 Task: Explore Chrome Accessibility Features.
Action: Mouse moved to (172, 30)
Screenshot: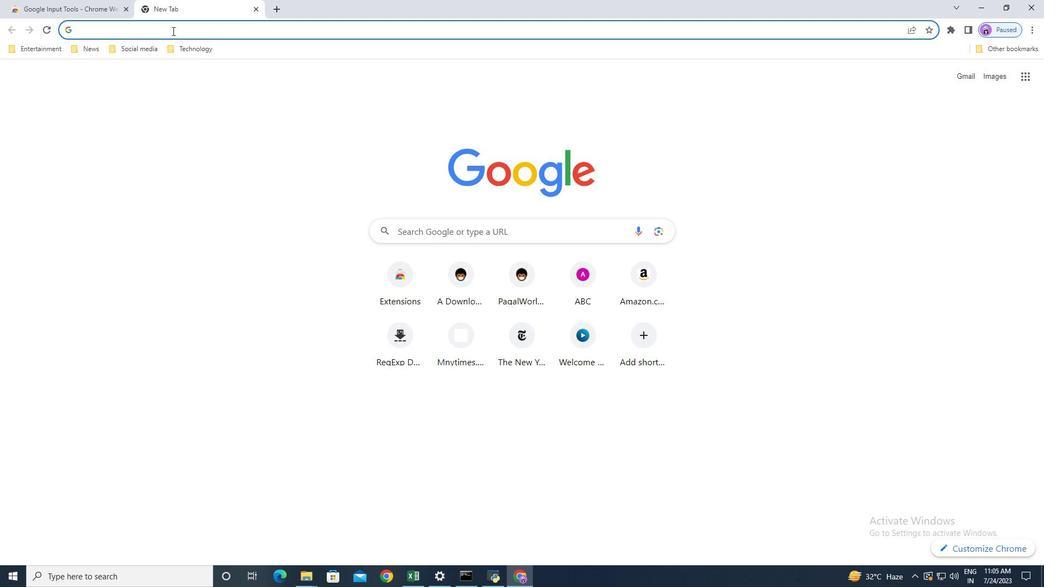 
Action: Mouse pressed left at (172, 30)
Screenshot: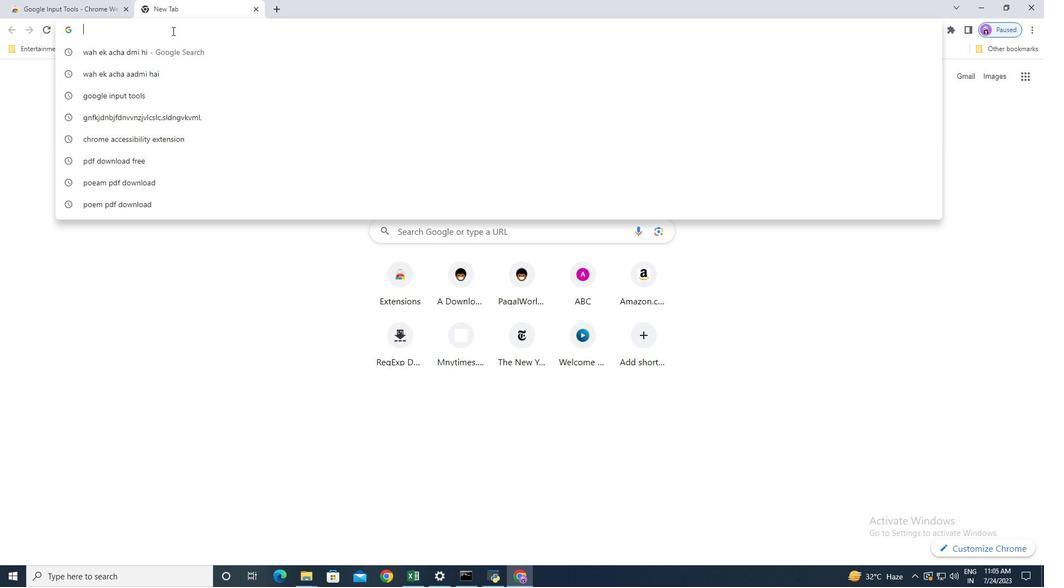 
Action: Key pressed chrome<Key.space>acces<Key.backspace><Key.backspace>ssibility<Key.enter>
Screenshot: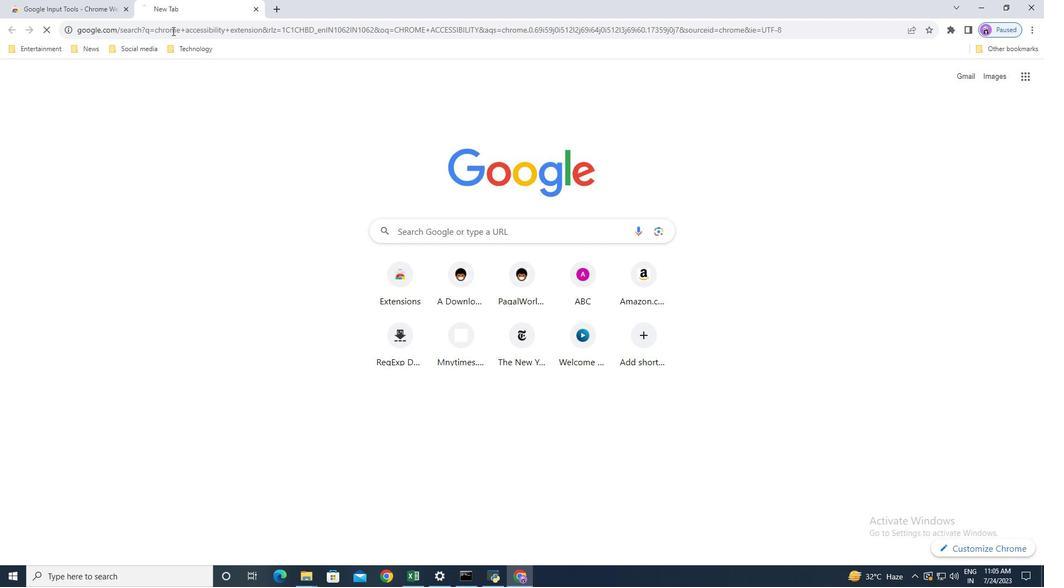 
Action: Mouse moved to (169, 190)
Screenshot: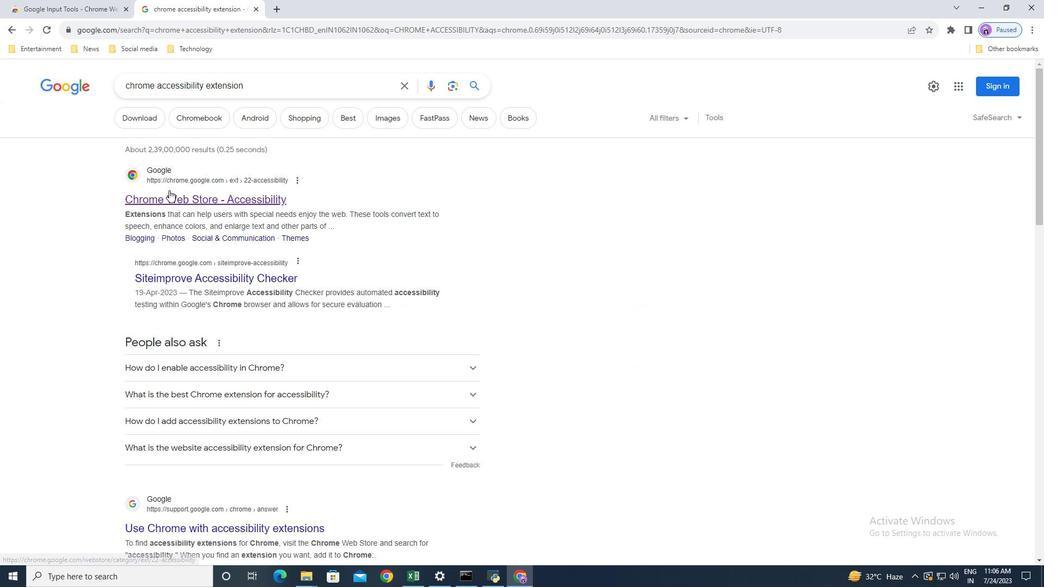 
Action: Mouse pressed left at (169, 190)
Screenshot: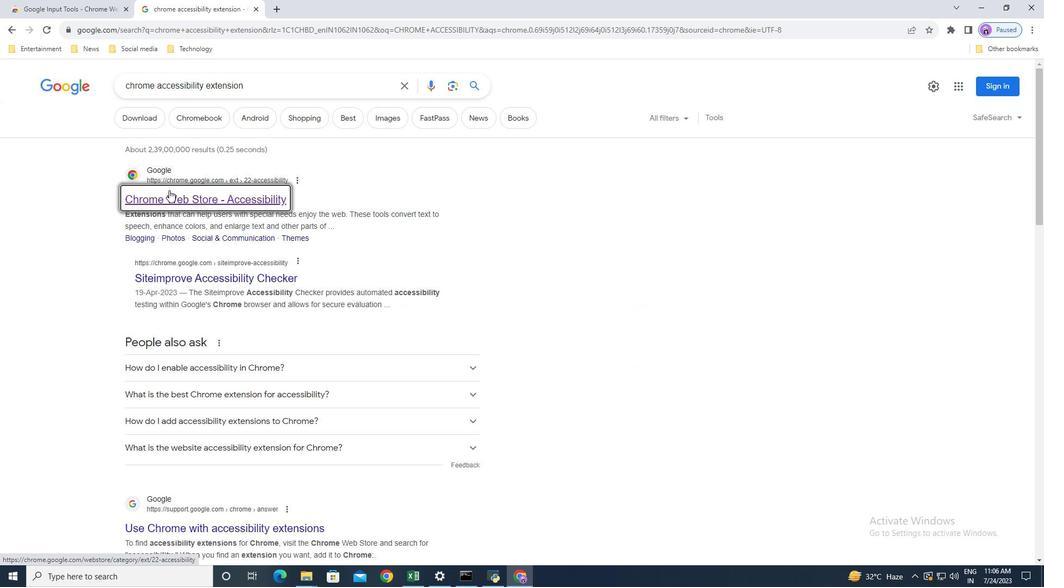 
Action: Mouse moved to (267, 118)
Screenshot: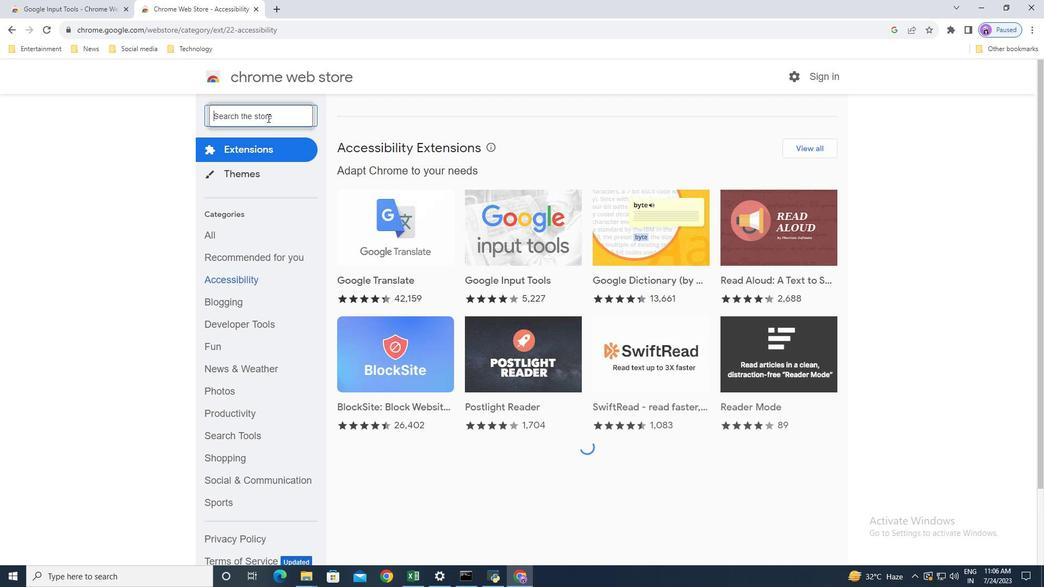 
Action: Mouse pressed left at (267, 118)
Screenshot: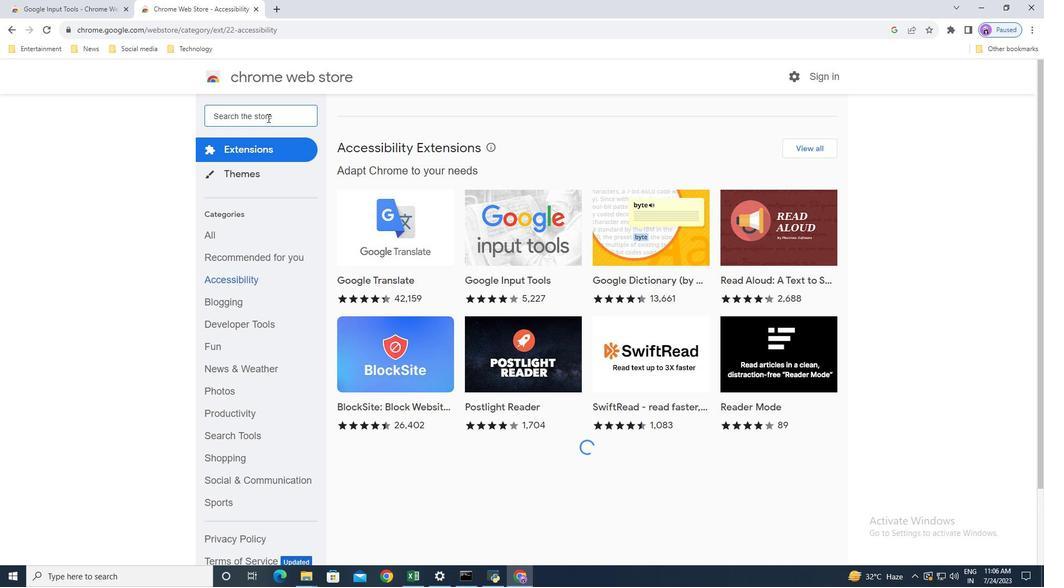 
Action: Mouse moved to (381, 243)
Screenshot: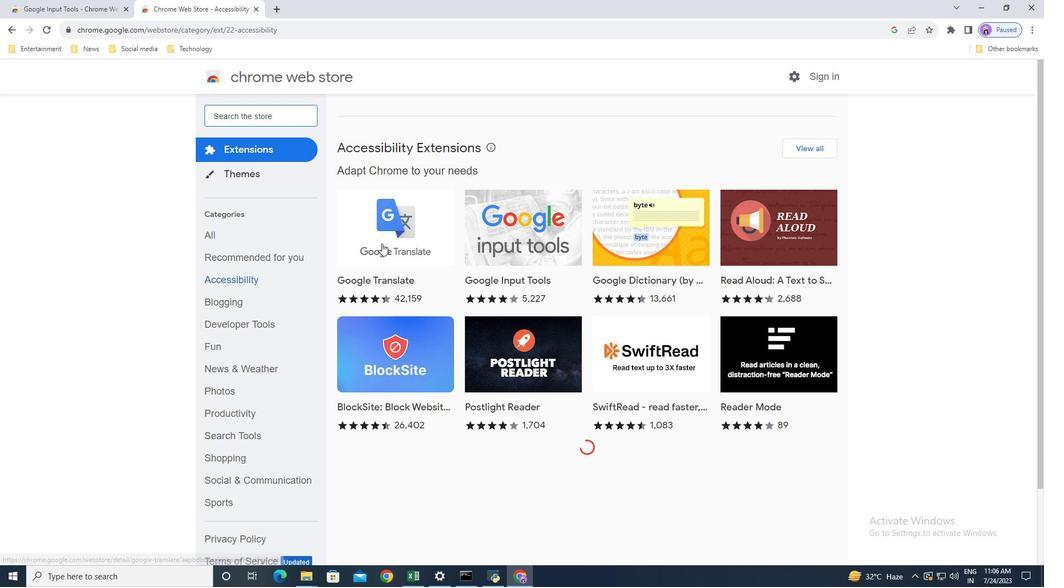 
Action: Mouse pressed left at (381, 243)
Screenshot: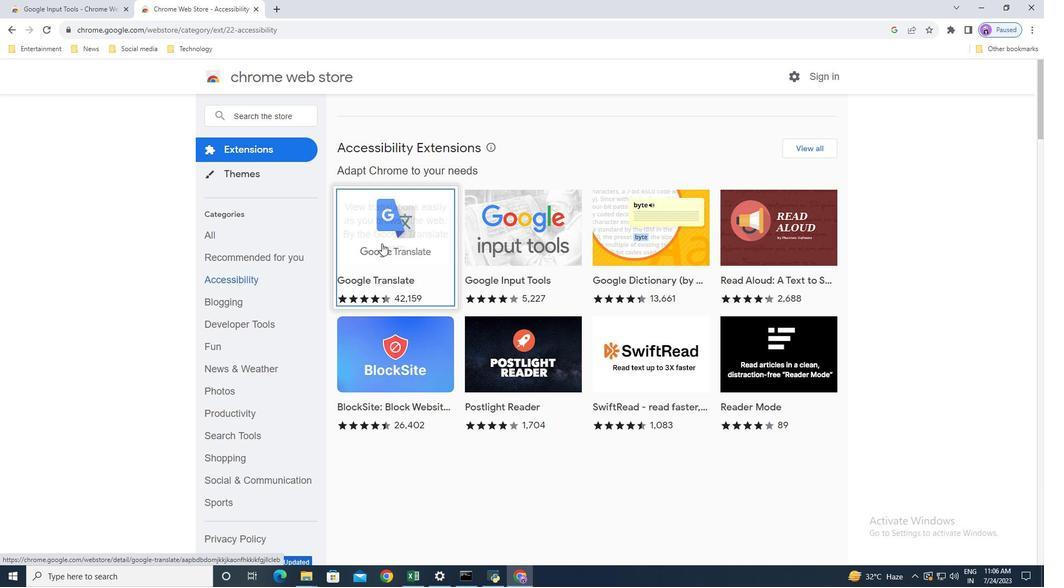 
Action: Mouse moved to (737, 152)
Screenshot: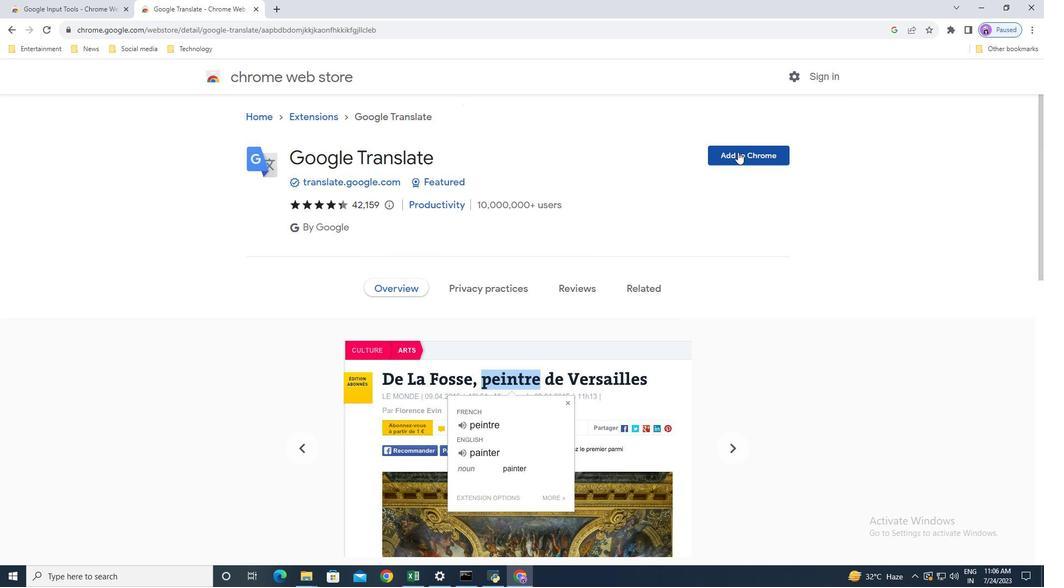 
Action: Mouse pressed left at (737, 152)
Screenshot: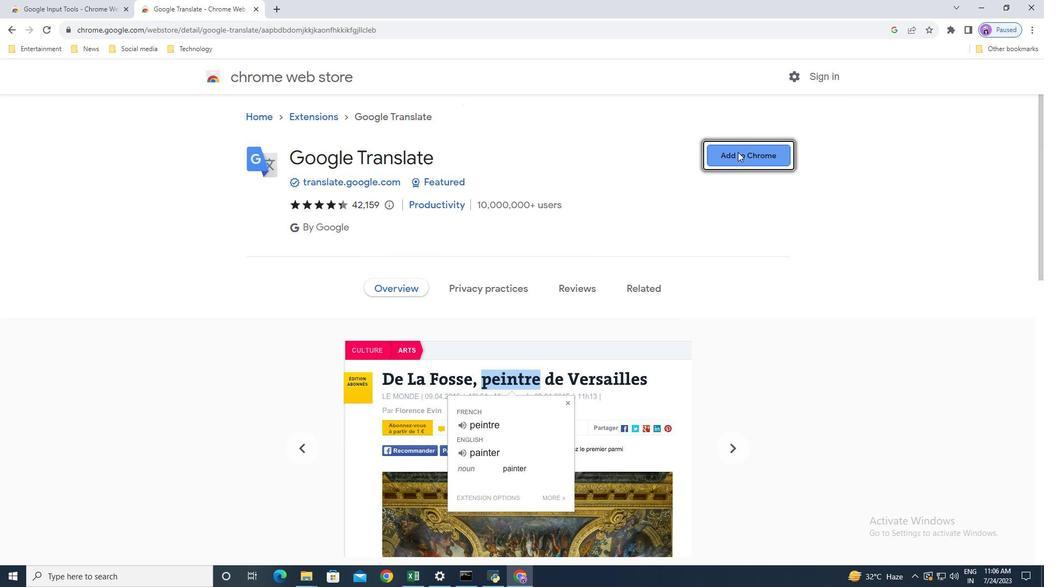 
Action: Mouse moved to (533, 120)
Screenshot: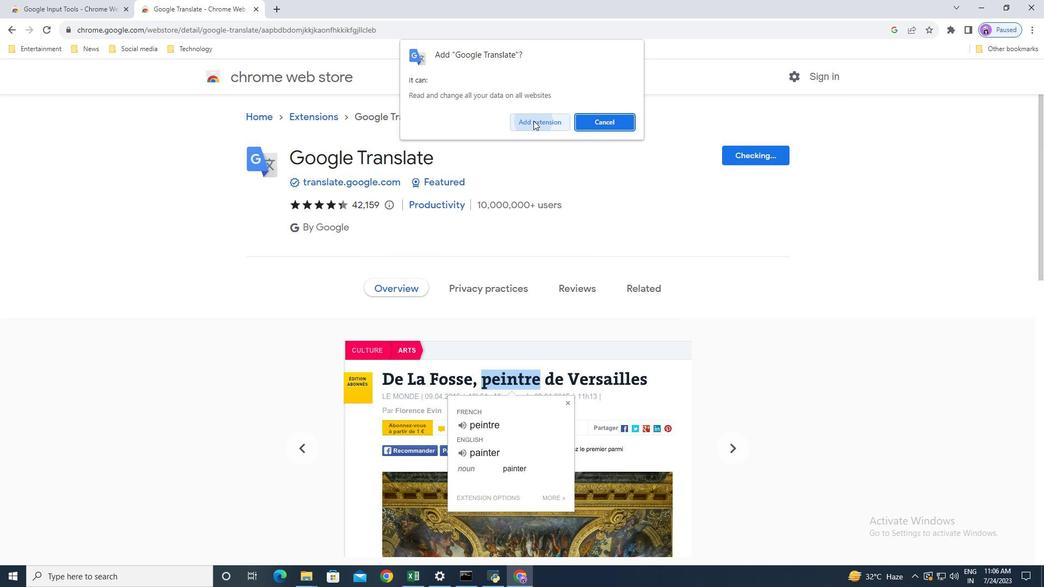 
Action: Mouse pressed left at (533, 120)
Screenshot: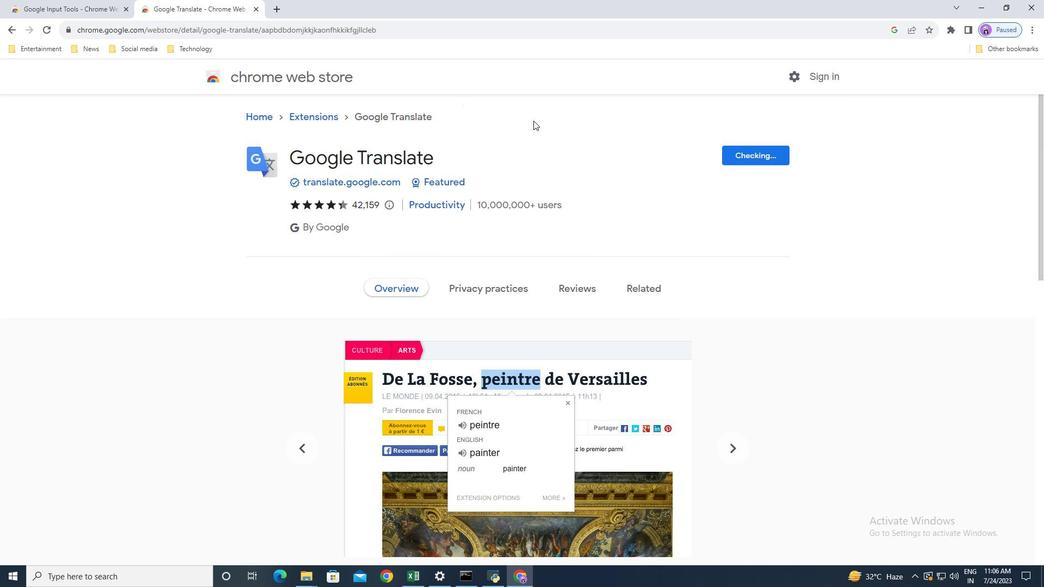
Action: Mouse moved to (931, 47)
Screenshot: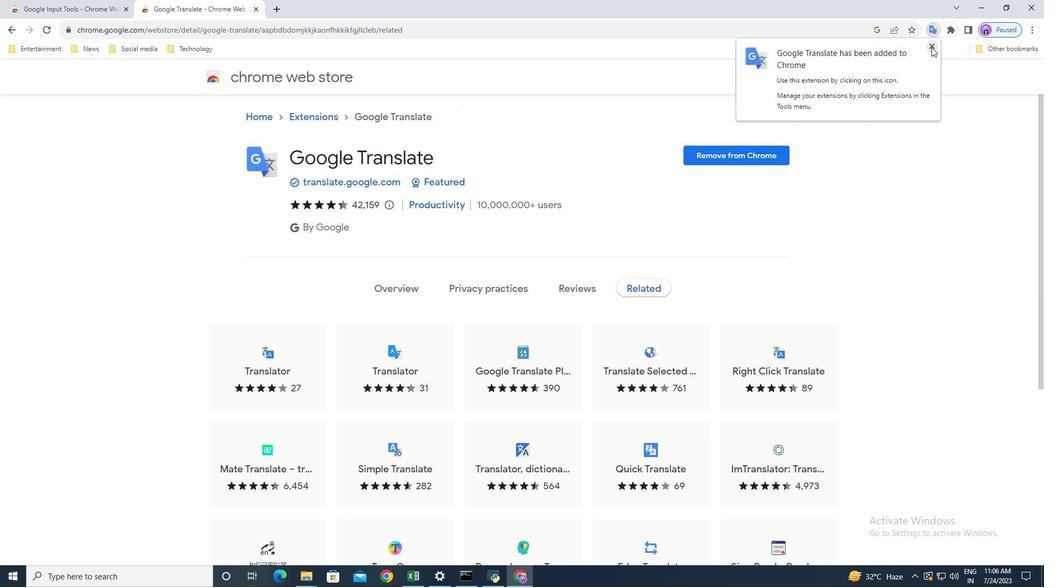 
Action: Mouse pressed left at (931, 47)
Screenshot: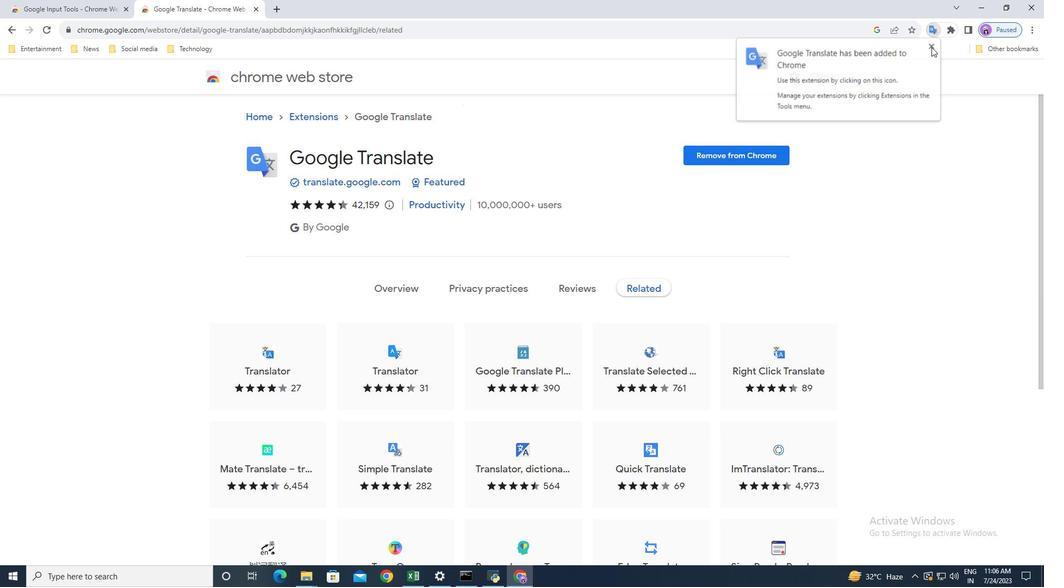
Action: Mouse moved to (2, 28)
Screenshot: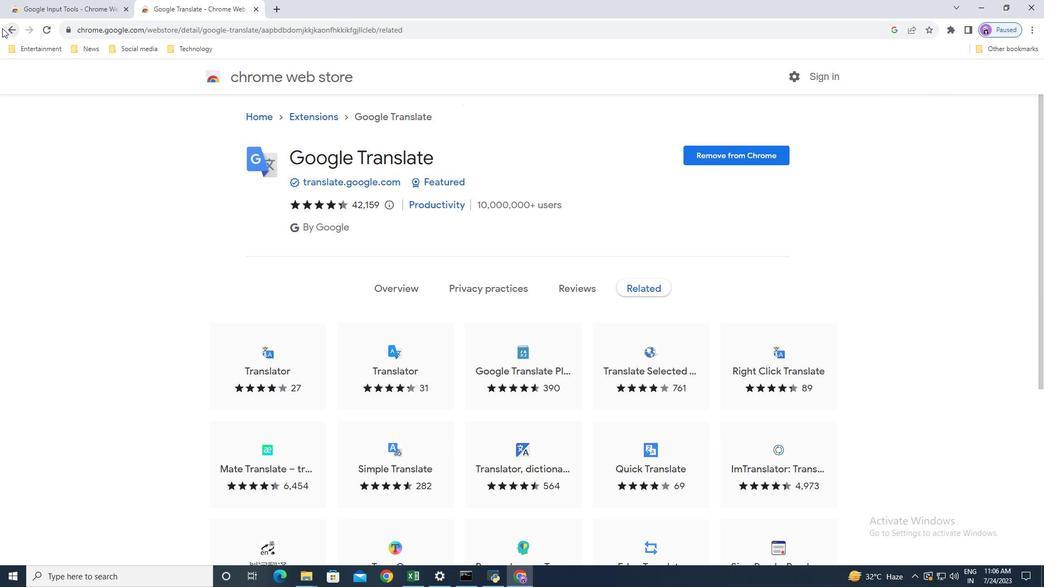 
Action: Mouse pressed left at (2, 28)
Screenshot: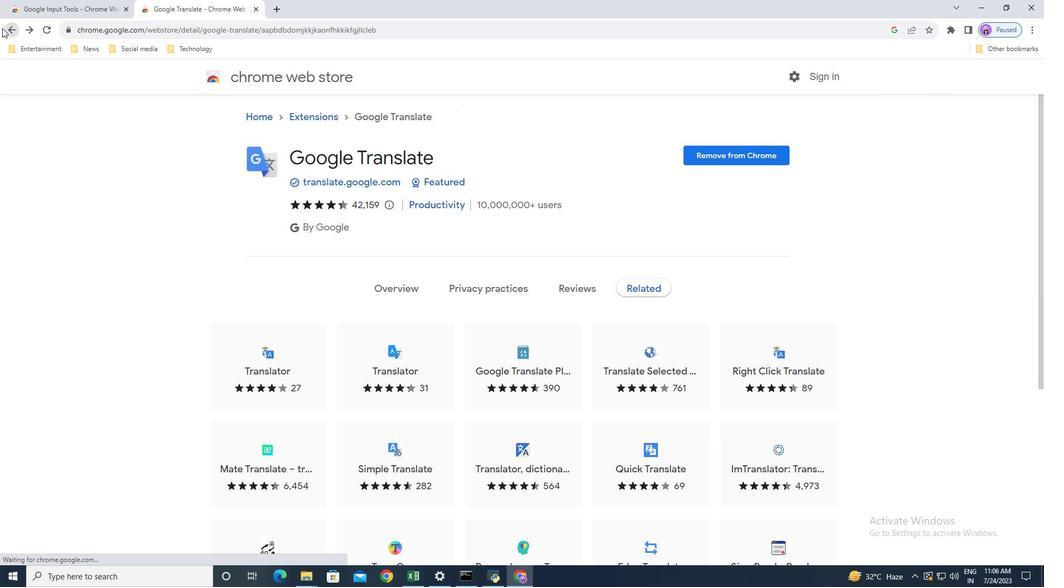 
Action: Mouse moved to (2, 29)
Screenshot: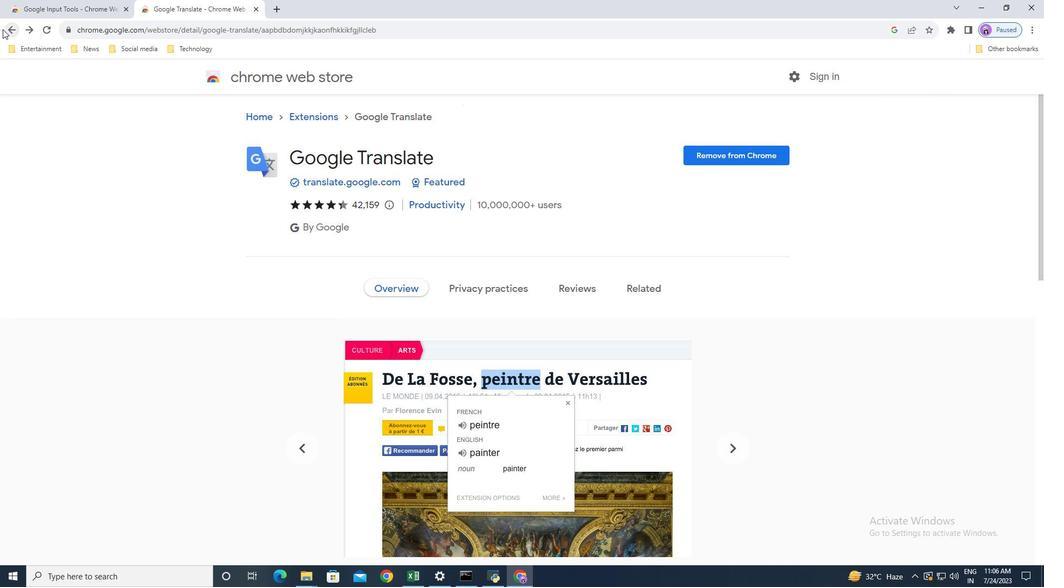 
Action: Mouse pressed left at (2, 29)
Screenshot: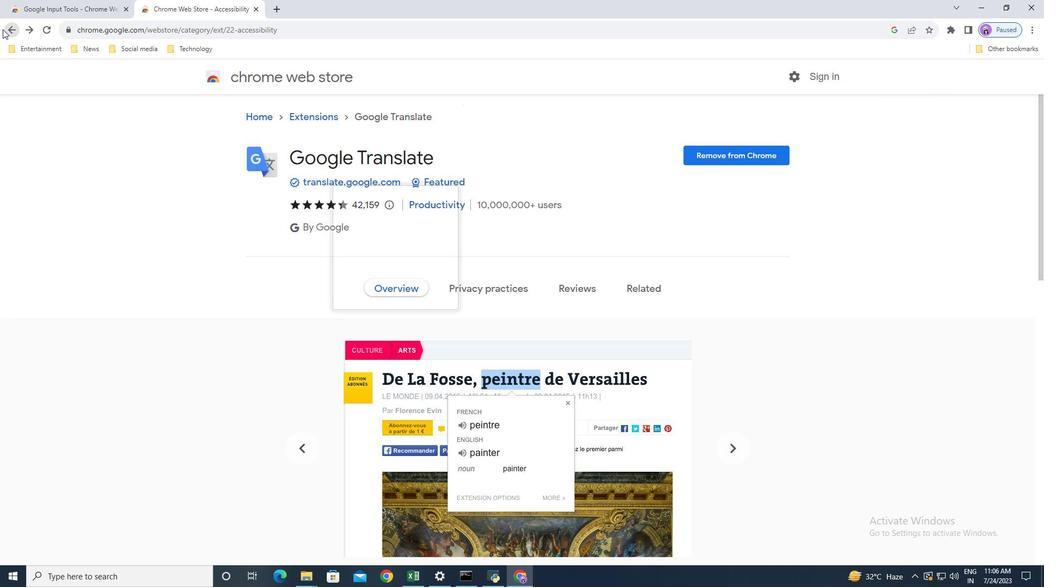
Action: Mouse moved to (668, 232)
Screenshot: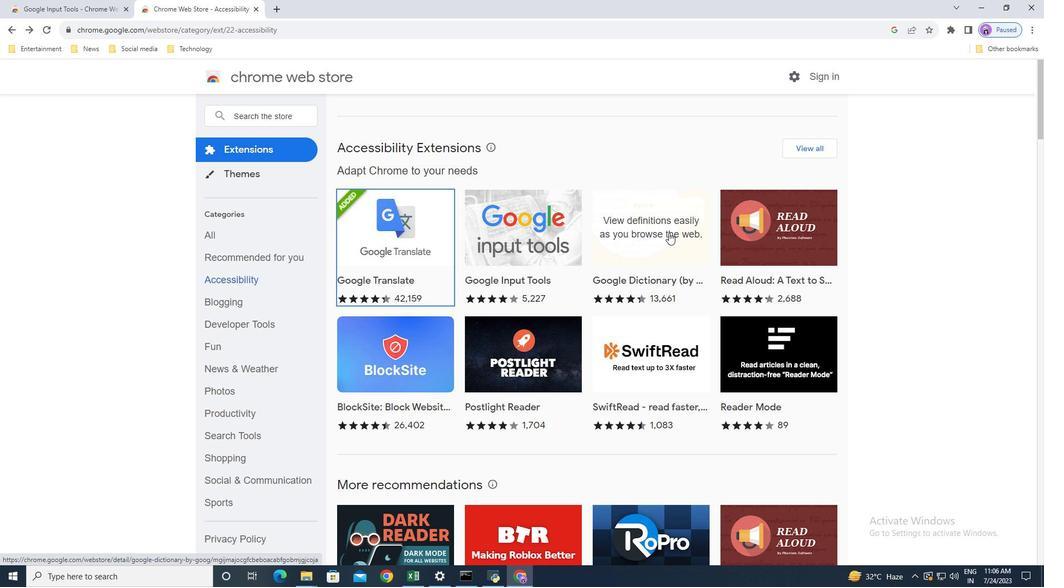 
Action: Mouse scrolled (668, 232) with delta (0, 0)
Screenshot: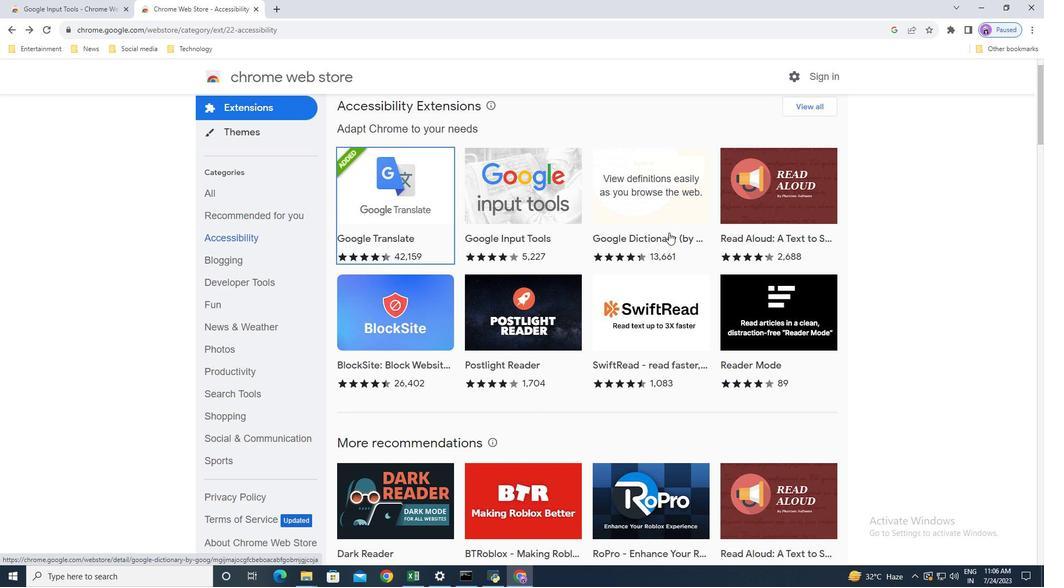 
Action: Mouse scrolled (668, 233) with delta (0, 0)
Screenshot: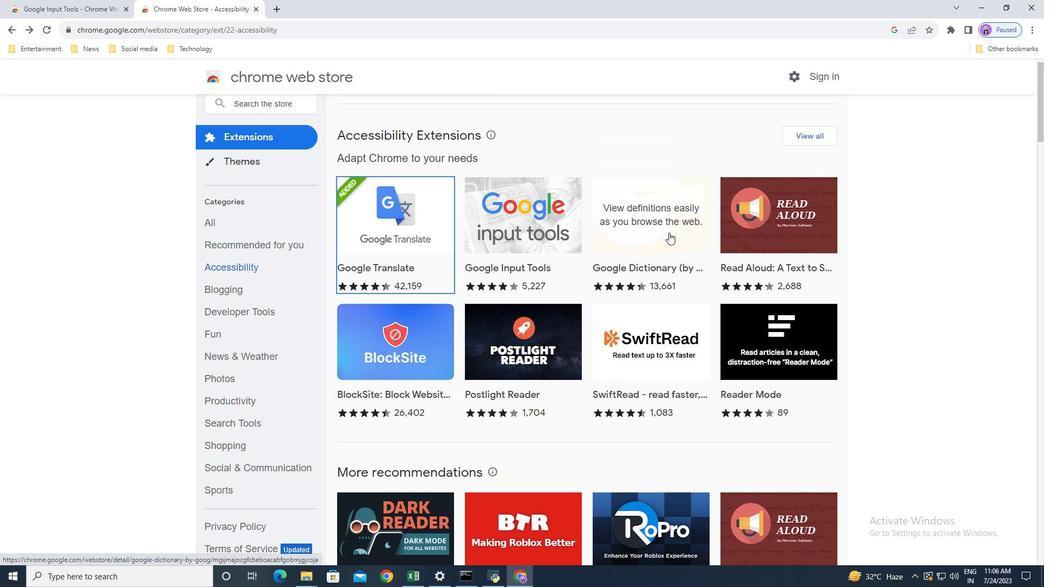 
Action: Mouse moved to (671, 233)
Screenshot: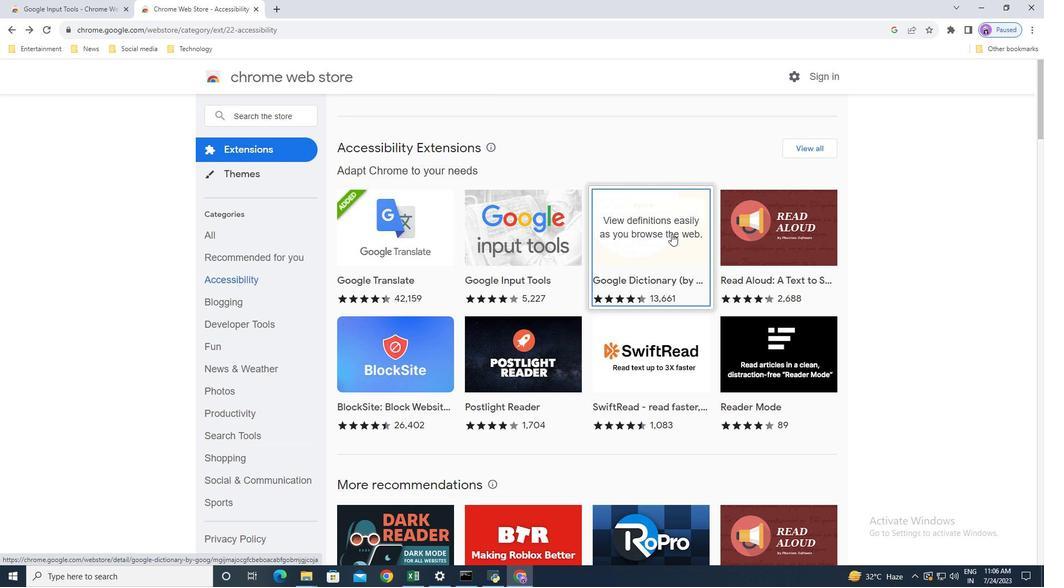 
Action: Mouse pressed left at (671, 233)
Screenshot: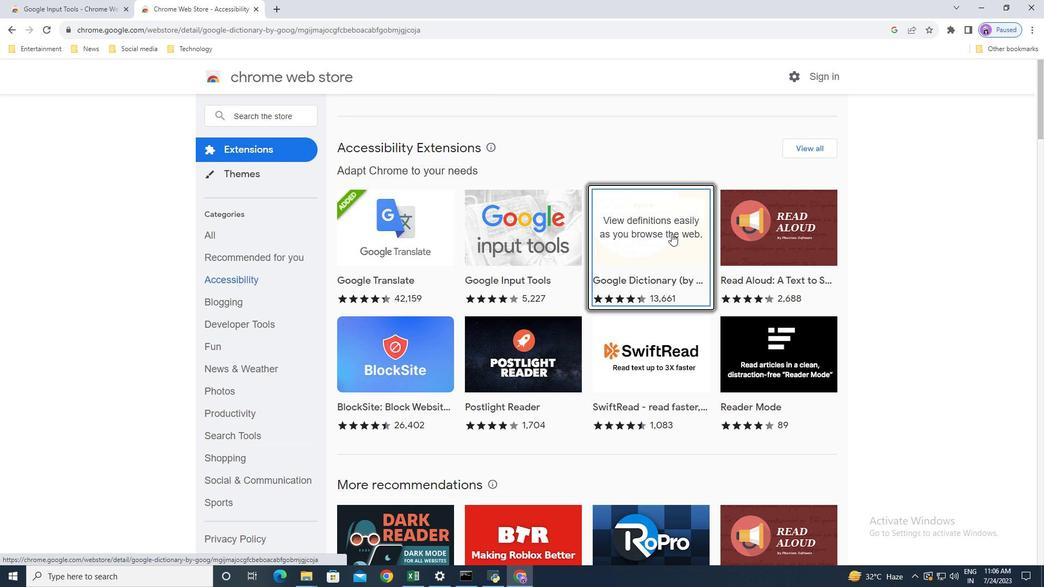 
Action: Mouse moved to (733, 153)
Screenshot: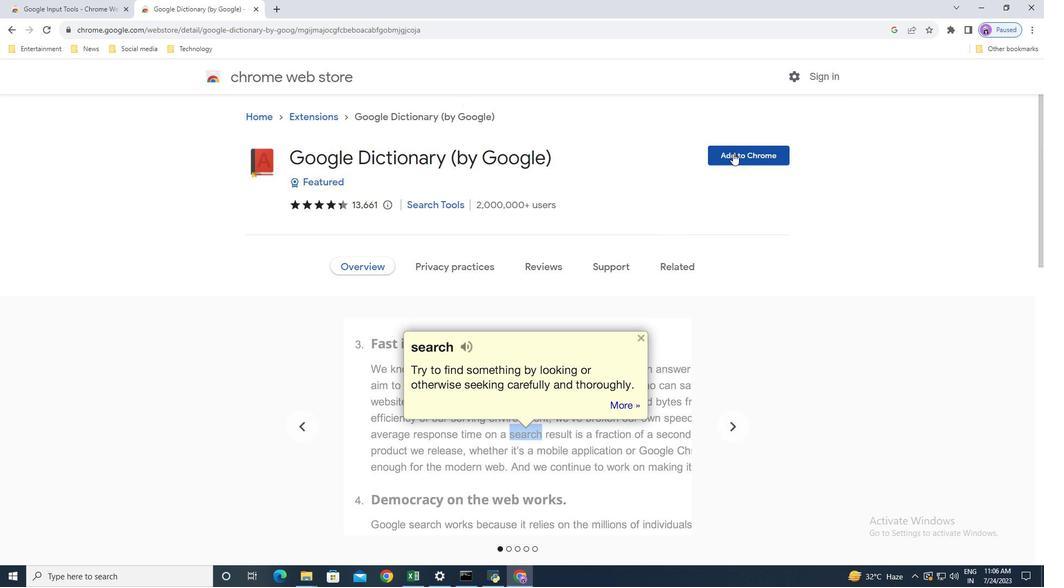 
Action: Mouse pressed left at (733, 153)
Screenshot: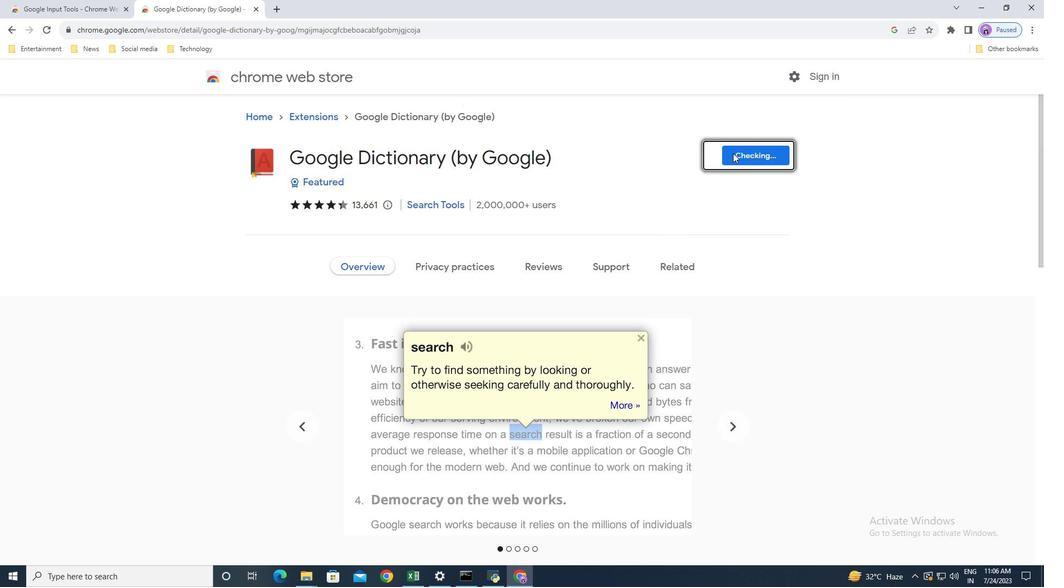 
Action: Mouse moved to (531, 119)
Screenshot: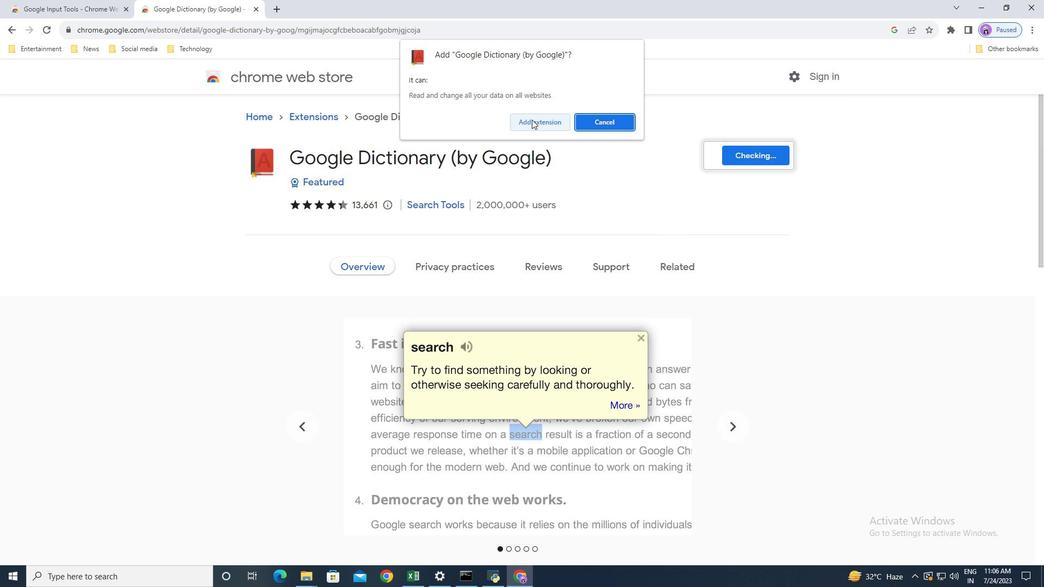
Action: Mouse pressed left at (531, 119)
Screenshot: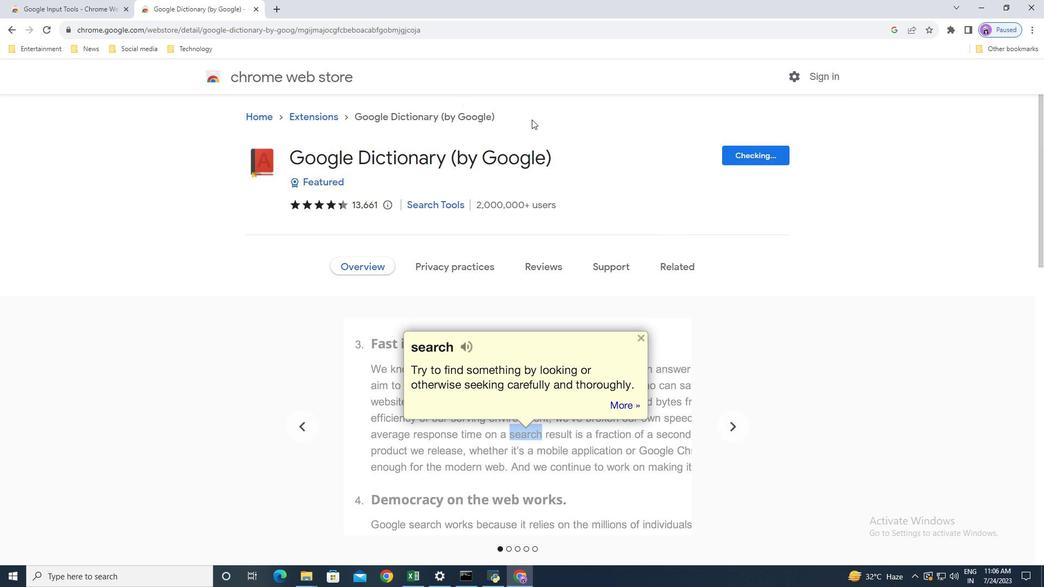 
Action: Mouse moved to (936, 44)
Screenshot: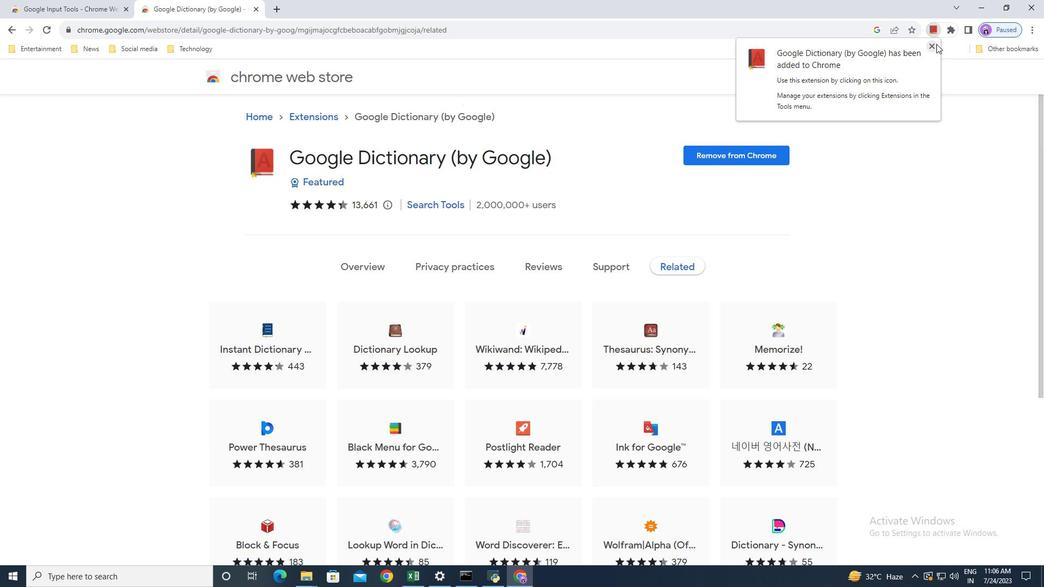 
Action: Mouse pressed left at (936, 44)
Screenshot: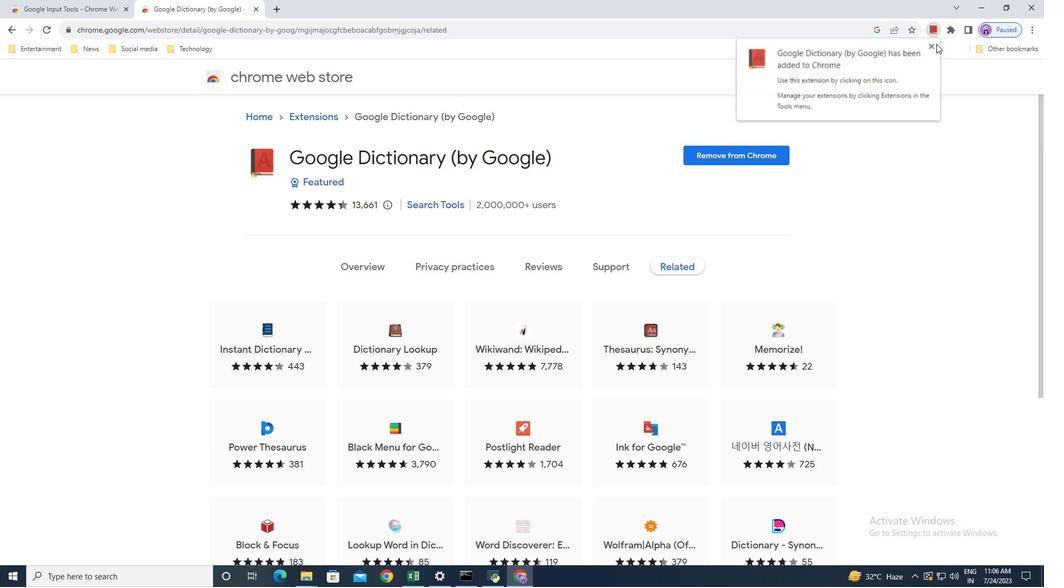 
Action: Mouse moved to (14, 32)
Screenshot: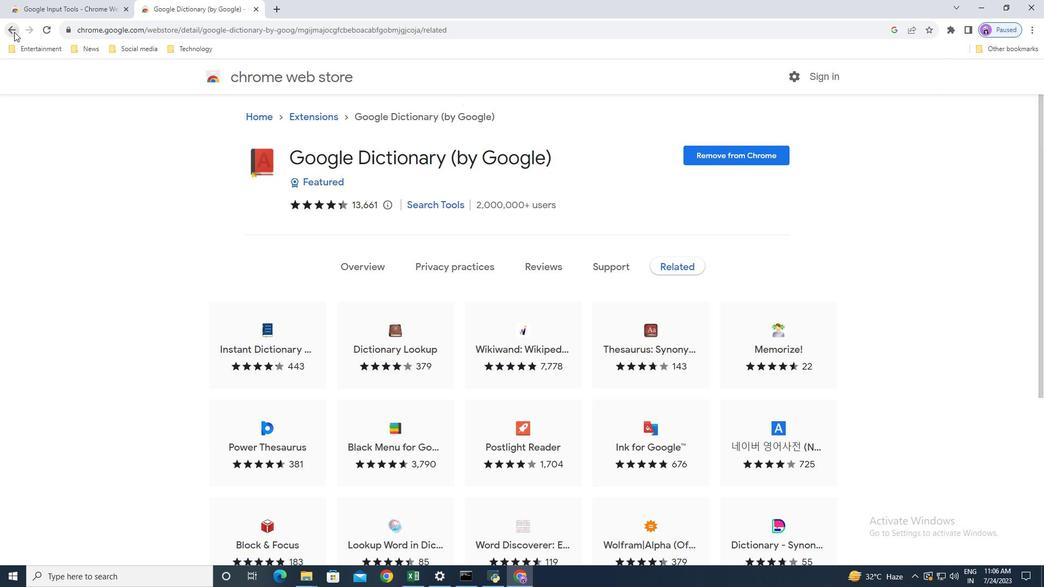 
Action: Mouse pressed left at (14, 32)
Screenshot: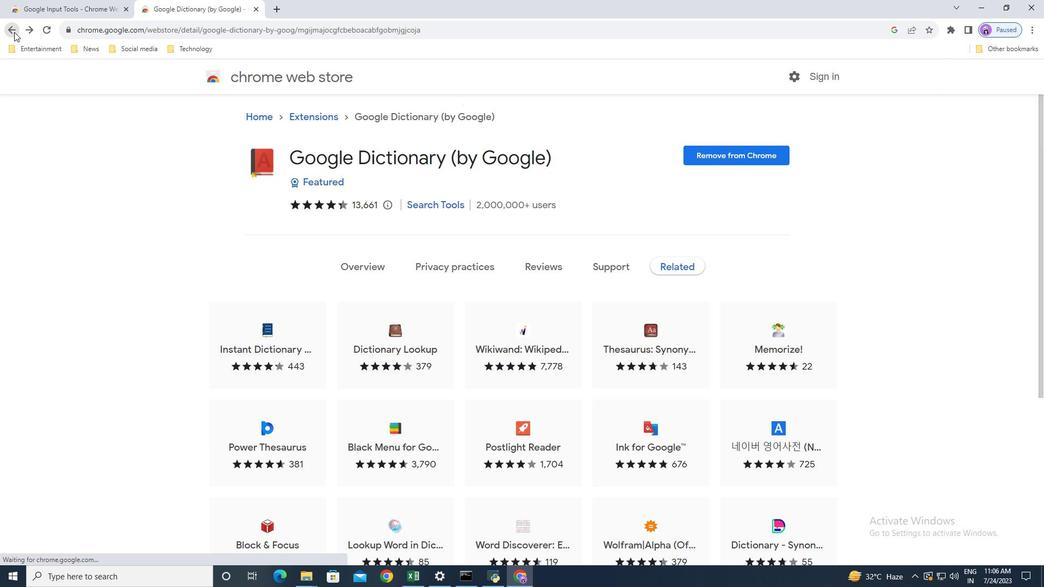 
Action: Mouse moved to (14, 32)
Screenshot: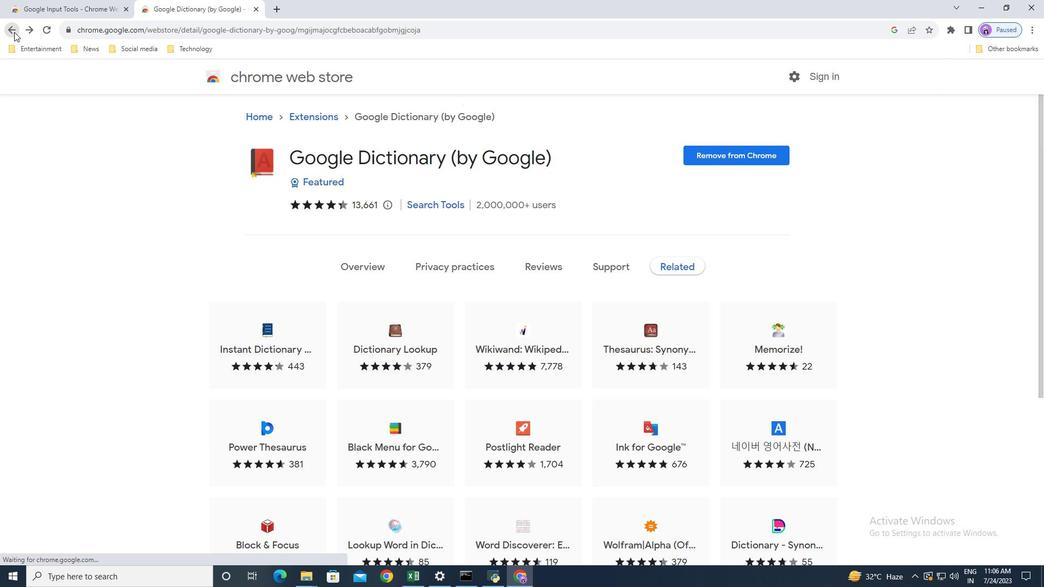 
Action: Mouse pressed left at (14, 32)
Screenshot: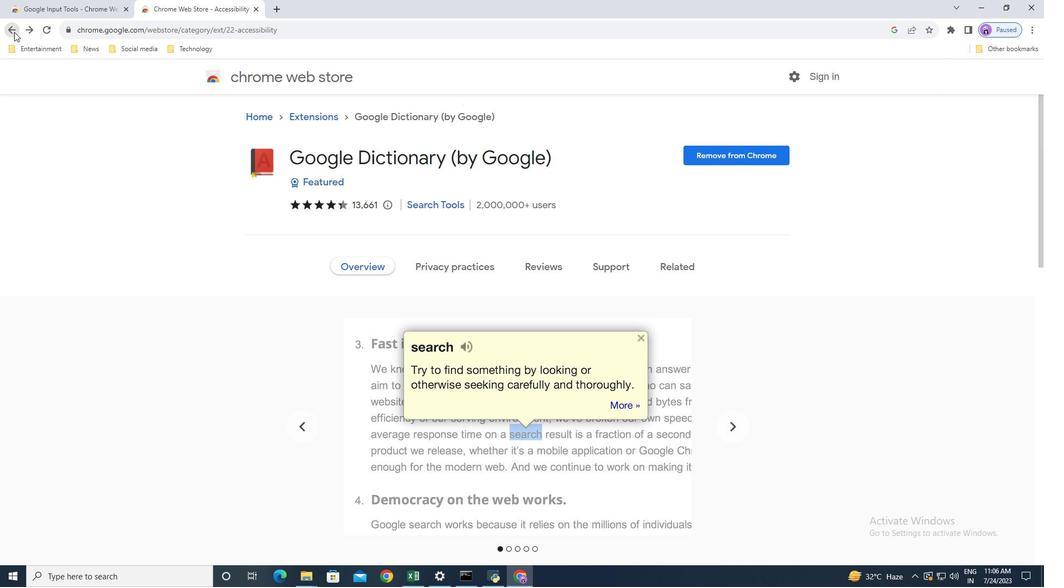 
Action: Mouse moved to (631, 365)
Screenshot: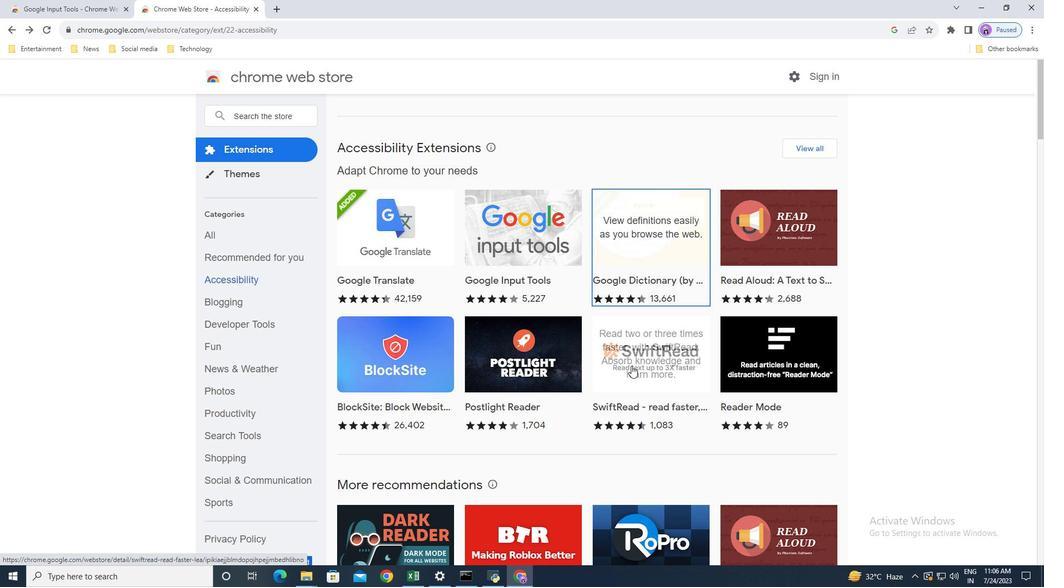 
Action: Mouse scrolled (631, 365) with delta (0, 0)
Screenshot: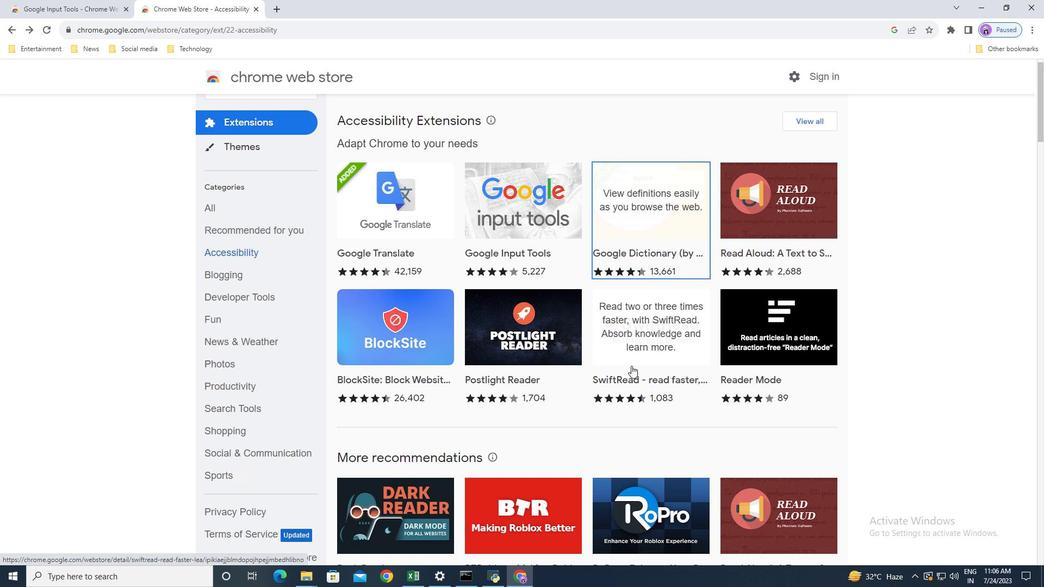 
Action: Mouse moved to (802, 295)
Screenshot: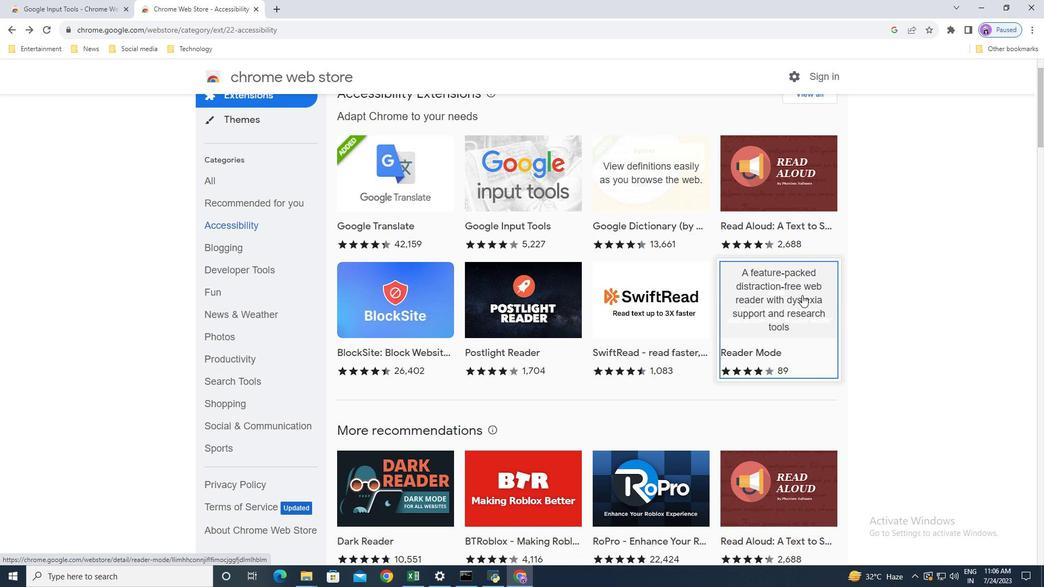 
Action: Mouse pressed left at (802, 295)
Screenshot: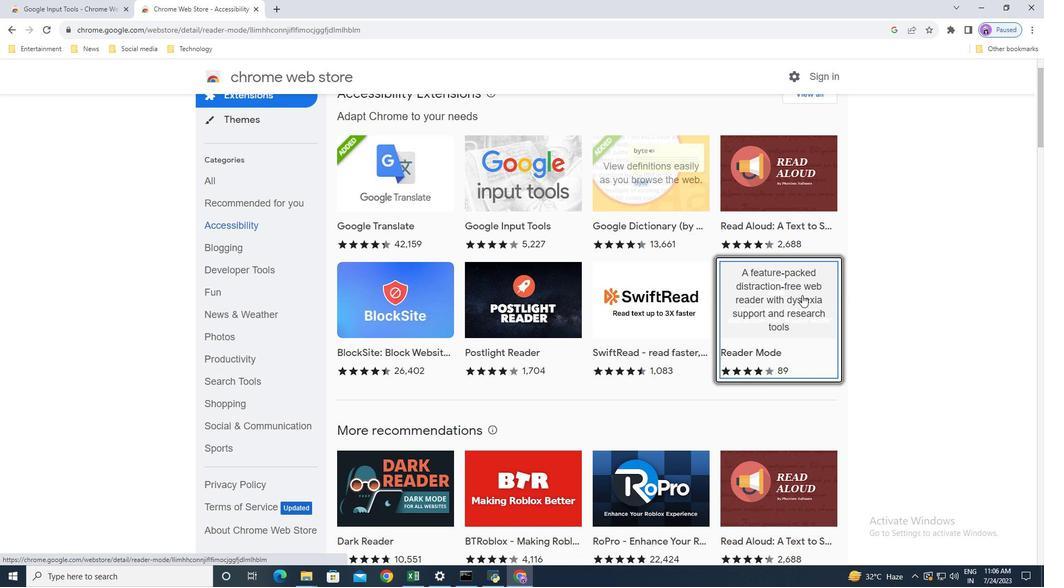 
Action: Mouse moved to (734, 153)
Screenshot: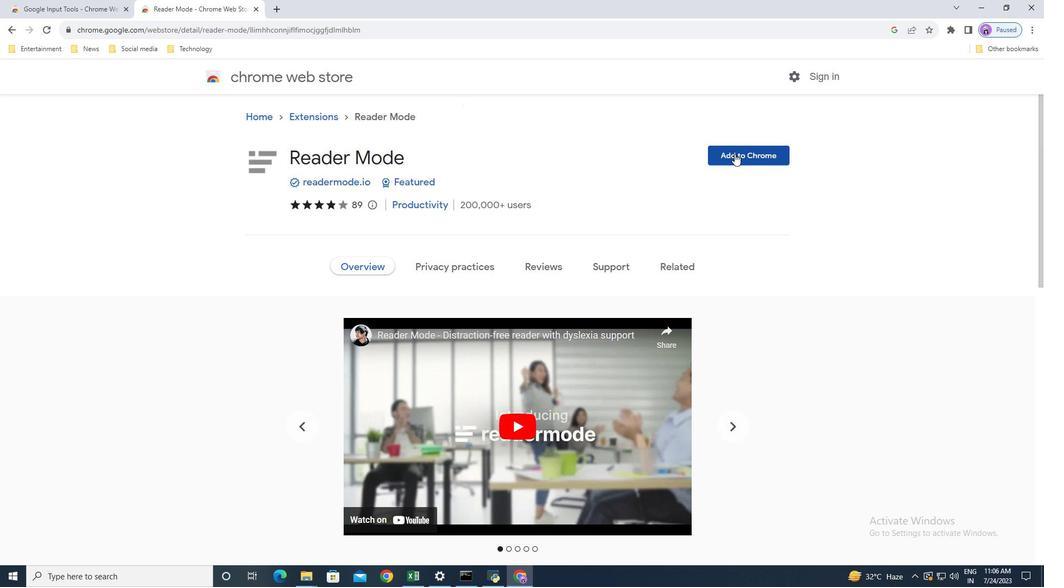
Action: Mouse pressed left at (734, 153)
Screenshot: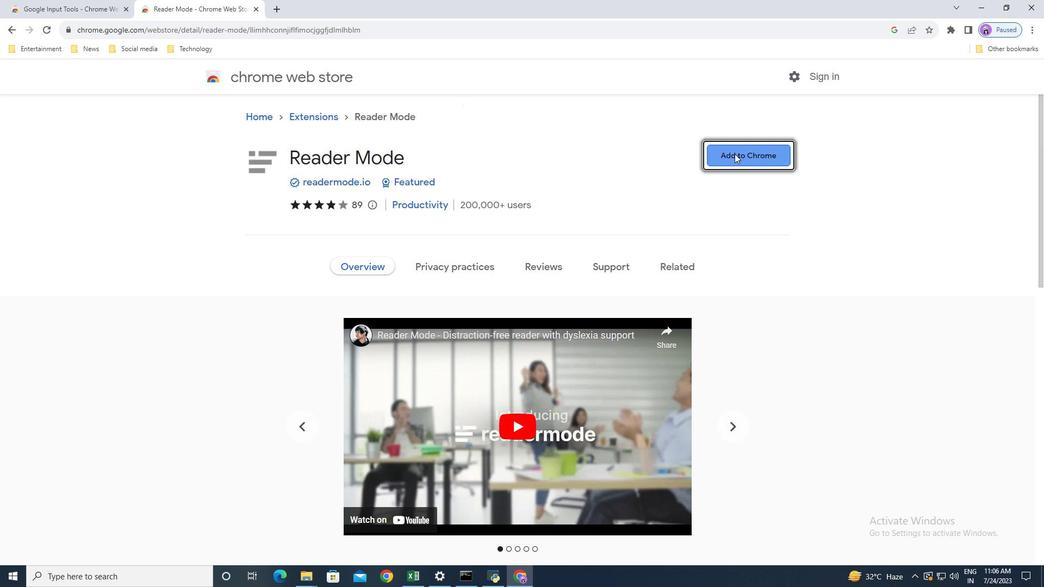 
Action: Mouse moved to (526, 122)
Screenshot: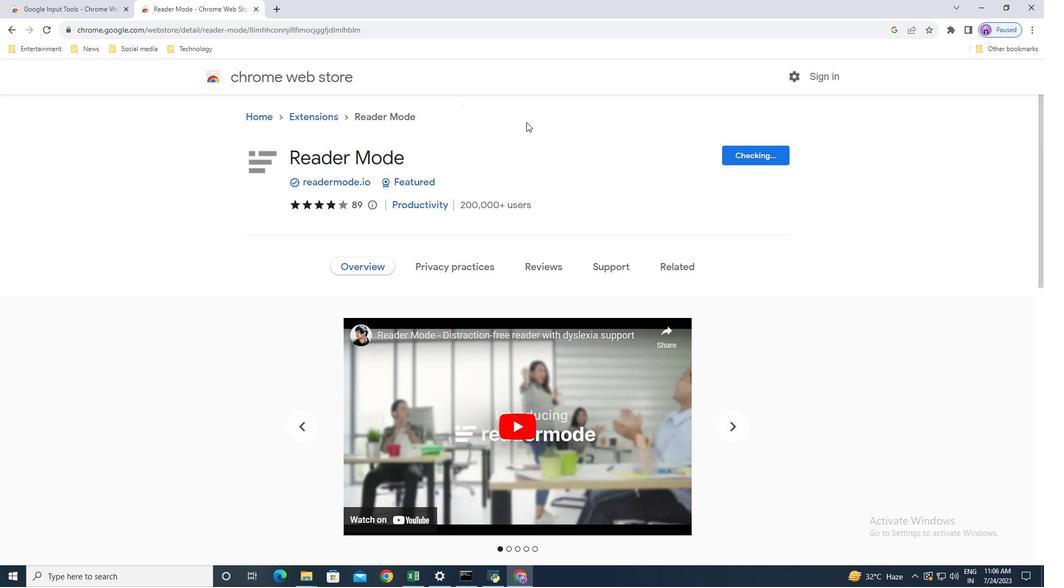 
Action: Mouse pressed left at (526, 122)
Screenshot: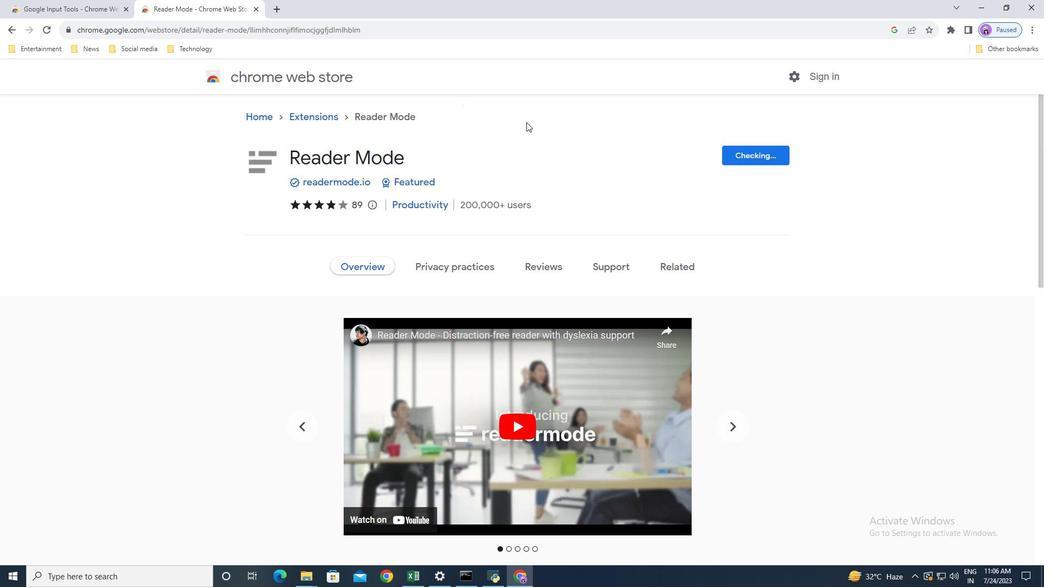 
Action: Mouse moved to (763, 200)
Screenshot: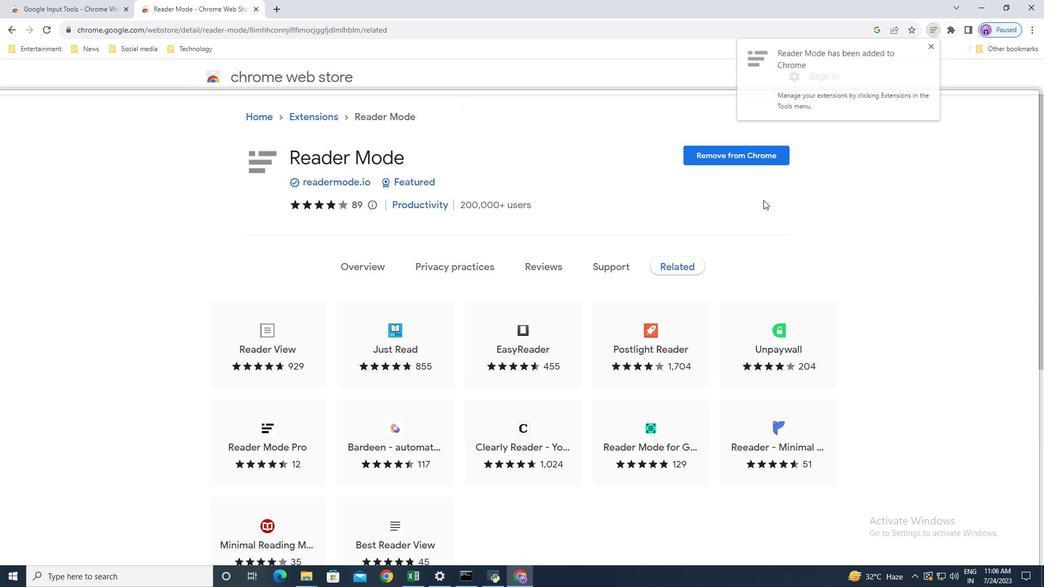 
Action: Mouse pressed left at (763, 200)
Screenshot: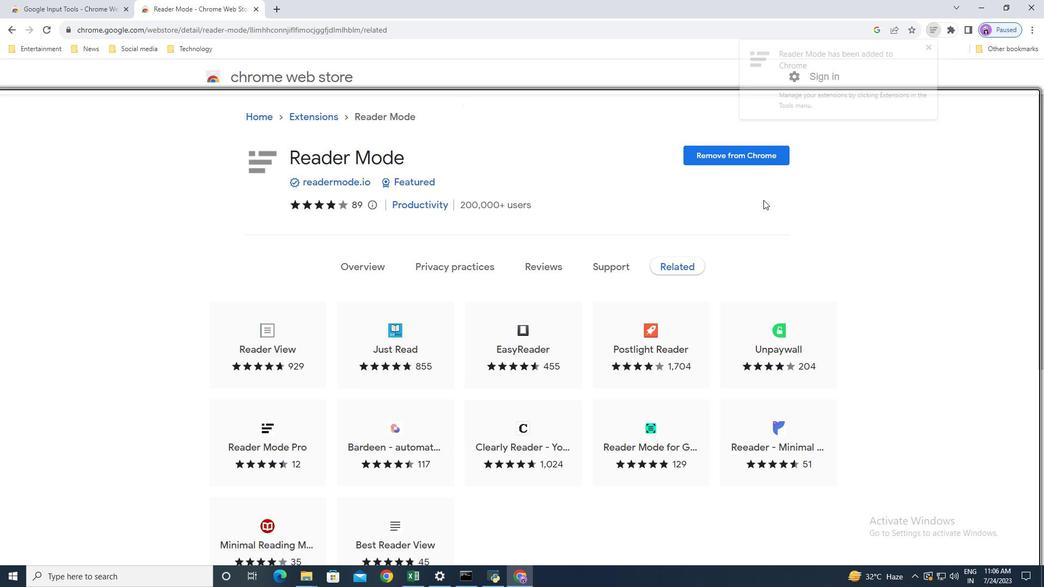 
Action: Mouse moved to (362, 213)
Screenshot: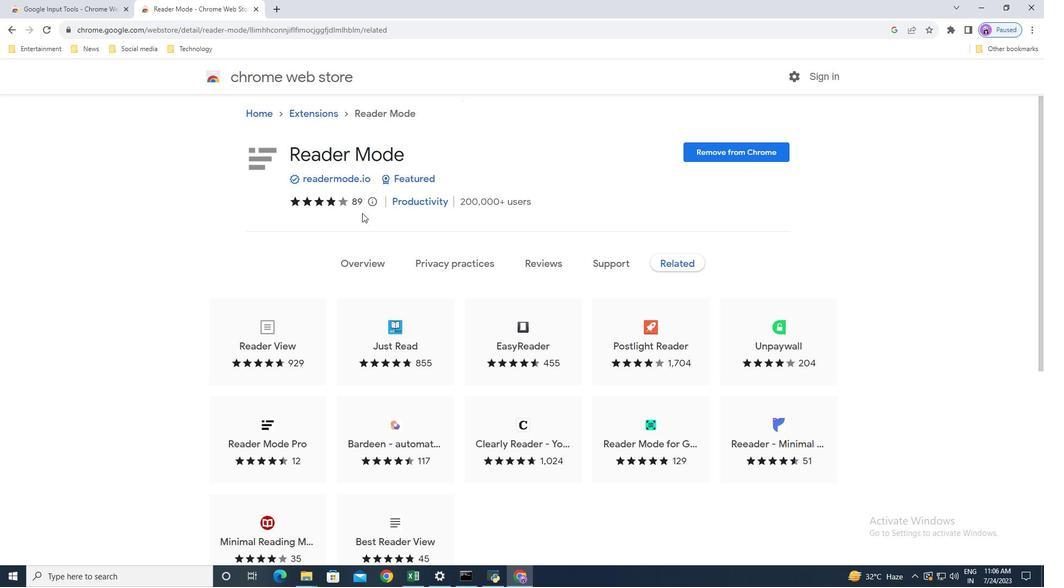
Action: Mouse scrolled (362, 212) with delta (0, 0)
Screenshot: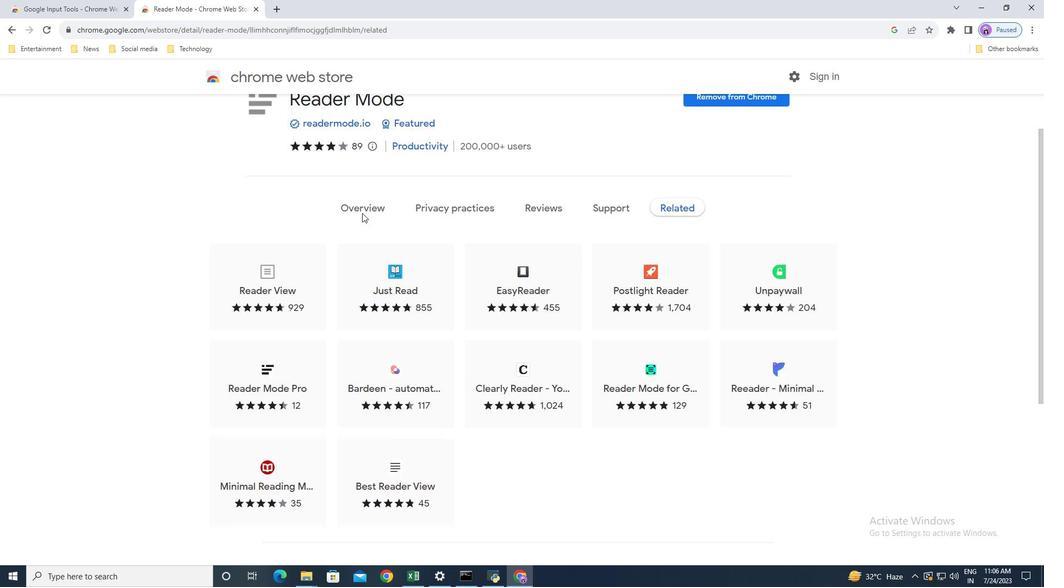 
Action: Mouse scrolled (362, 212) with delta (0, 0)
Screenshot: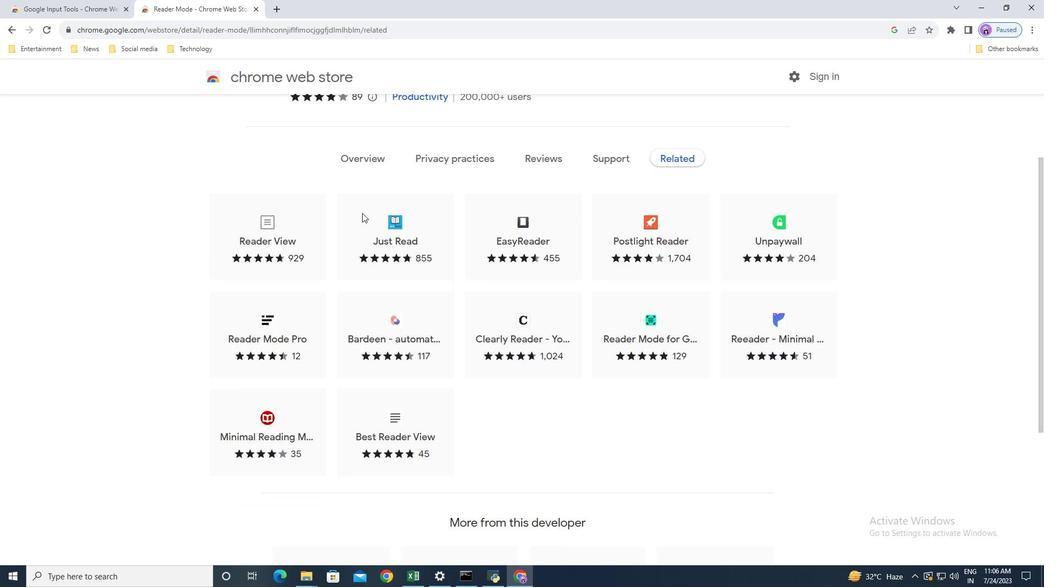 
Action: Mouse scrolled (362, 212) with delta (0, 0)
Screenshot: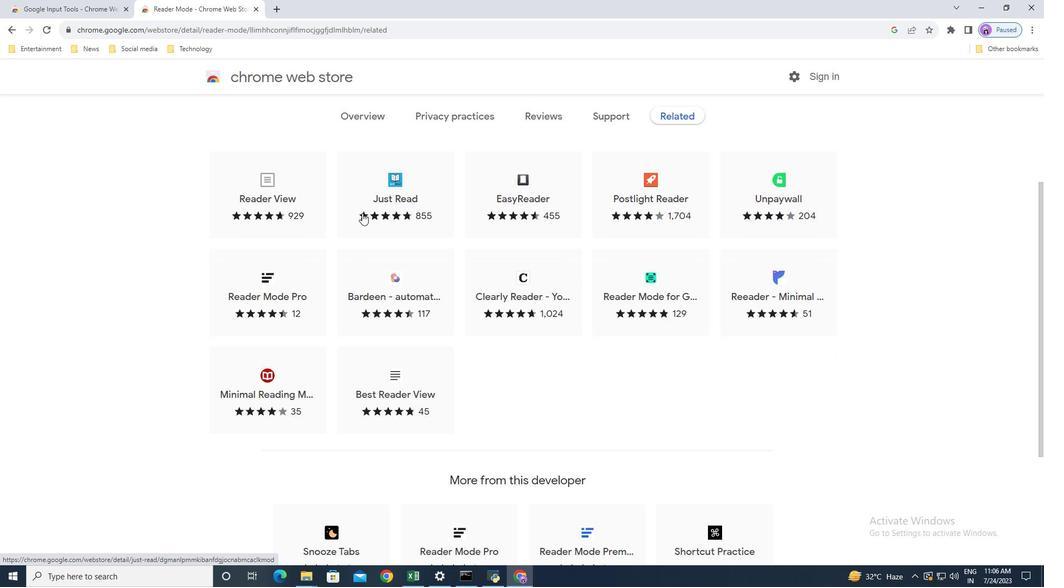 
Action: Mouse scrolled (362, 212) with delta (0, 0)
Screenshot: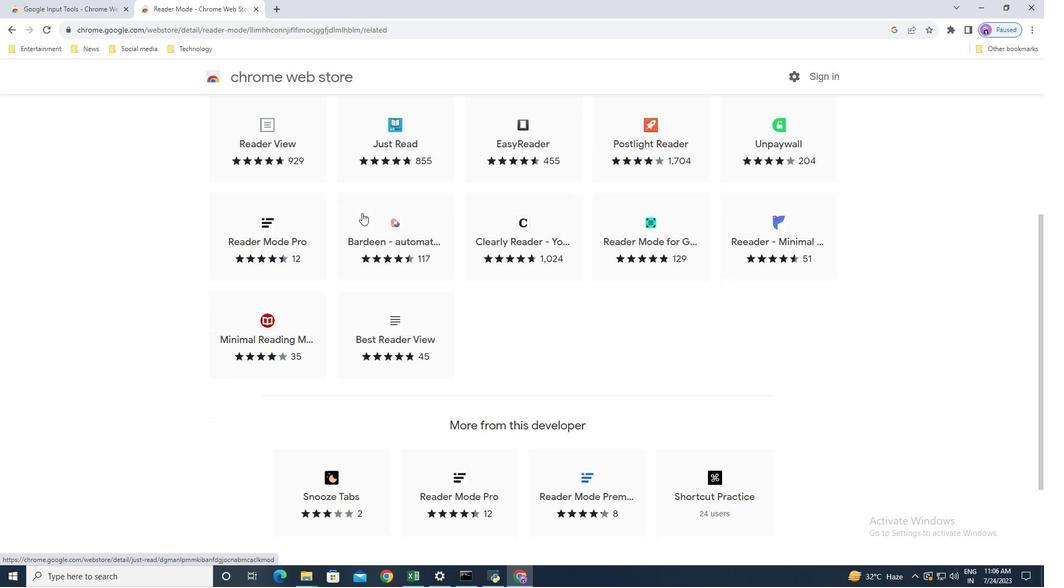 
Action: Mouse scrolled (362, 212) with delta (0, 0)
Screenshot: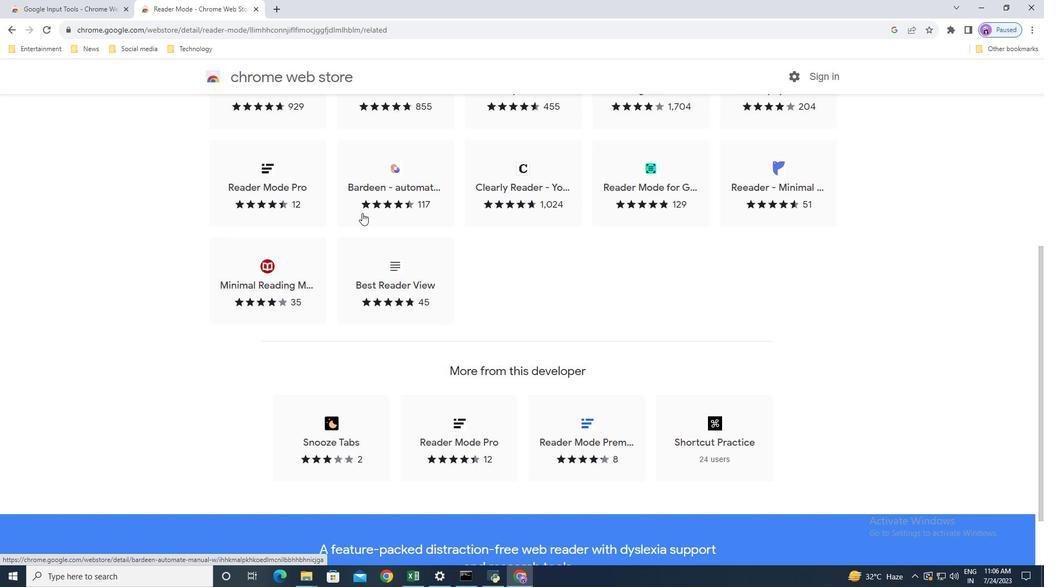 
Action: Mouse scrolled (362, 212) with delta (0, 0)
Screenshot: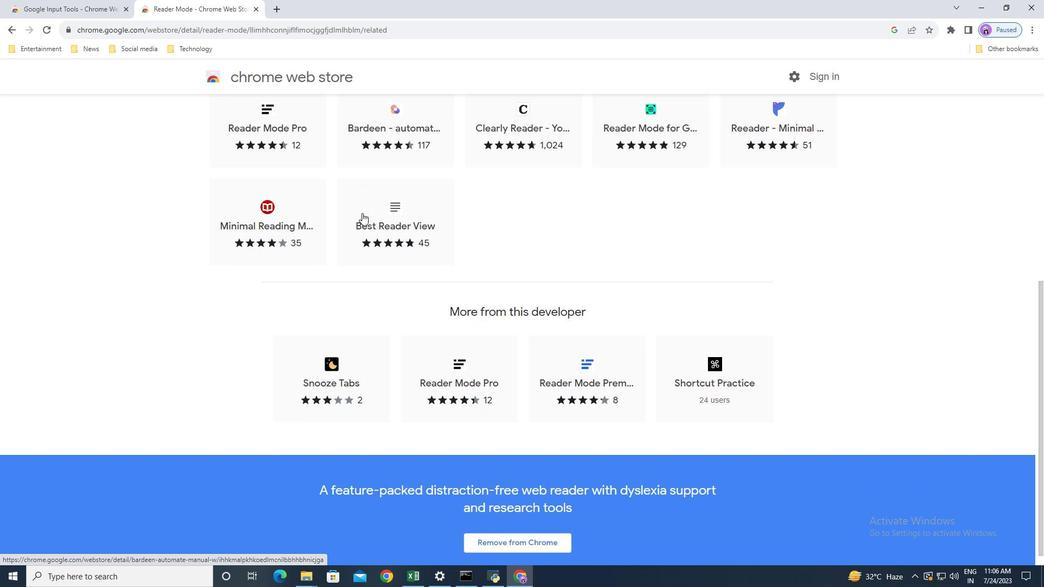 
Action: Mouse scrolled (362, 213) with delta (0, 0)
Screenshot: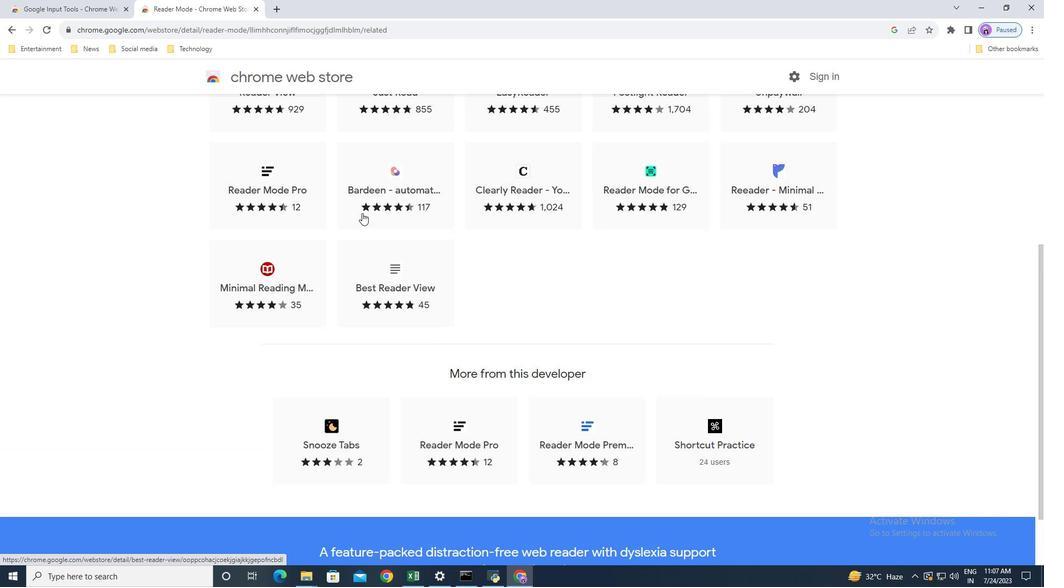 
Action: Mouse scrolled (362, 213) with delta (0, 0)
Screenshot: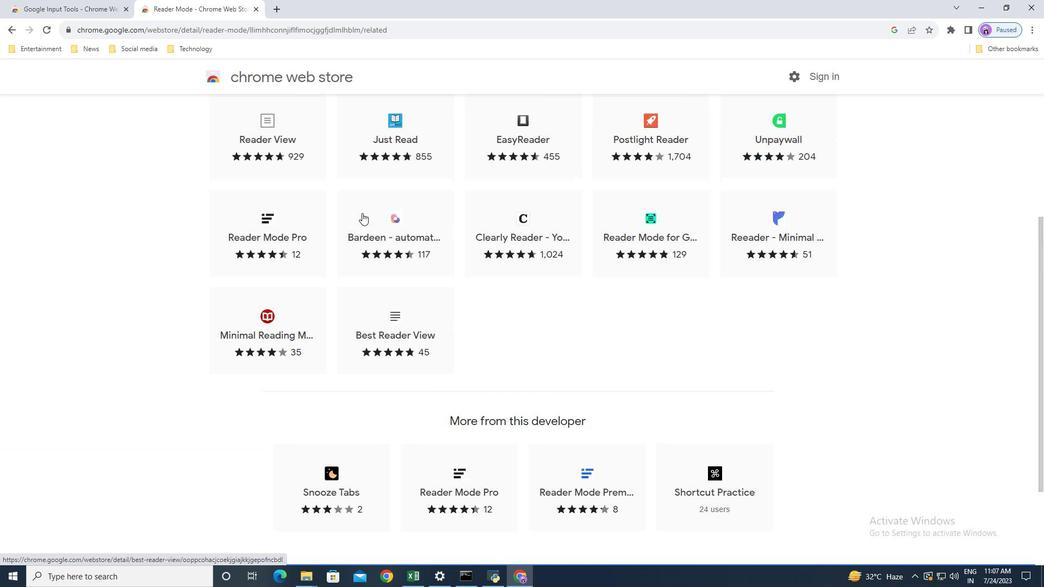 
Action: Mouse scrolled (362, 213) with delta (0, 0)
Screenshot: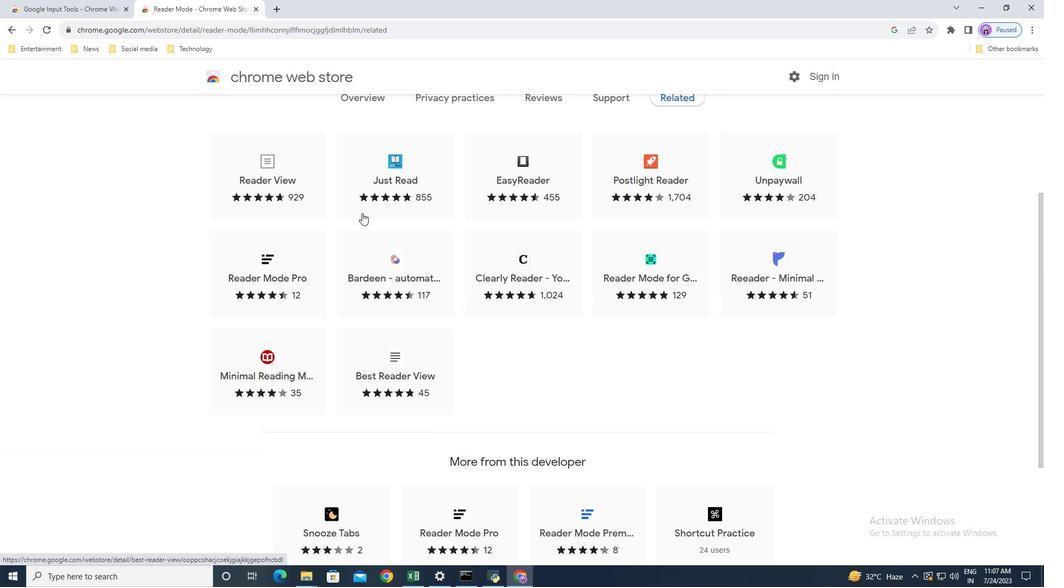 
Action: Mouse scrolled (362, 213) with delta (0, 0)
Screenshot: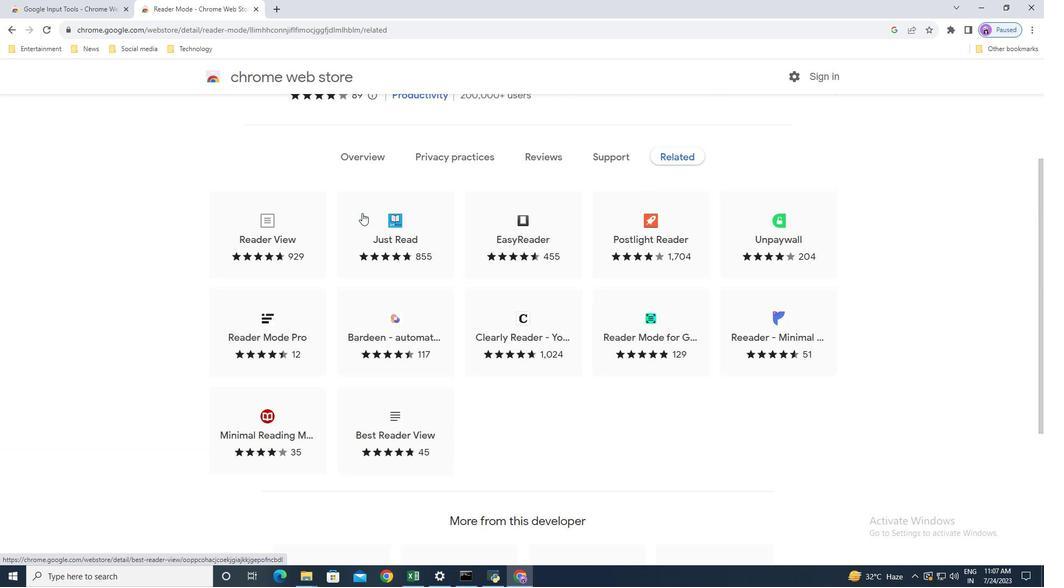 
Action: Mouse scrolled (362, 213) with delta (0, 0)
Screenshot: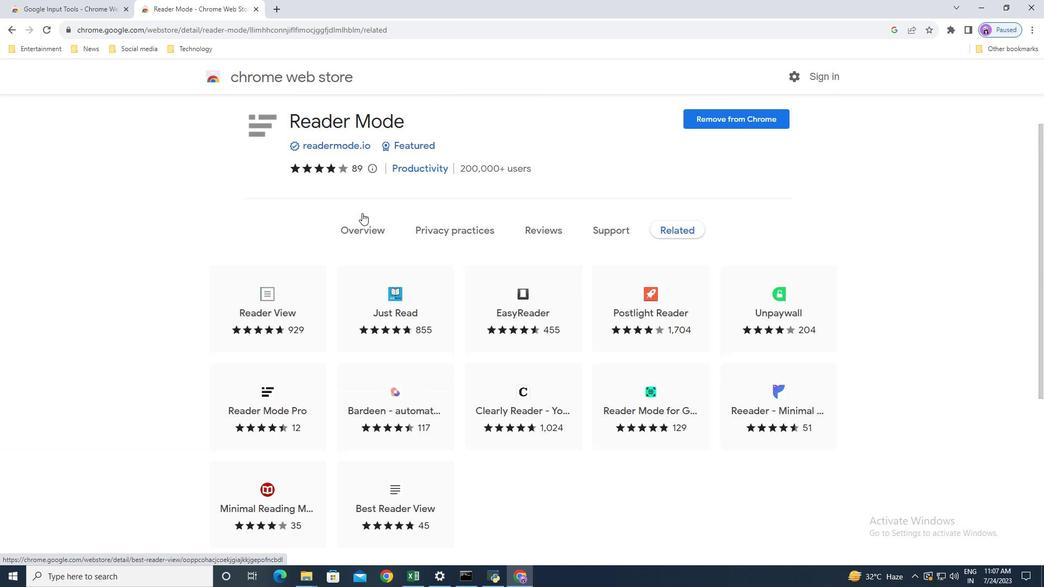 
Action: Mouse scrolled (362, 213) with delta (0, 0)
Screenshot: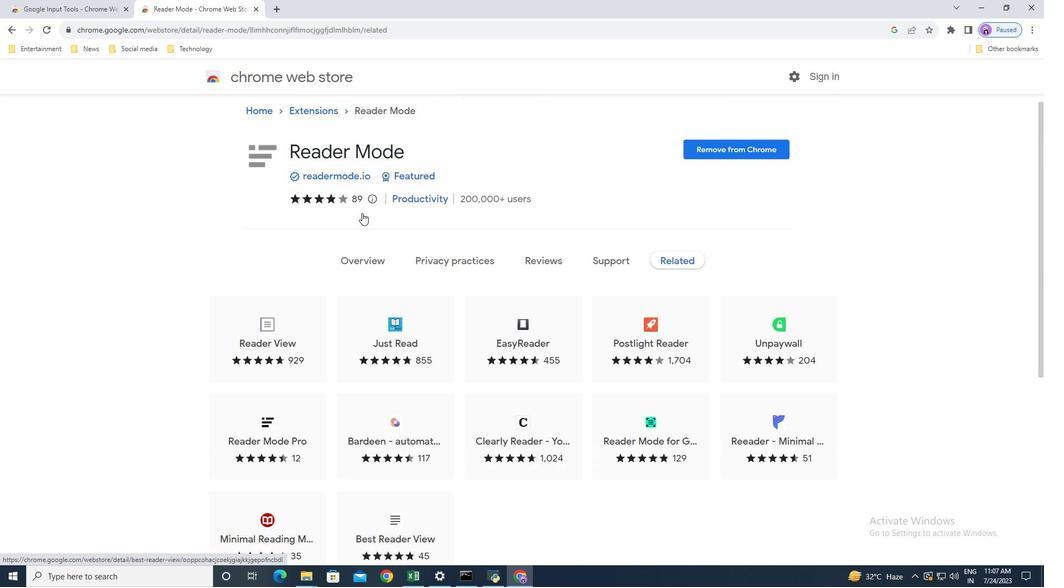 
Action: Mouse scrolled (362, 213) with delta (0, 0)
Screenshot: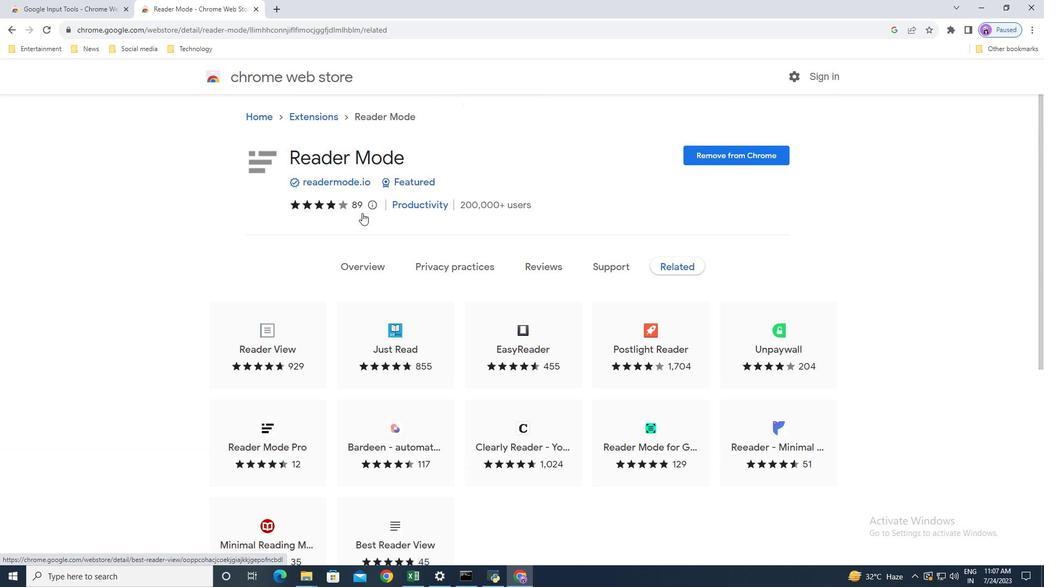 
Action: Mouse scrolled (362, 213) with delta (0, 0)
Screenshot: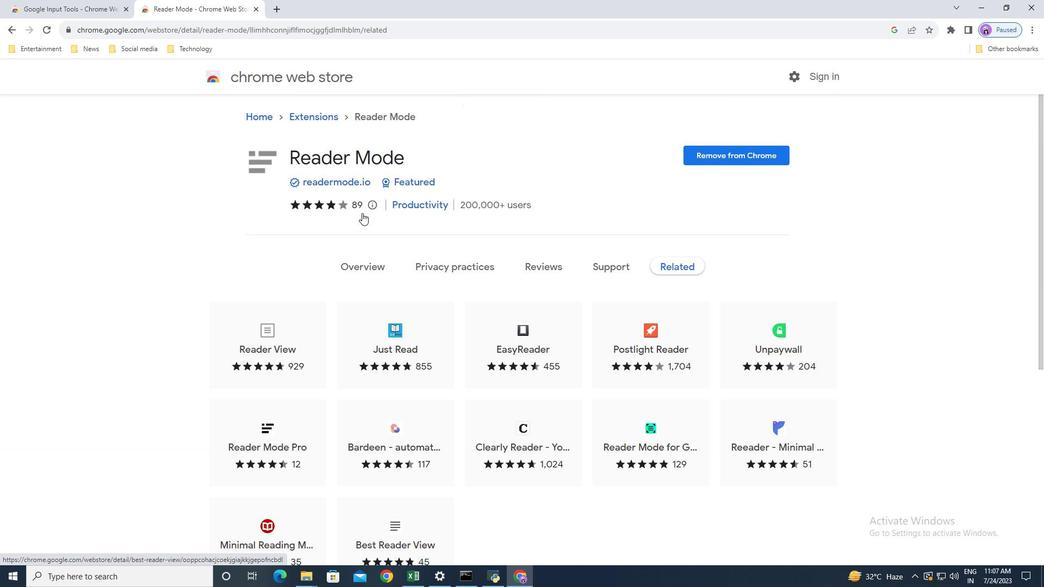 
Action: Mouse scrolled (362, 213) with delta (0, 0)
Screenshot: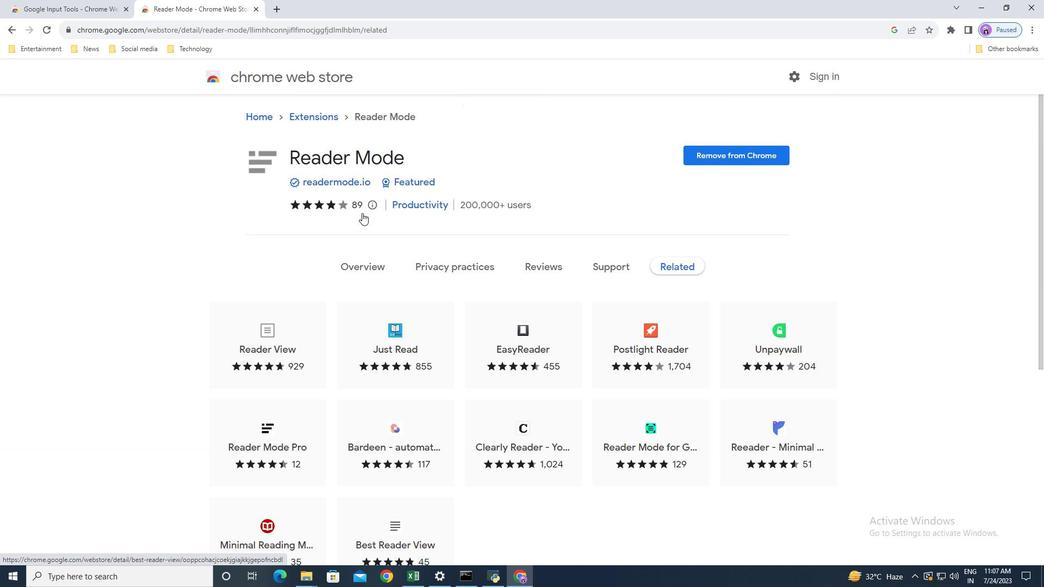 
Action: Mouse scrolled (362, 213) with delta (0, 0)
Screenshot: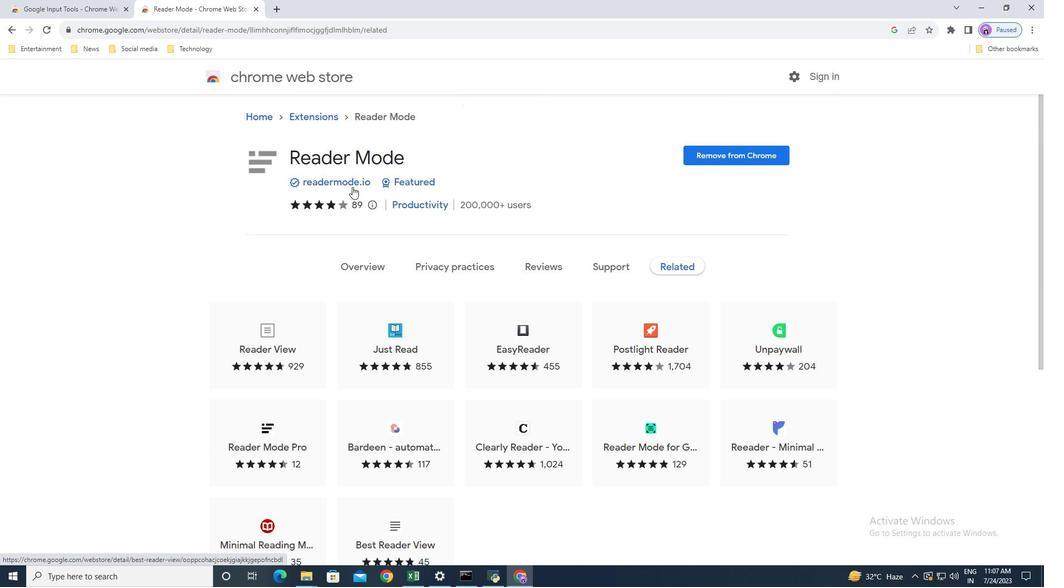 
Action: Mouse moved to (266, 164)
Screenshot: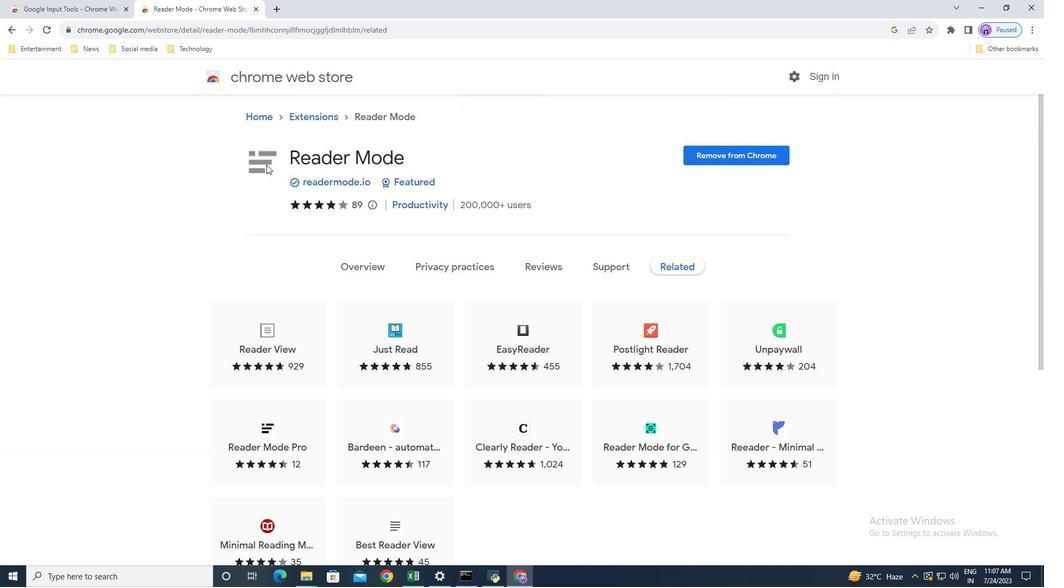 
Action: Mouse pressed left at (266, 164)
Screenshot: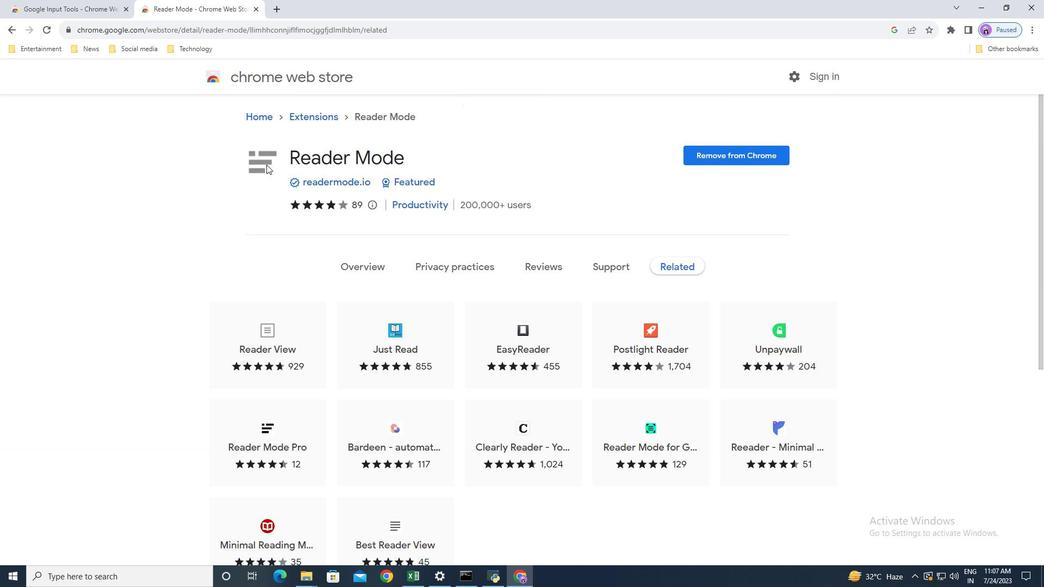 
Action: Mouse moved to (301, 115)
Screenshot: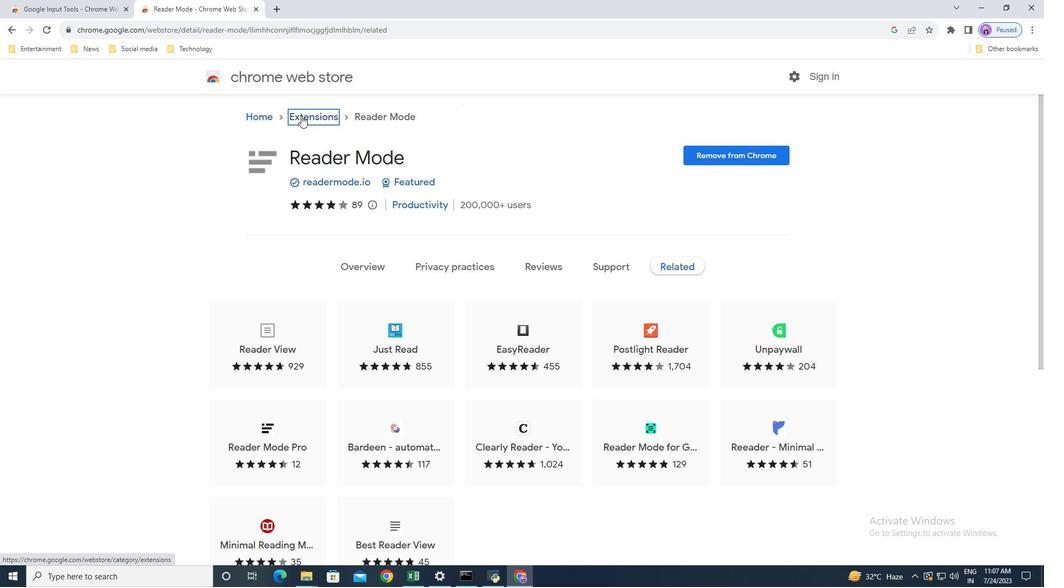 
Action: Mouse pressed left at (301, 115)
Screenshot: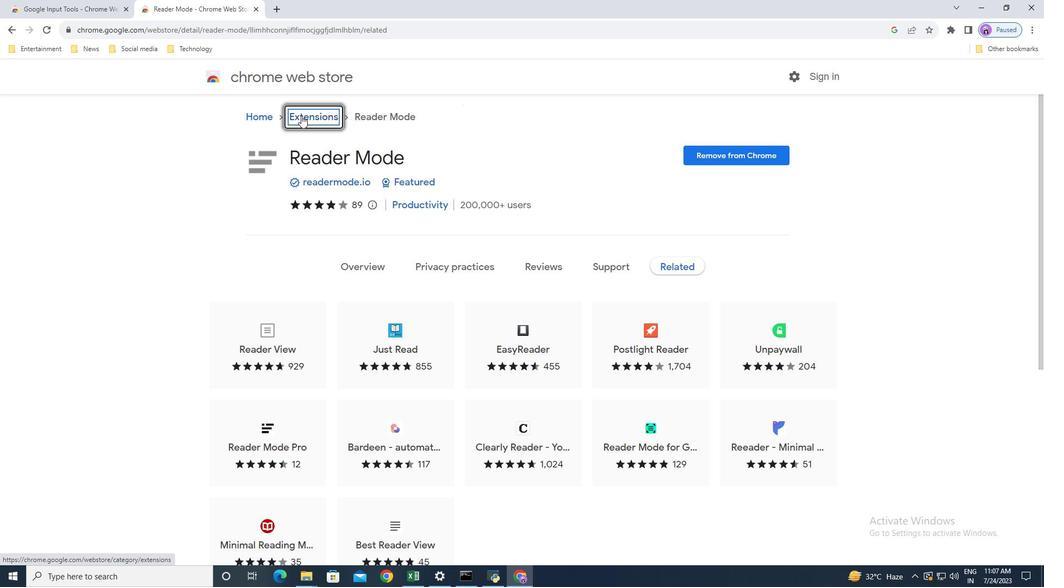
Action: Mouse moved to (487, 263)
Screenshot: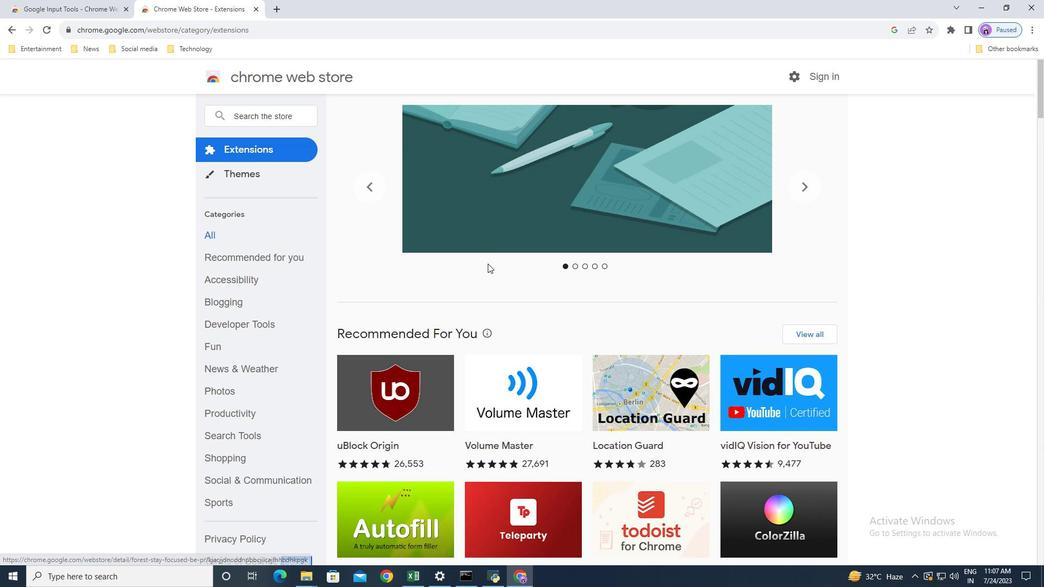 
Action: Mouse scrolled (487, 263) with delta (0, 0)
Screenshot: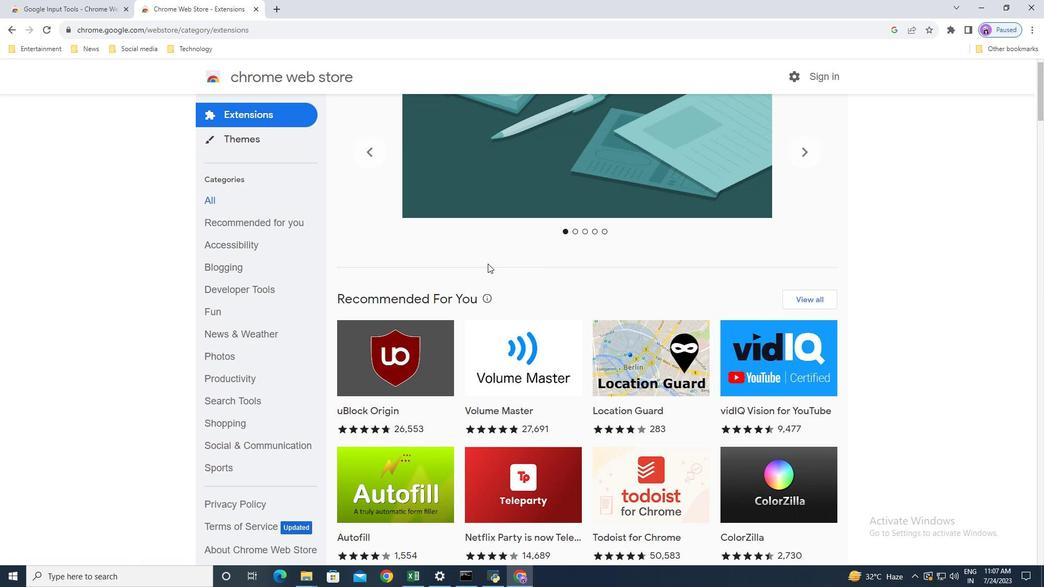
Action: Mouse scrolled (487, 263) with delta (0, 0)
Screenshot: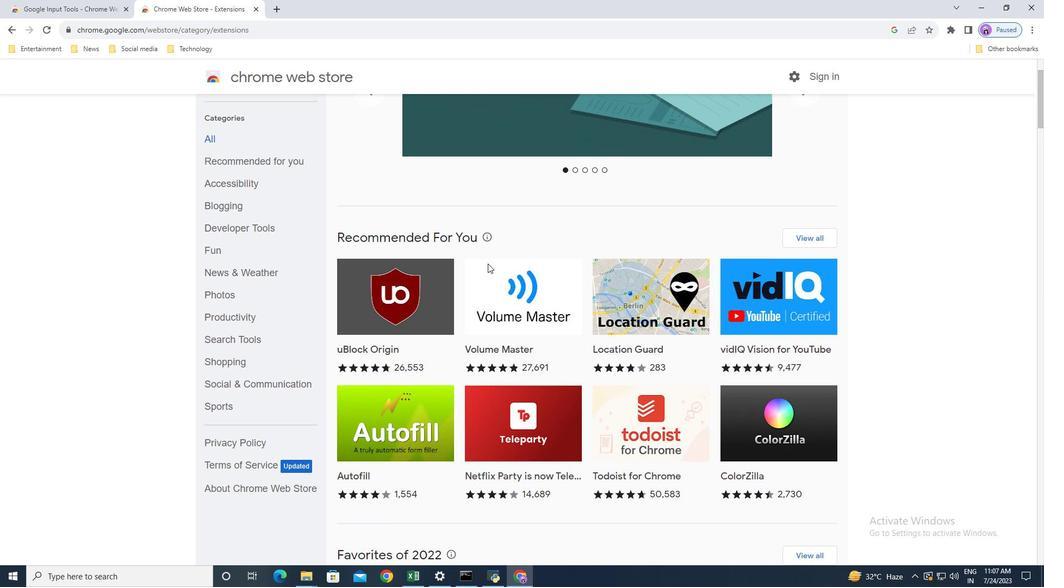 
Action: Mouse scrolled (487, 263) with delta (0, 0)
Screenshot: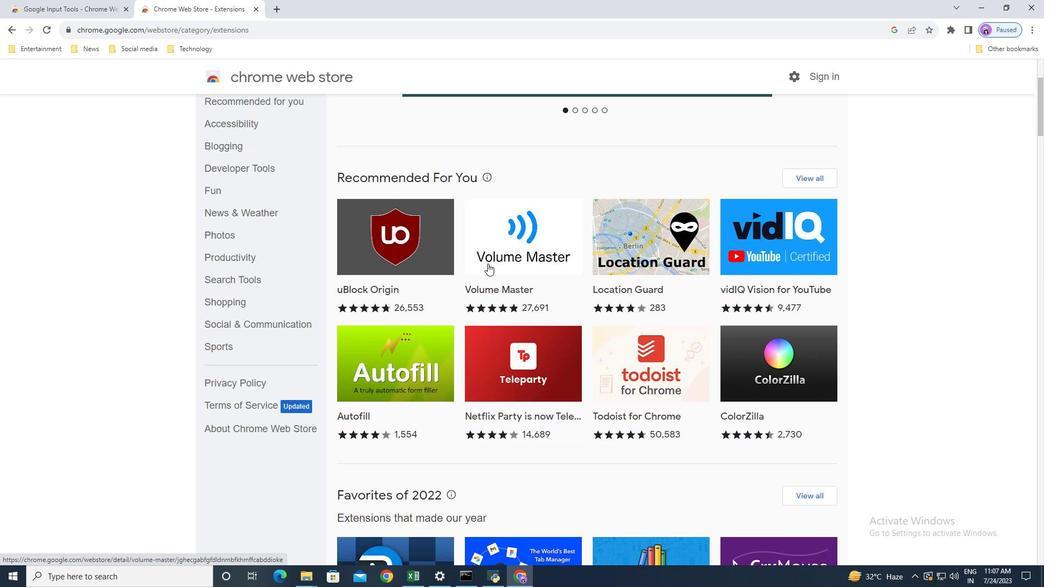 
Action: Mouse scrolled (487, 263) with delta (0, 0)
Screenshot: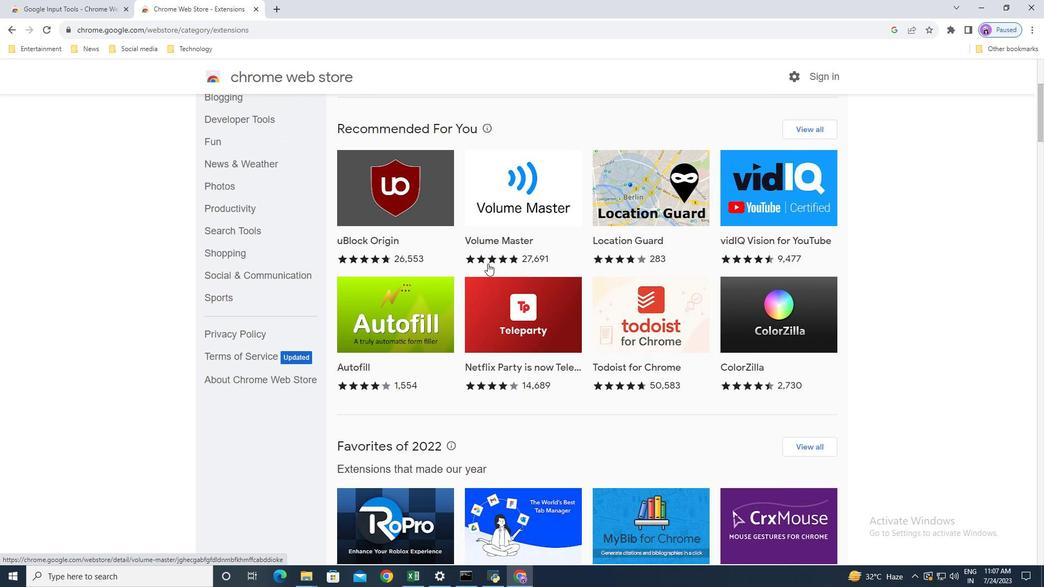 
Action: Mouse scrolled (487, 263) with delta (0, 0)
Screenshot: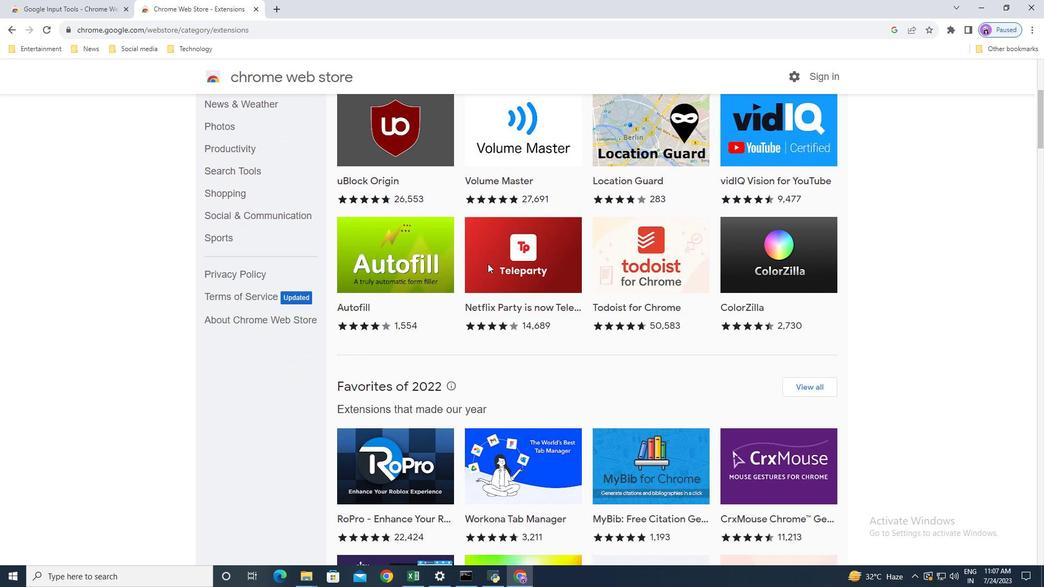 
Action: Mouse scrolled (487, 263) with delta (0, 0)
Screenshot: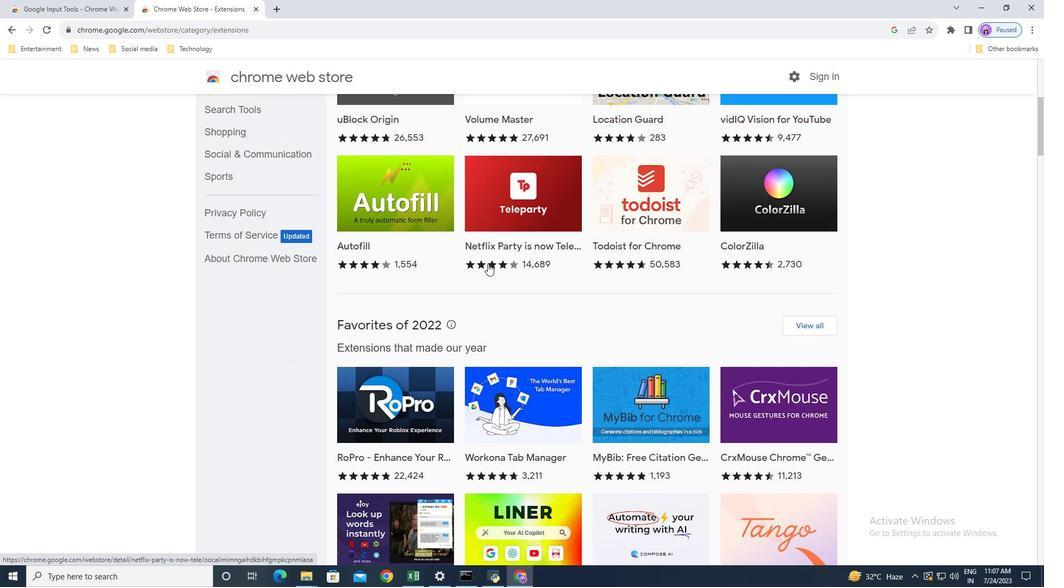 
Action: Mouse scrolled (487, 263) with delta (0, 0)
Screenshot: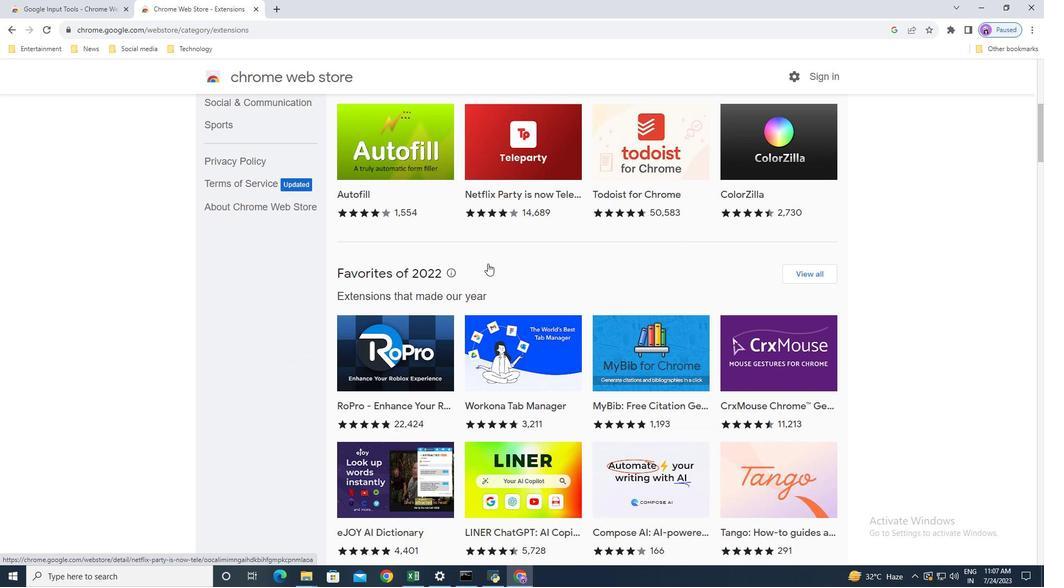 
Action: Mouse scrolled (487, 263) with delta (0, 0)
Screenshot: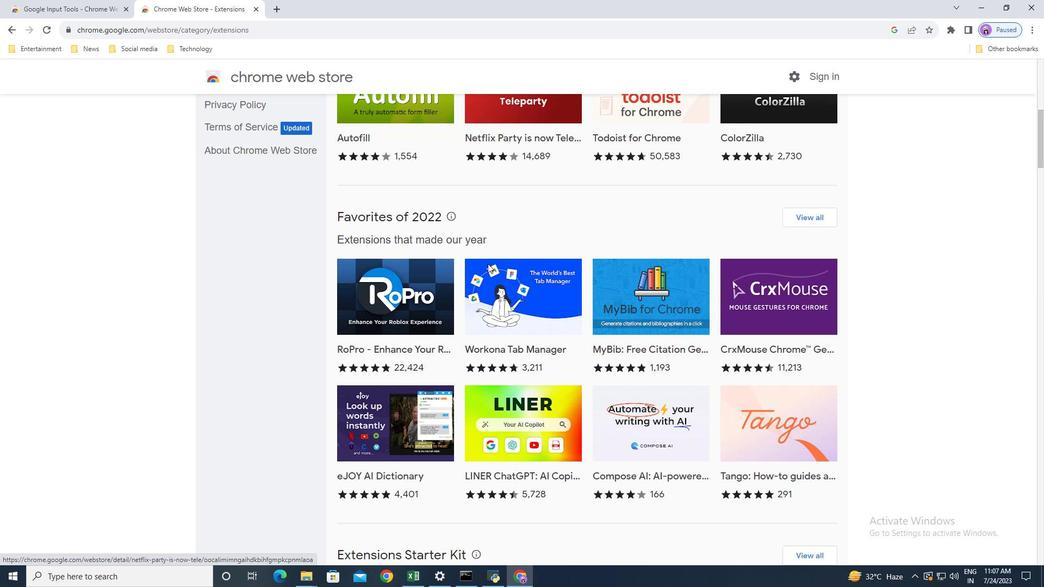 
Action: Mouse scrolled (487, 263) with delta (0, 0)
Screenshot: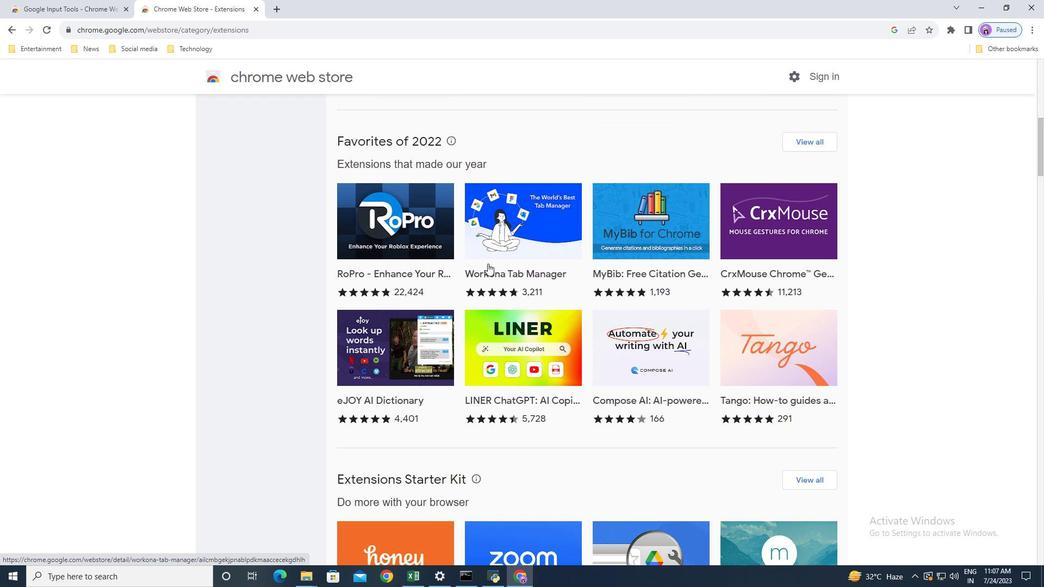 
Action: Mouse scrolled (487, 263) with delta (0, 0)
Screenshot: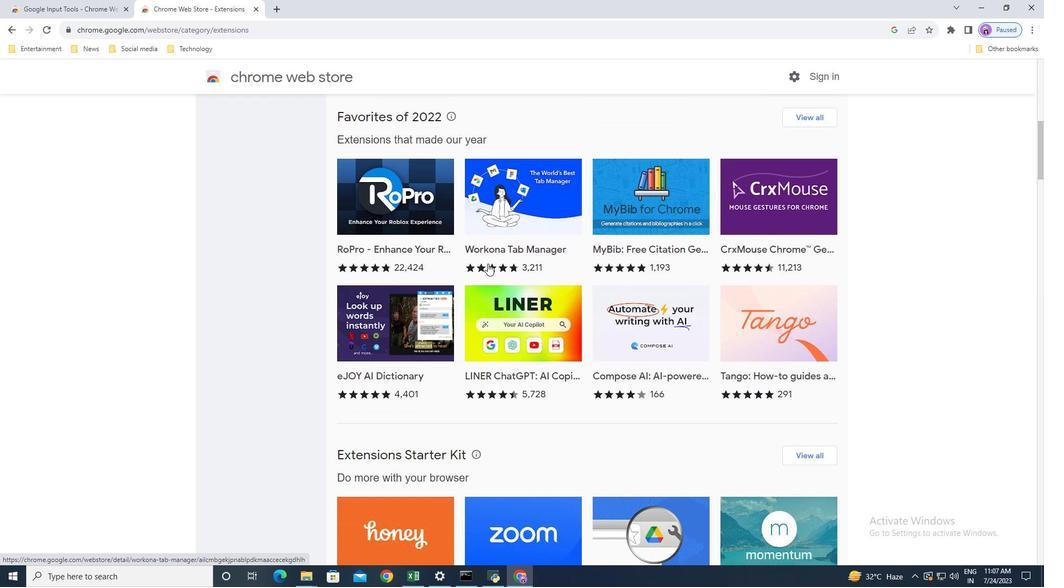 
Action: Mouse scrolled (487, 263) with delta (0, 0)
Screenshot: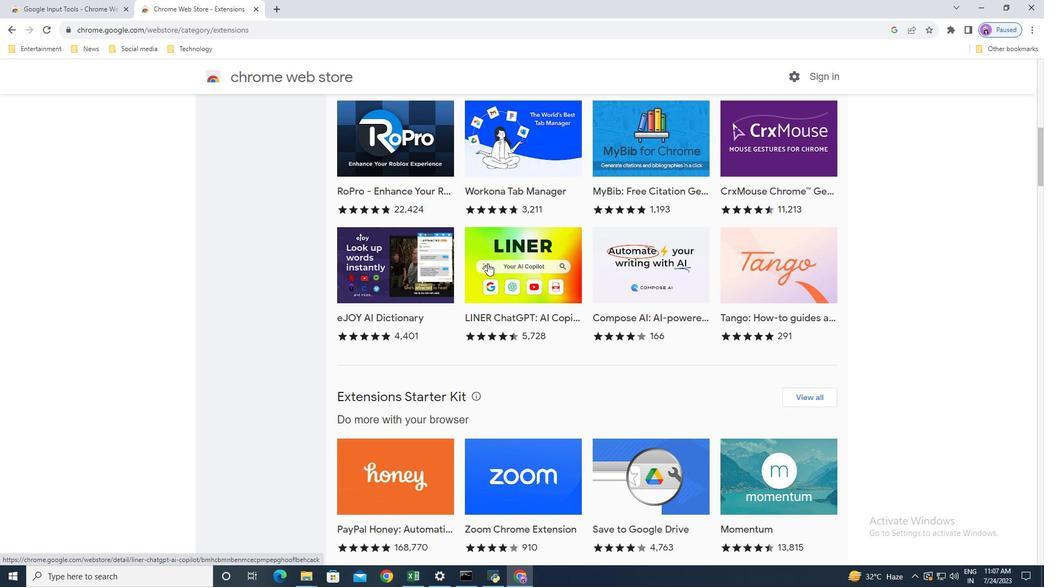 
Action: Mouse scrolled (487, 263) with delta (0, 0)
Screenshot: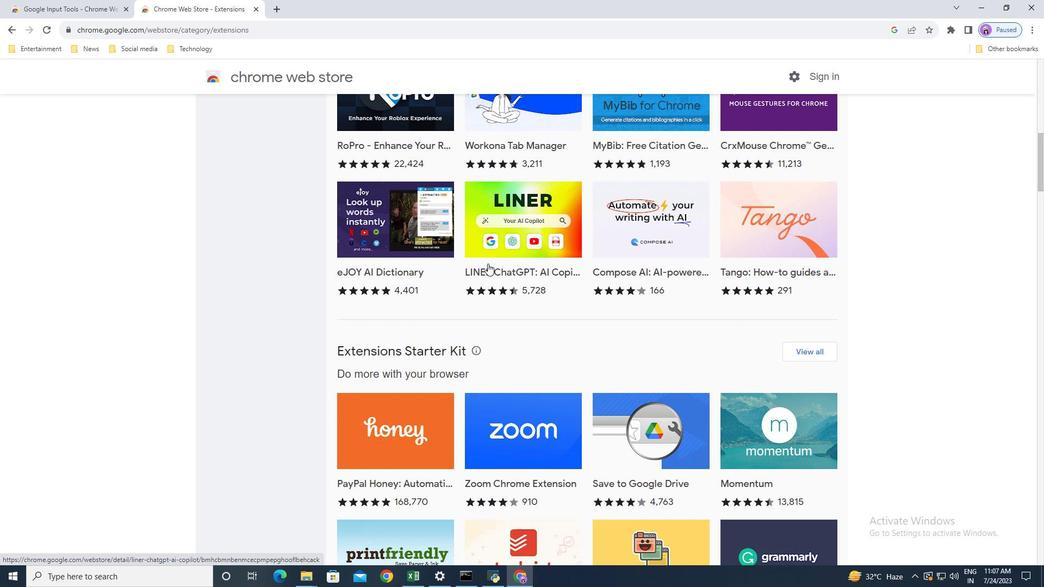 
Action: Mouse moved to (487, 263)
Screenshot: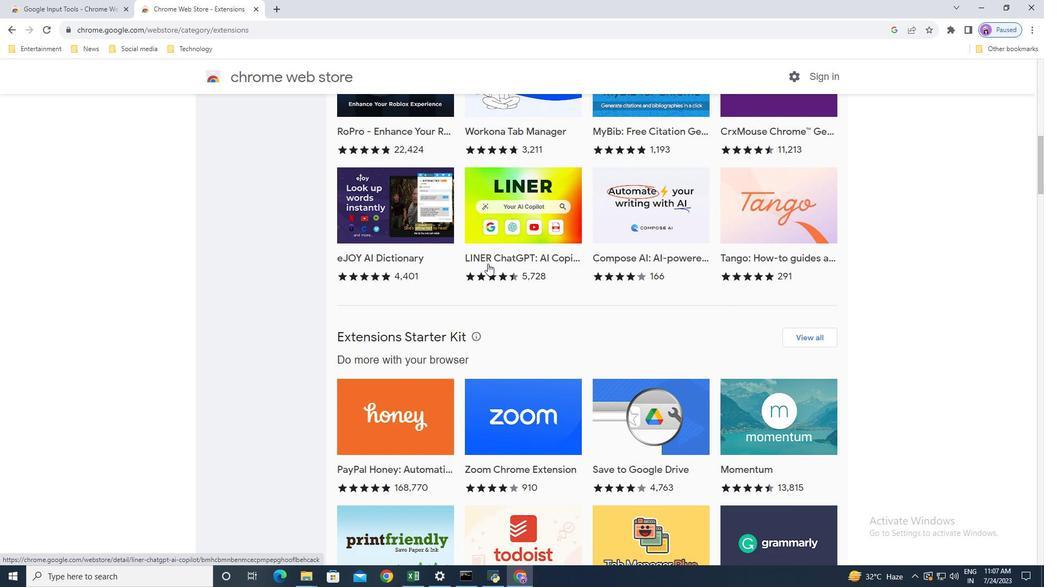 
Action: Mouse scrolled (487, 263) with delta (0, 0)
Screenshot: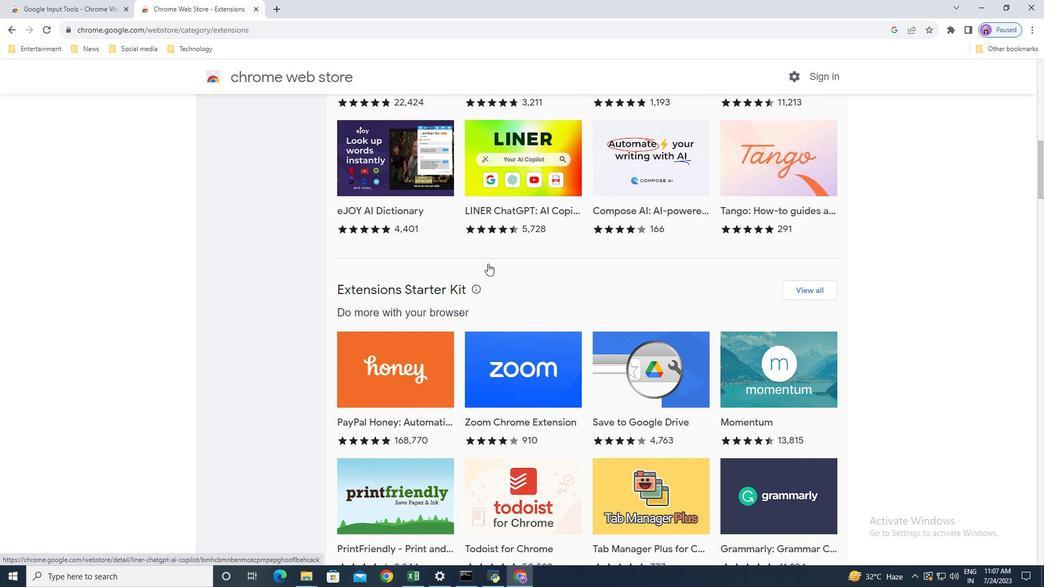 
Action: Mouse scrolled (487, 263) with delta (0, 0)
Screenshot: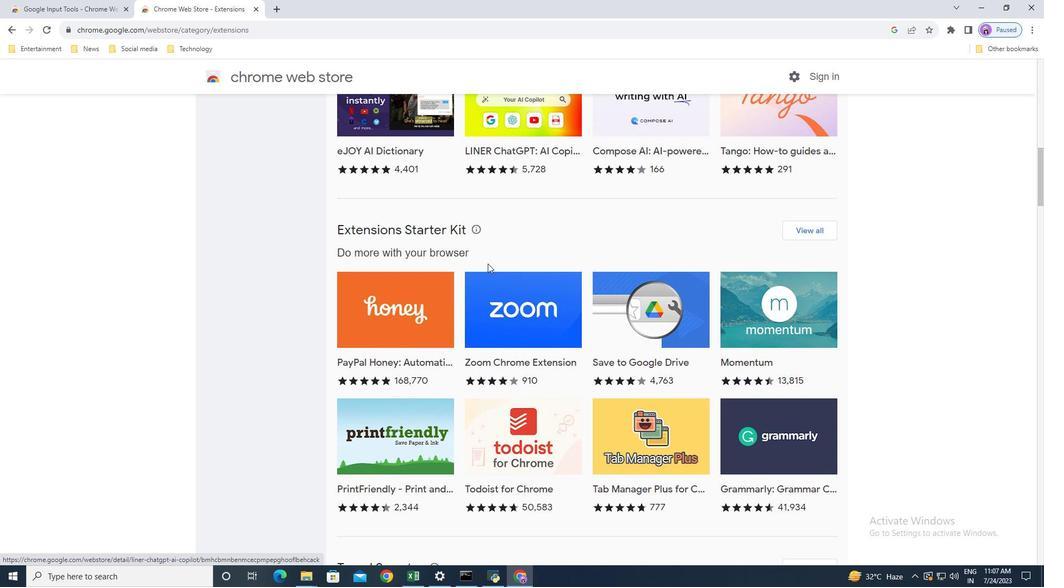 
Action: Mouse scrolled (487, 263) with delta (0, 0)
Screenshot: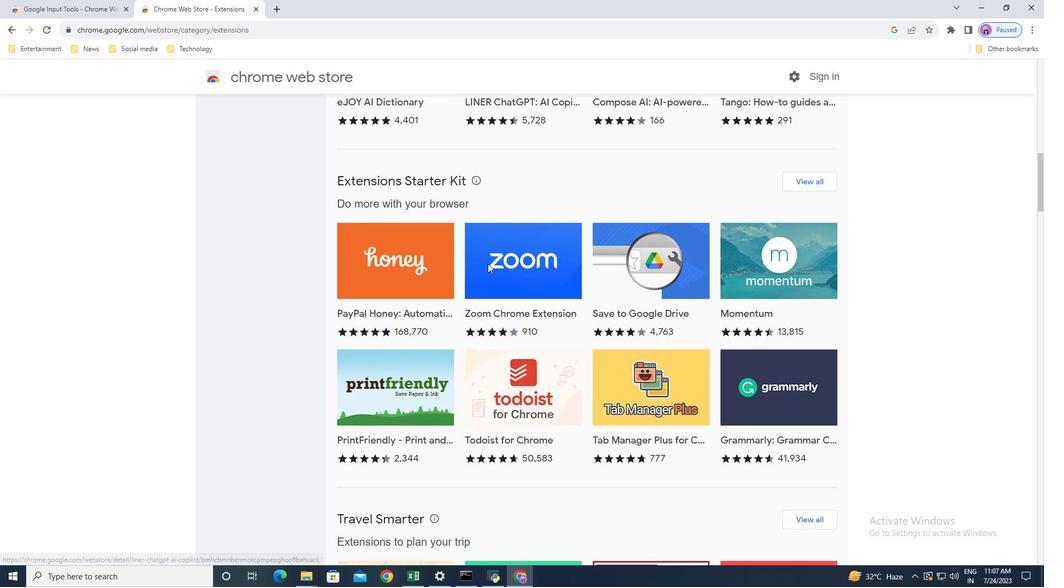 
Action: Mouse scrolled (487, 263) with delta (0, 0)
Screenshot: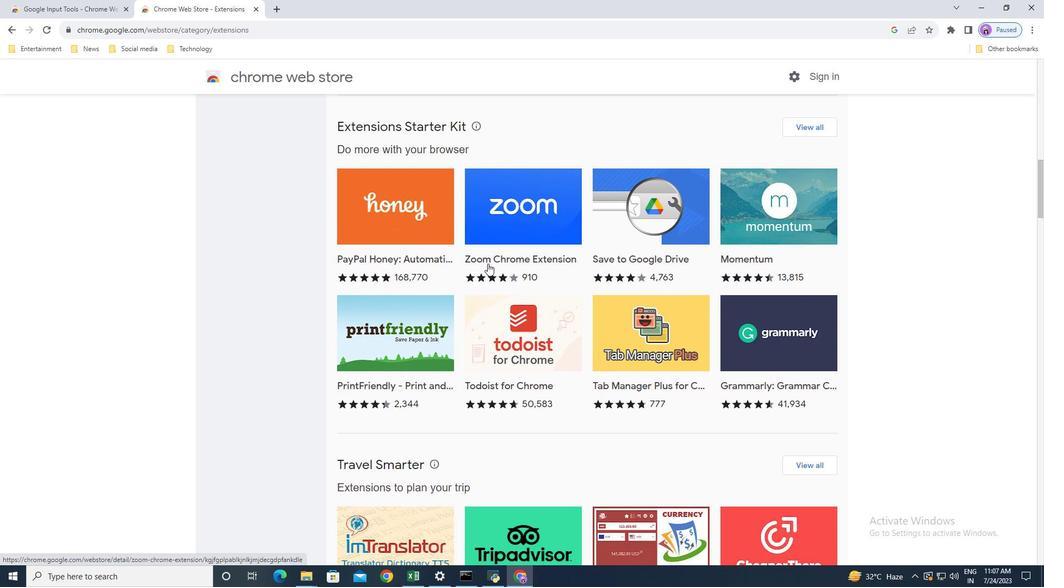 
Action: Mouse scrolled (487, 263) with delta (0, 0)
Screenshot: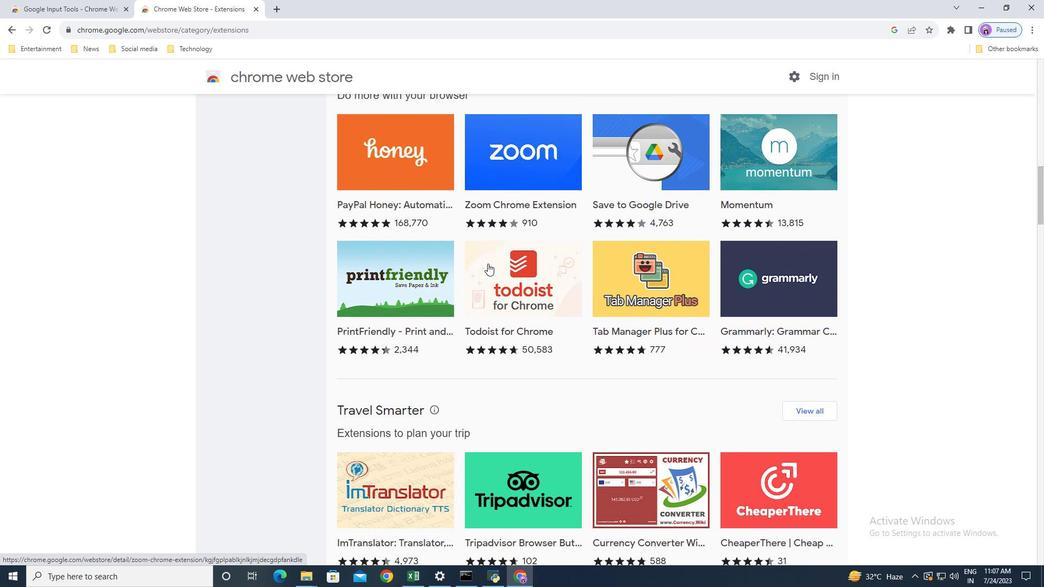 
Action: Mouse scrolled (487, 263) with delta (0, 0)
Screenshot: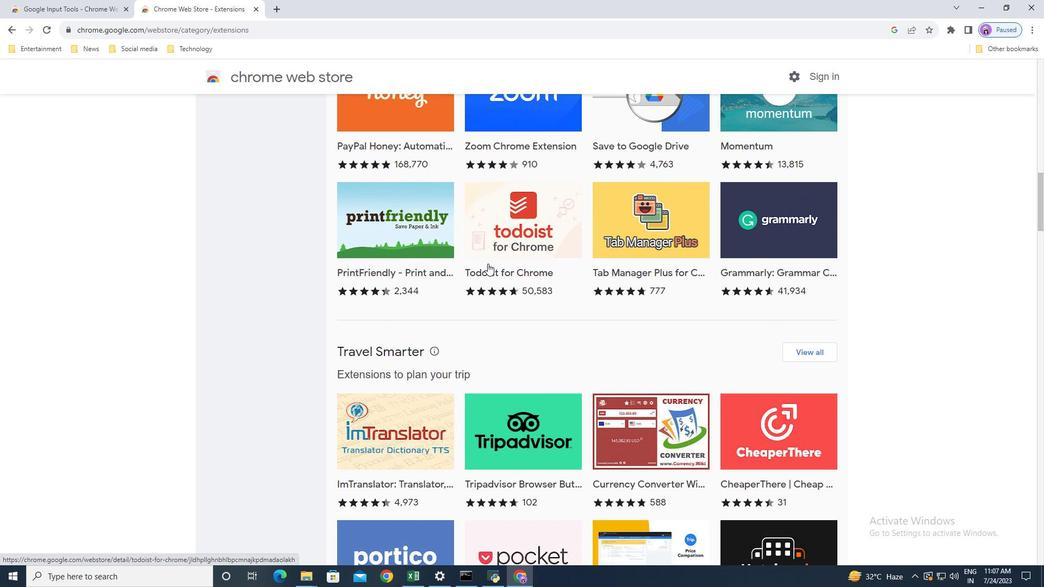 
Action: Mouse moved to (531, 226)
Screenshot: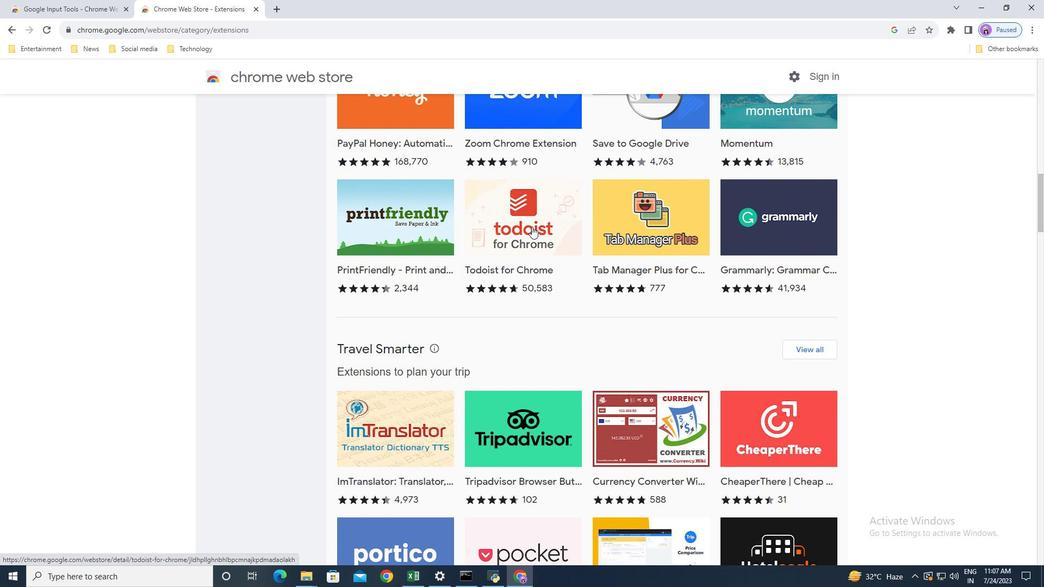 
Action: Mouse pressed left at (531, 226)
Screenshot: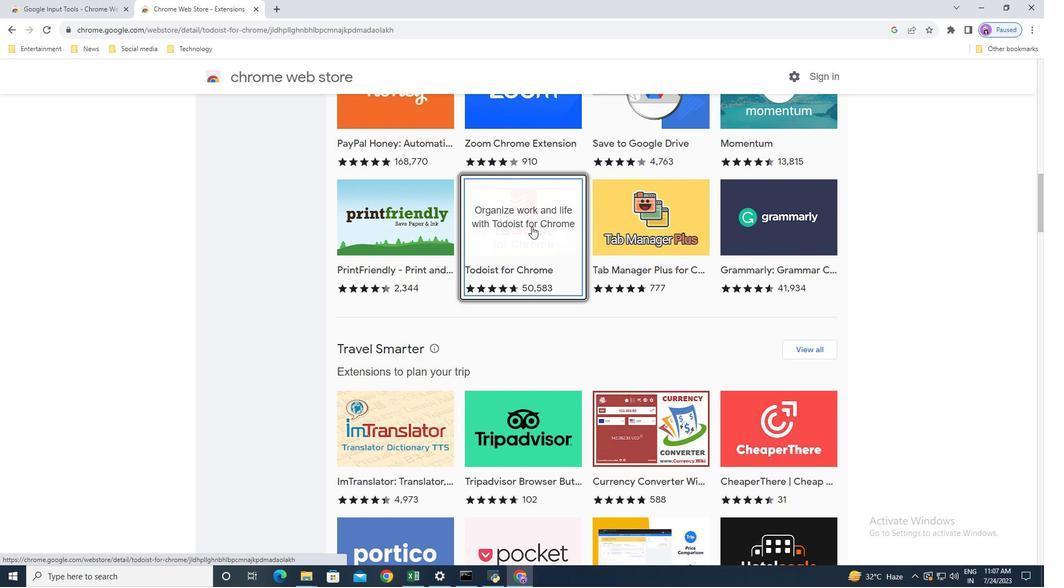 
Action: Mouse moved to (748, 158)
Screenshot: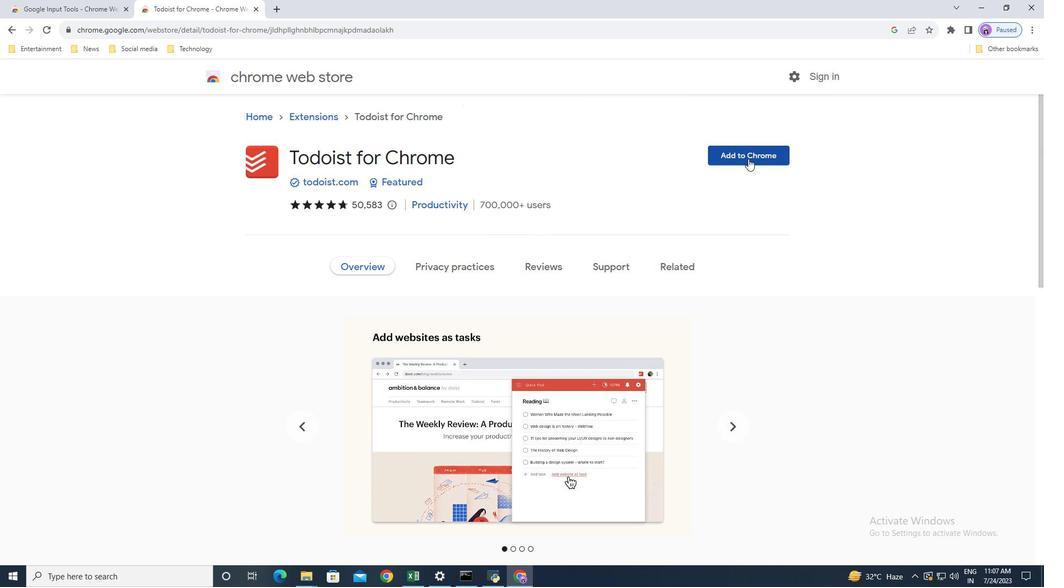 
Action: Mouse pressed left at (748, 158)
Screenshot: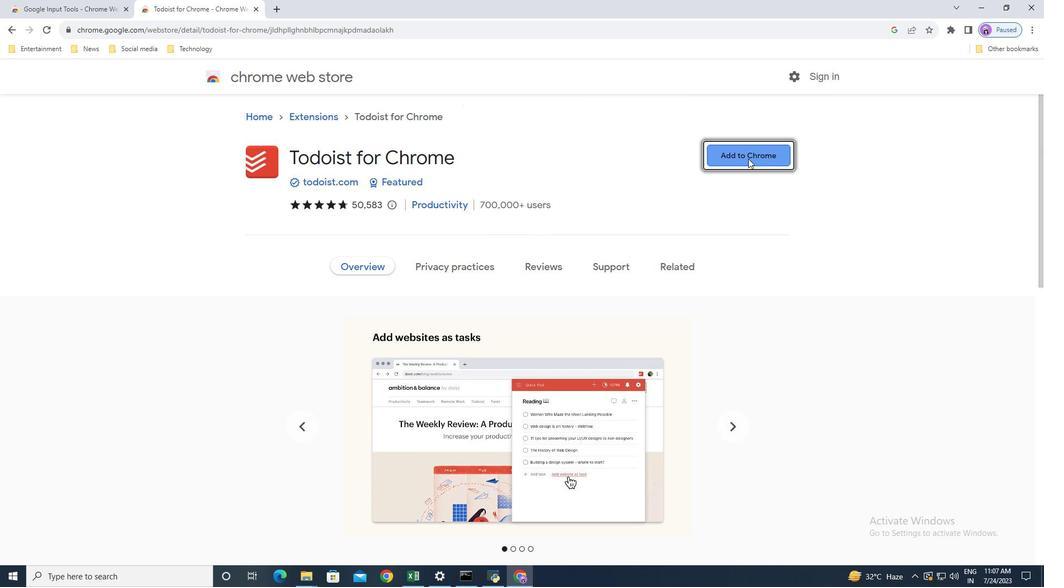 
Action: Mouse moved to (530, 131)
Screenshot: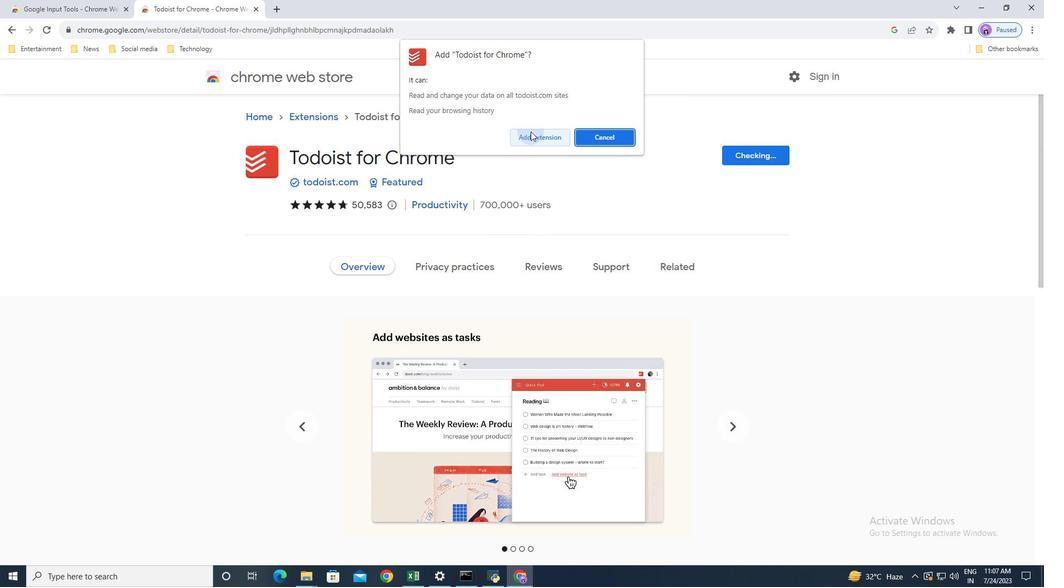 
Action: Mouse pressed left at (530, 131)
Screenshot: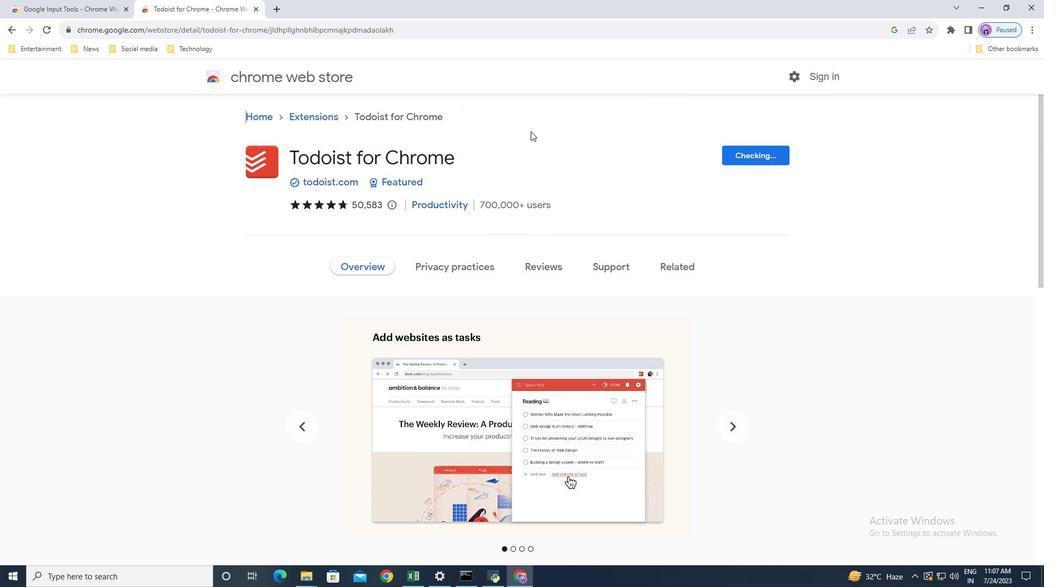 
Action: Mouse moved to (934, 47)
Screenshot: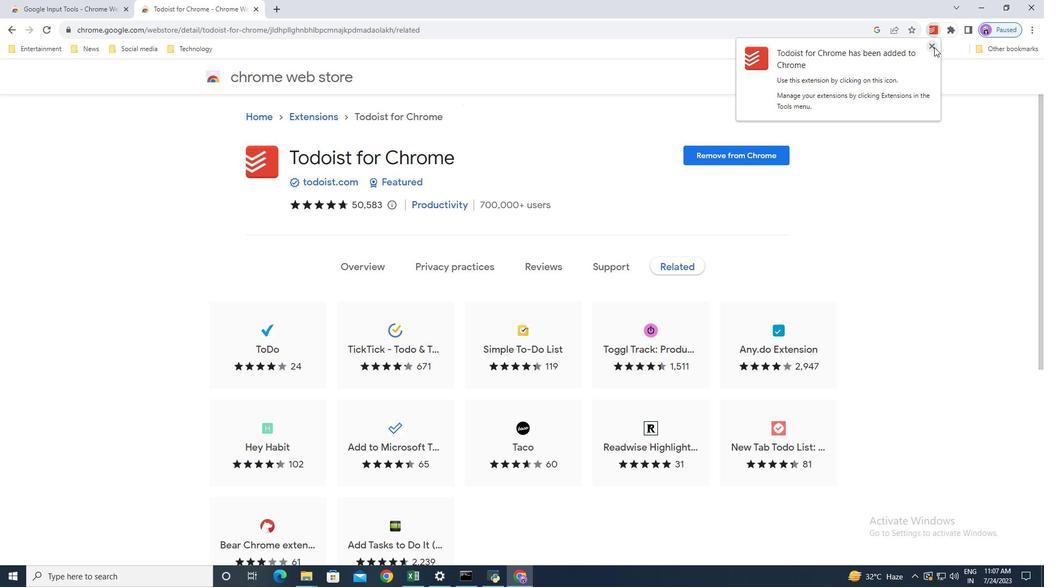 
Action: Mouse pressed left at (934, 47)
Screenshot: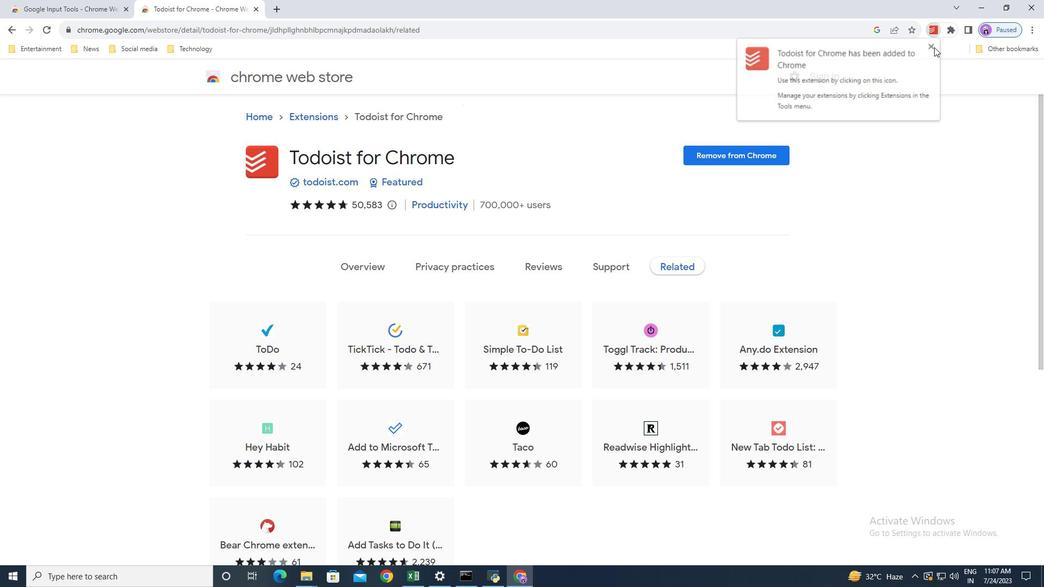 
Action: Mouse moved to (917, 202)
Screenshot: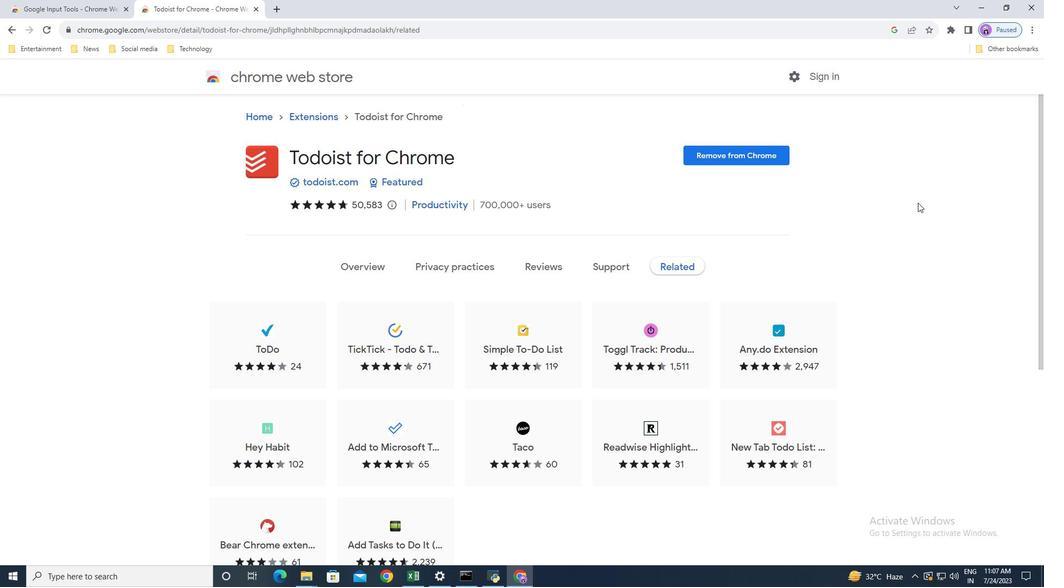 
Action: Mouse scrolled (917, 203) with delta (0, 0)
Screenshot: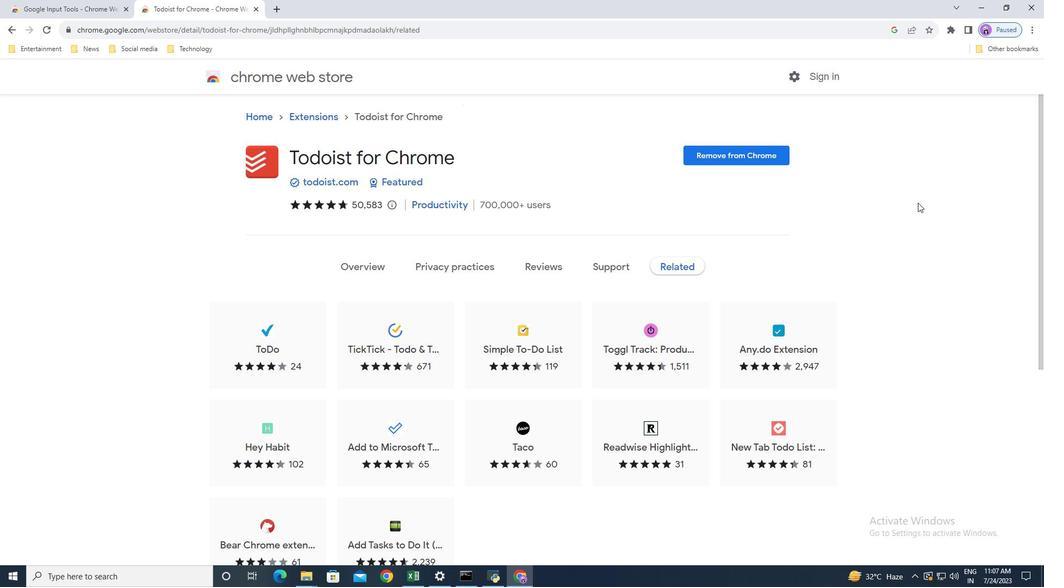 
Action: Mouse scrolled (917, 203) with delta (0, 0)
Screenshot: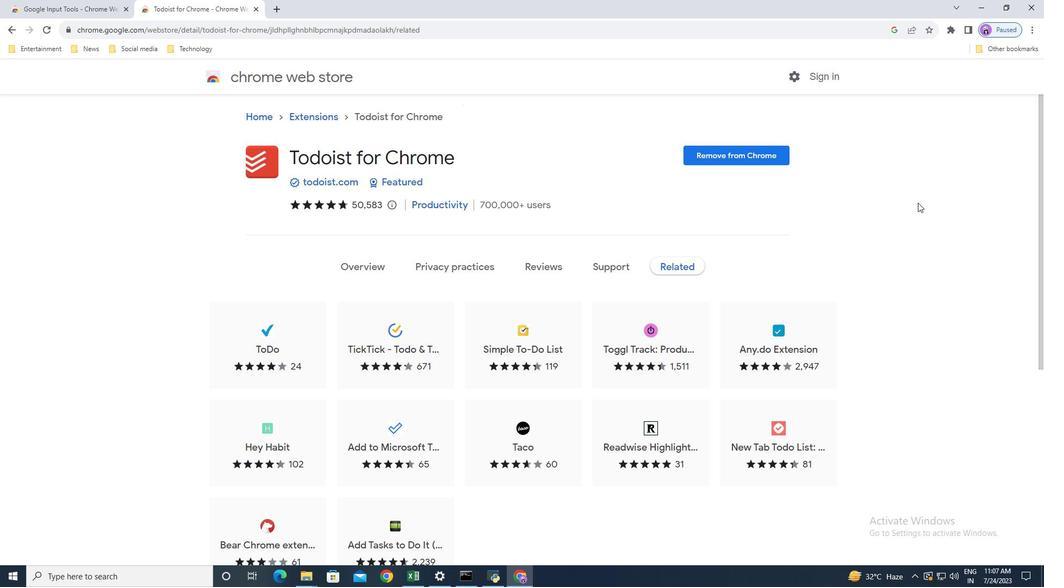 
Action: Mouse scrolled (917, 203) with delta (0, 0)
Screenshot: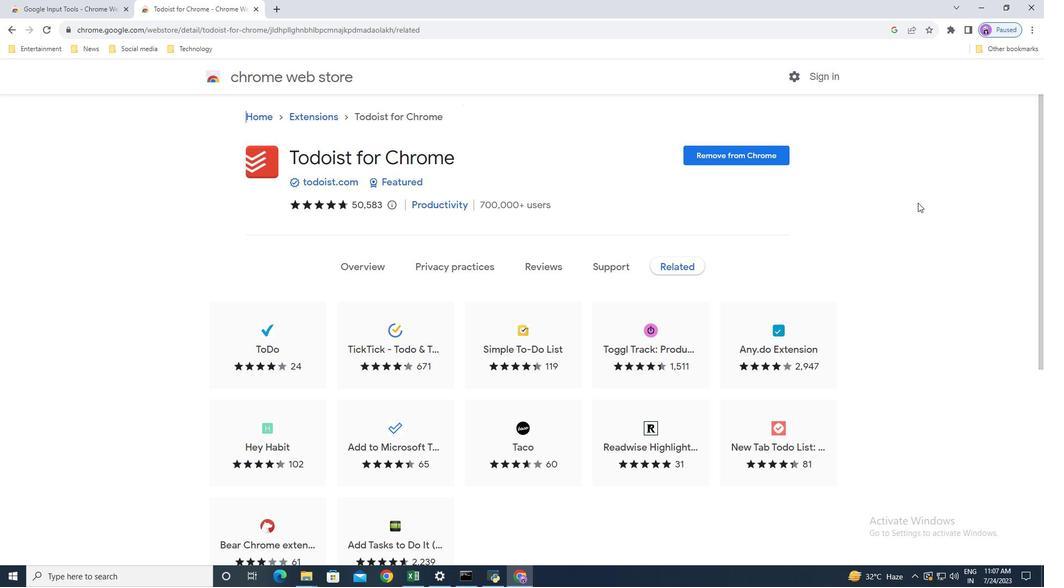 
Action: Mouse scrolled (917, 203) with delta (0, 0)
Screenshot: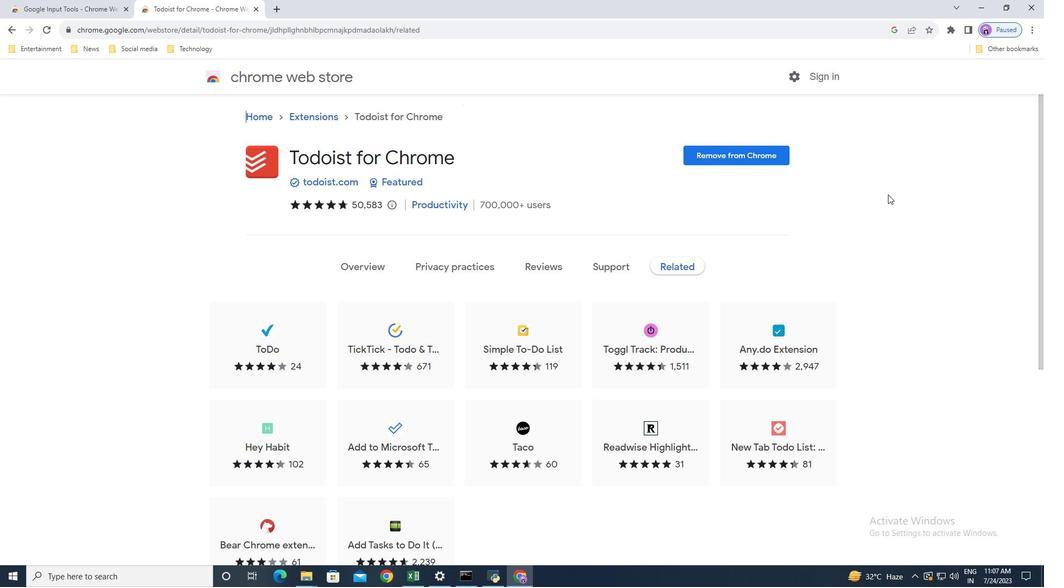 
Action: Mouse moved to (258, 111)
Screenshot: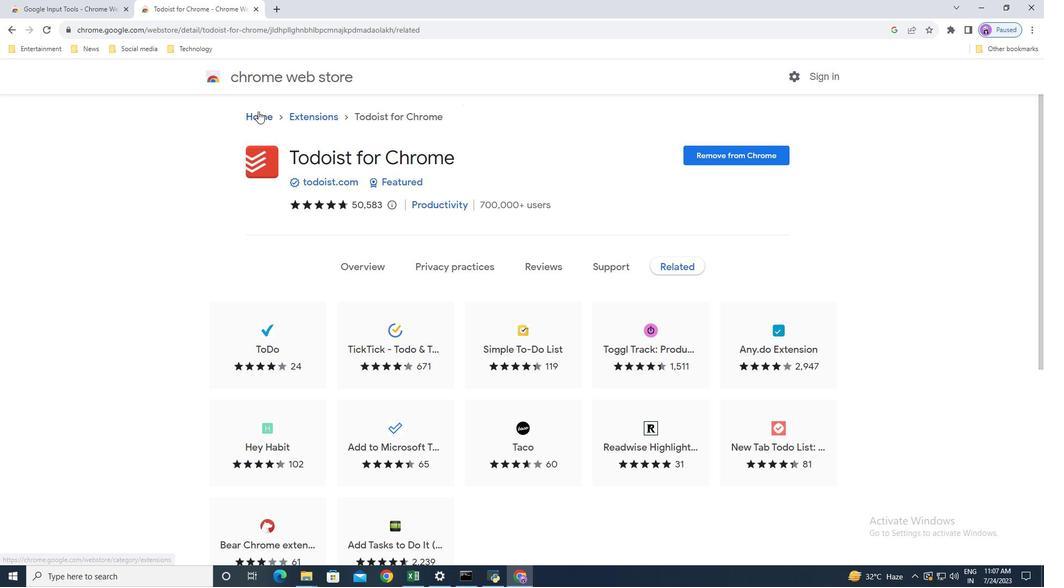 
Action: Mouse pressed left at (258, 111)
Screenshot: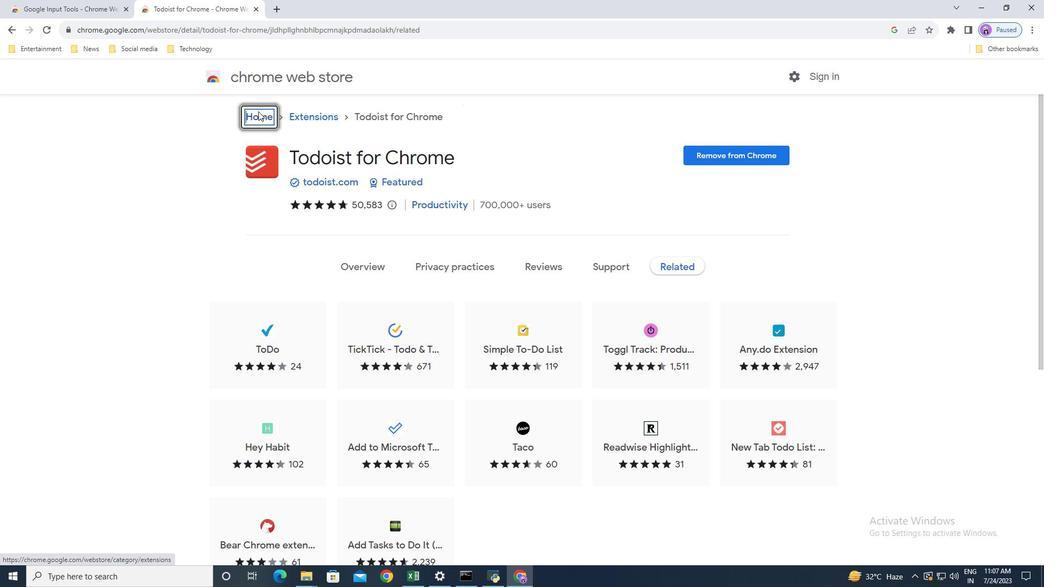 
Action: Mouse moved to (279, 11)
Screenshot: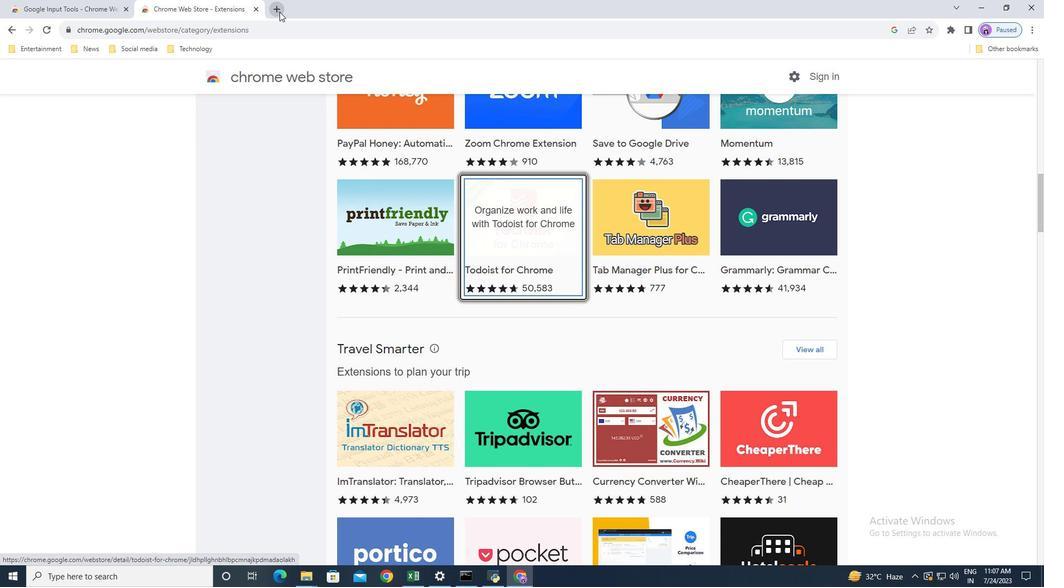
Action: Mouse pressed left at (279, 11)
Screenshot: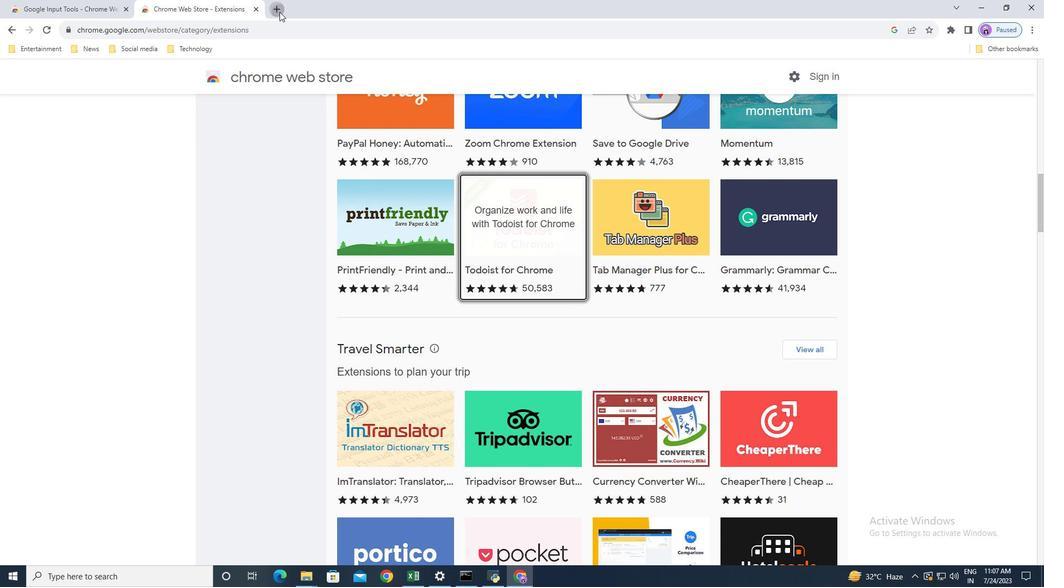 
Action: Mouse moved to (261, 29)
Screenshot: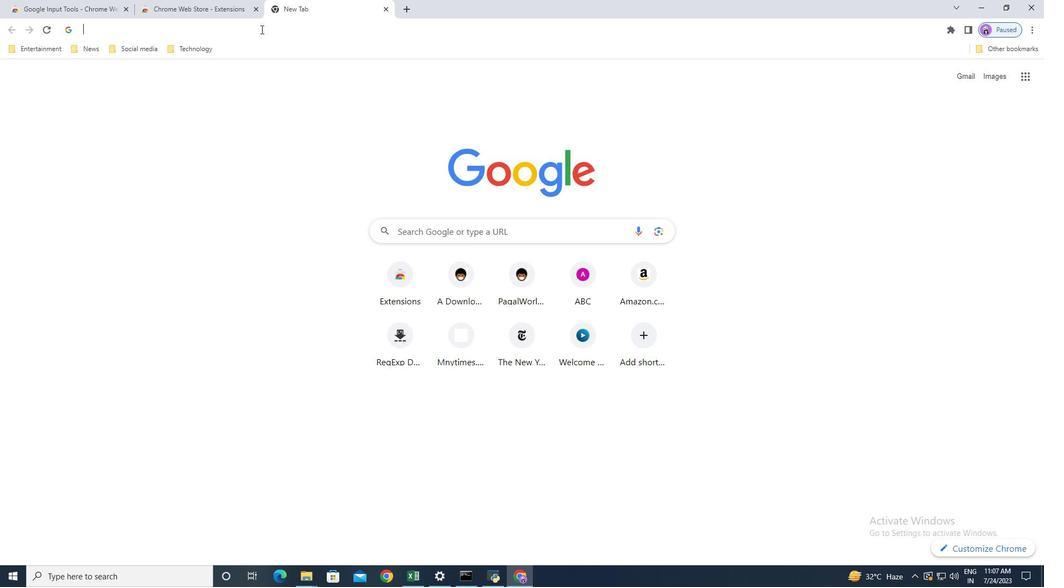 
Action: Mouse pressed left at (261, 29)
Screenshot: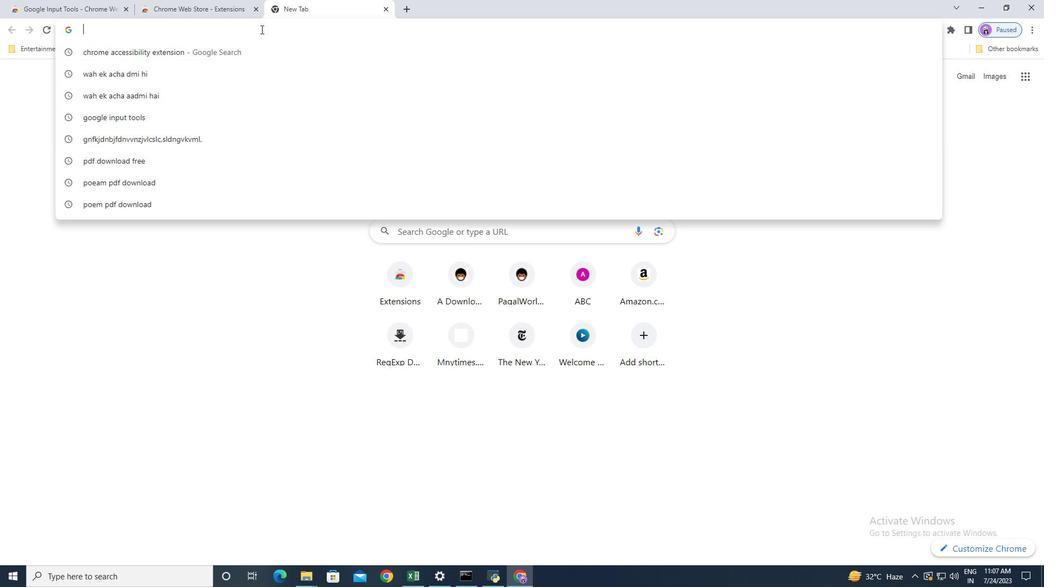 
Action: Mouse moved to (261, 30)
Screenshot: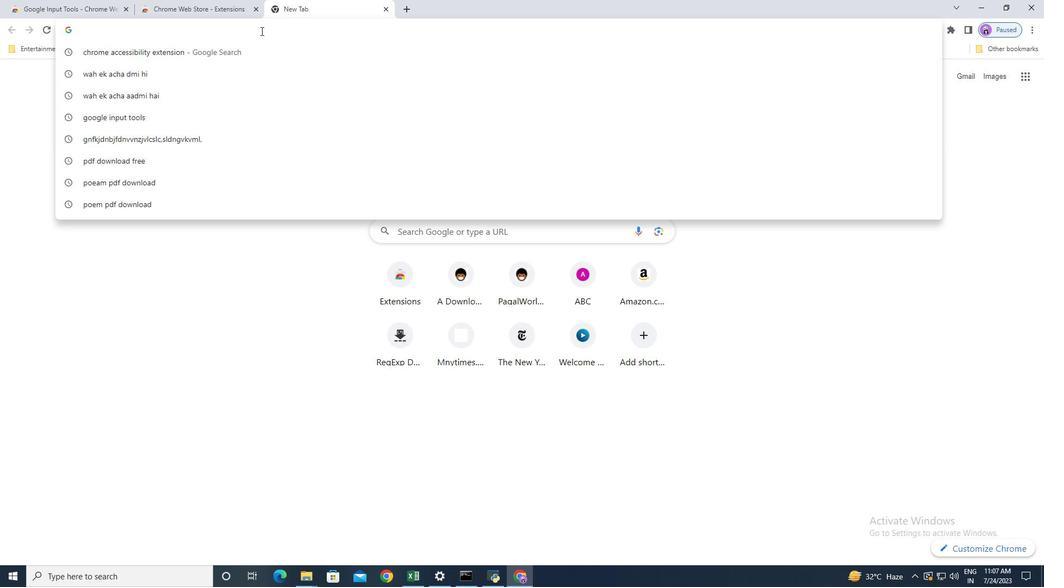 
Action: Key pressed g<Key.backspace><Key.backspace>google.com<Key.enter>ctrl+A
Screenshot: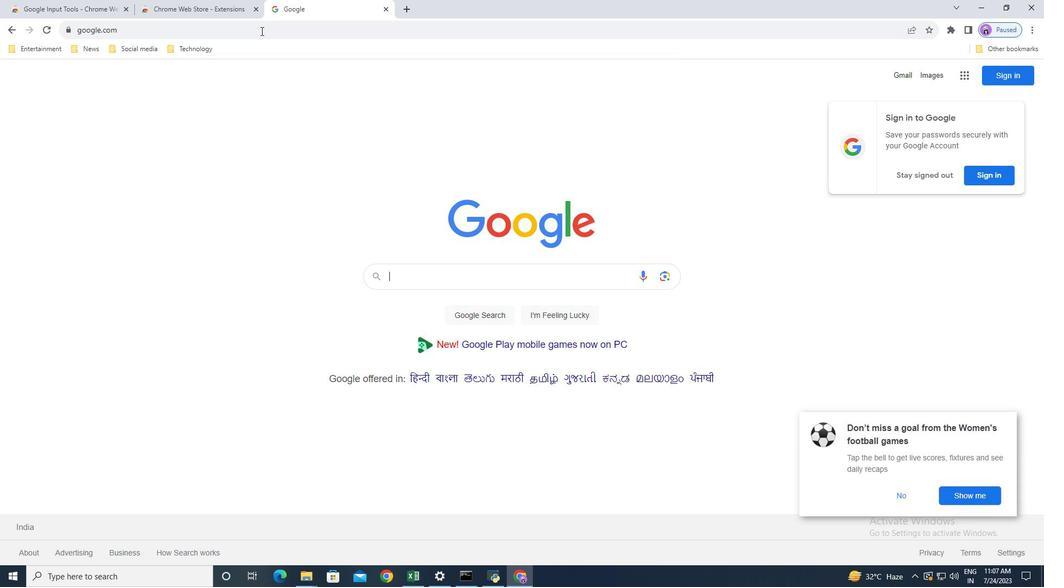 
Action: Mouse moved to (907, 494)
Screenshot: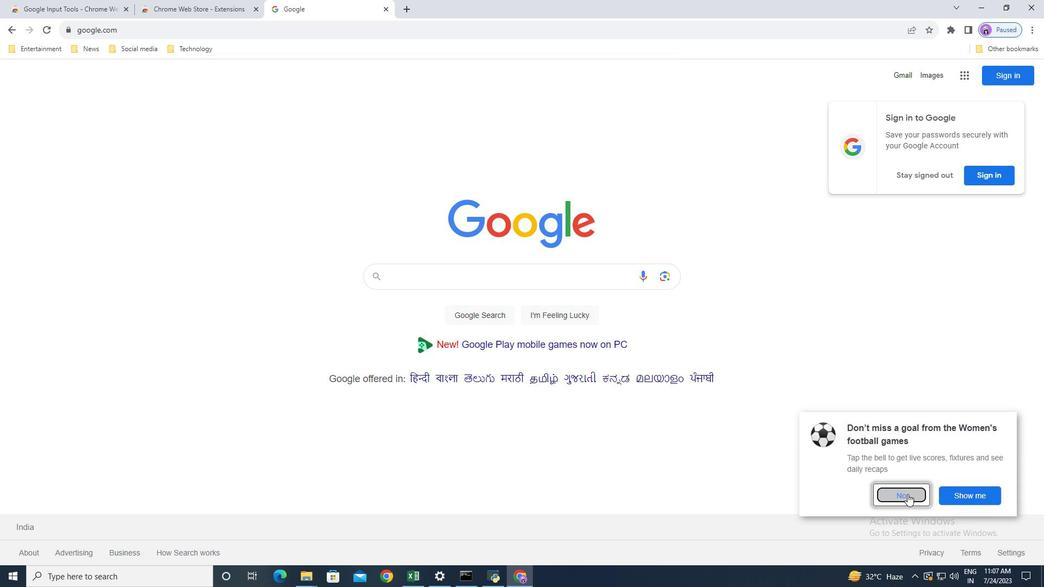 
Action: Mouse pressed left at (907, 494)
Screenshot: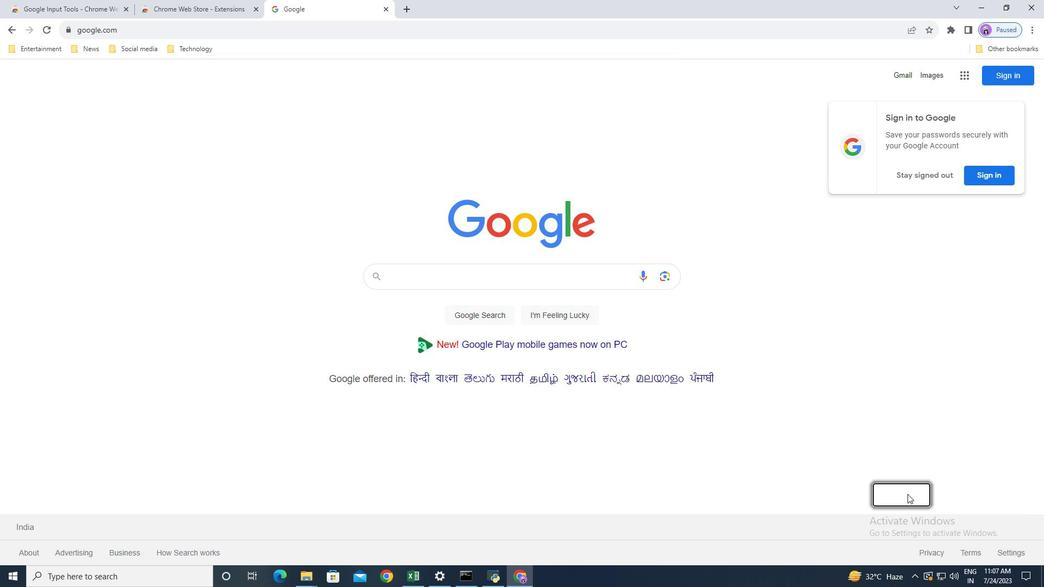 
Action: Mouse moved to (934, 173)
Screenshot: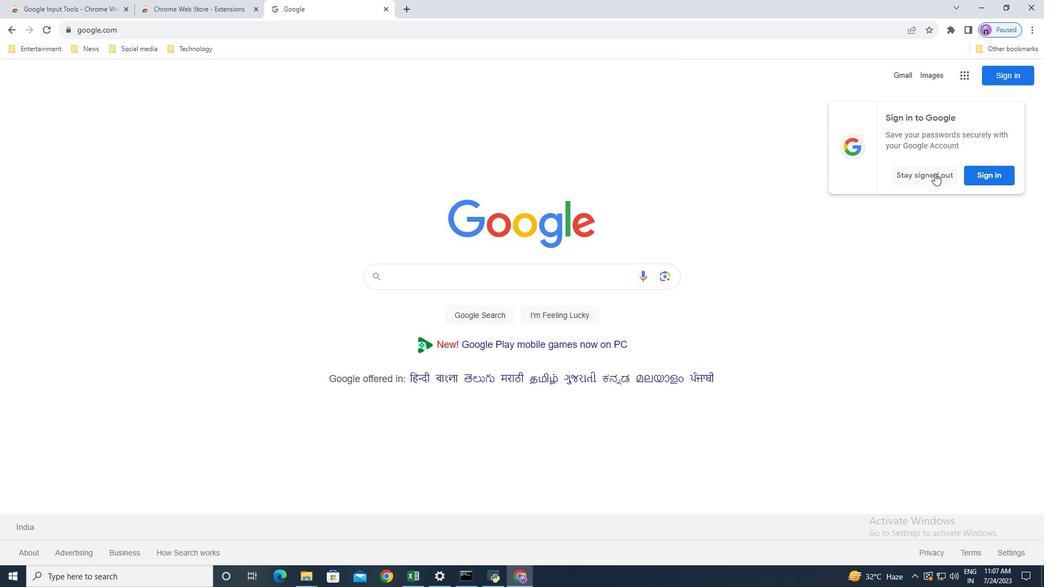 
Action: Mouse pressed left at (934, 173)
Screenshot: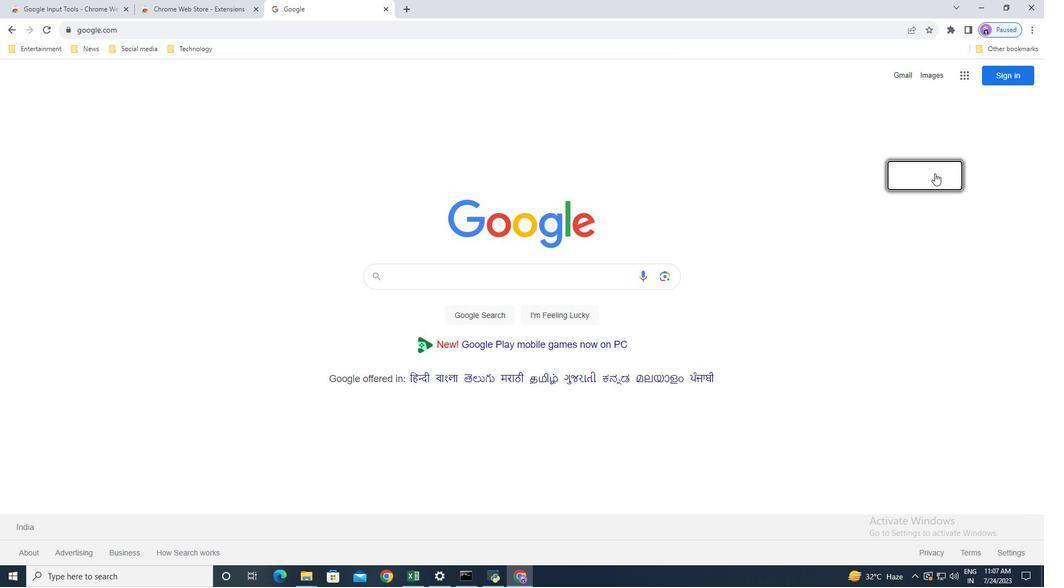 
Action: Mouse moved to (953, 28)
Screenshot: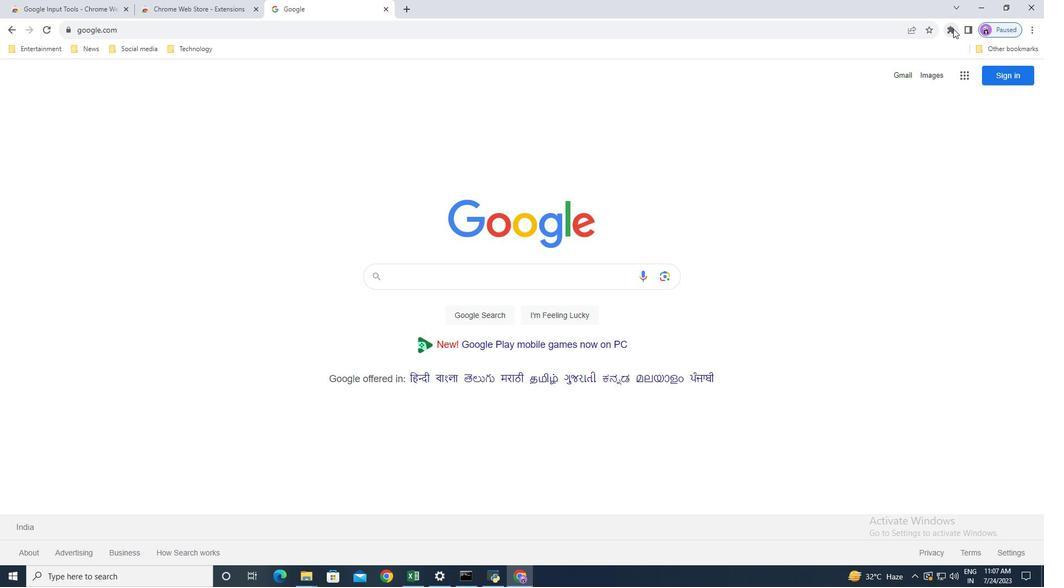 
Action: Mouse pressed left at (953, 28)
Screenshot: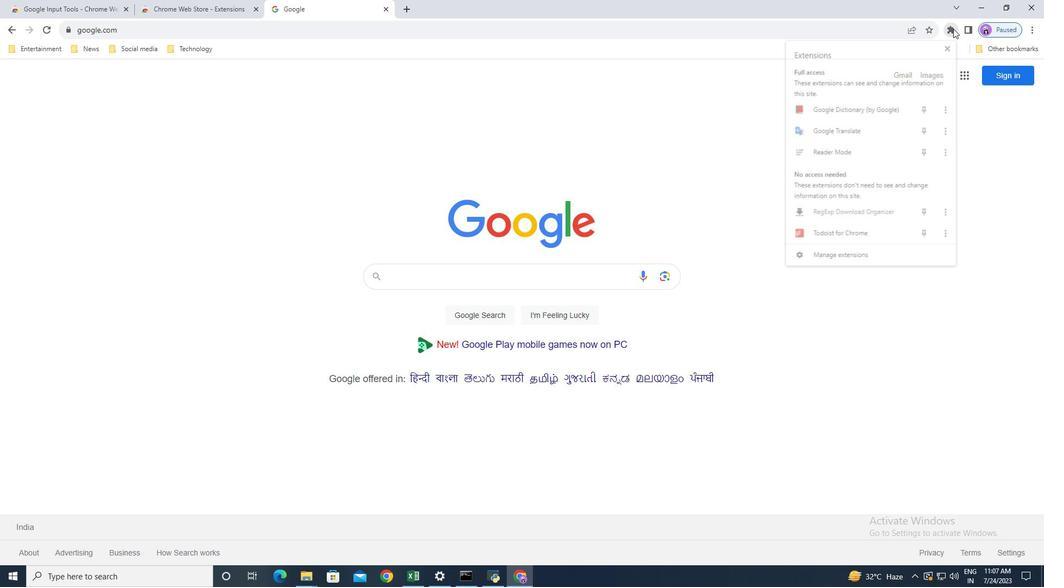 
Action: Mouse moved to (849, 111)
Screenshot: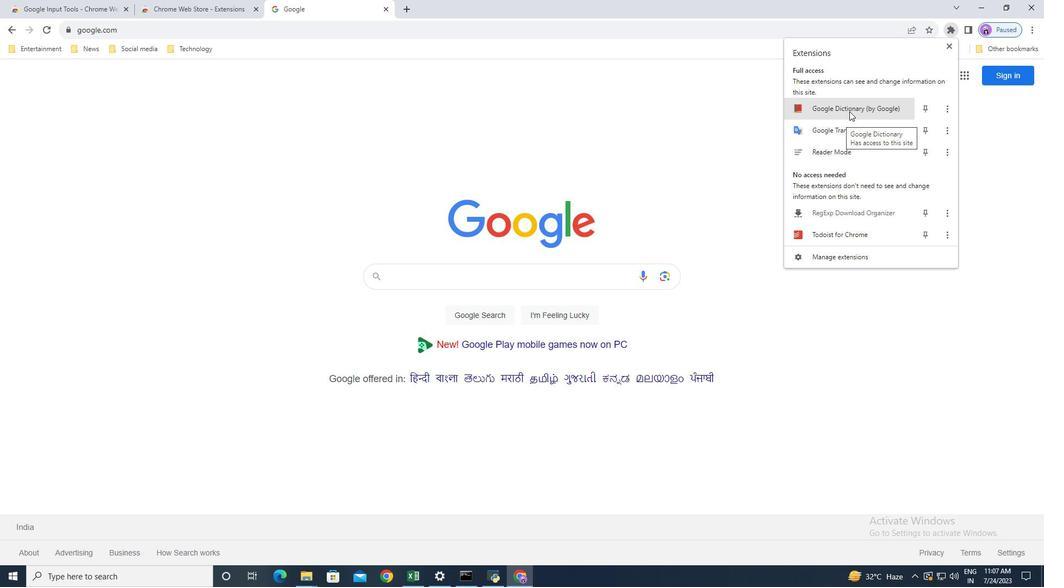 
Action: Mouse pressed left at (849, 111)
Screenshot: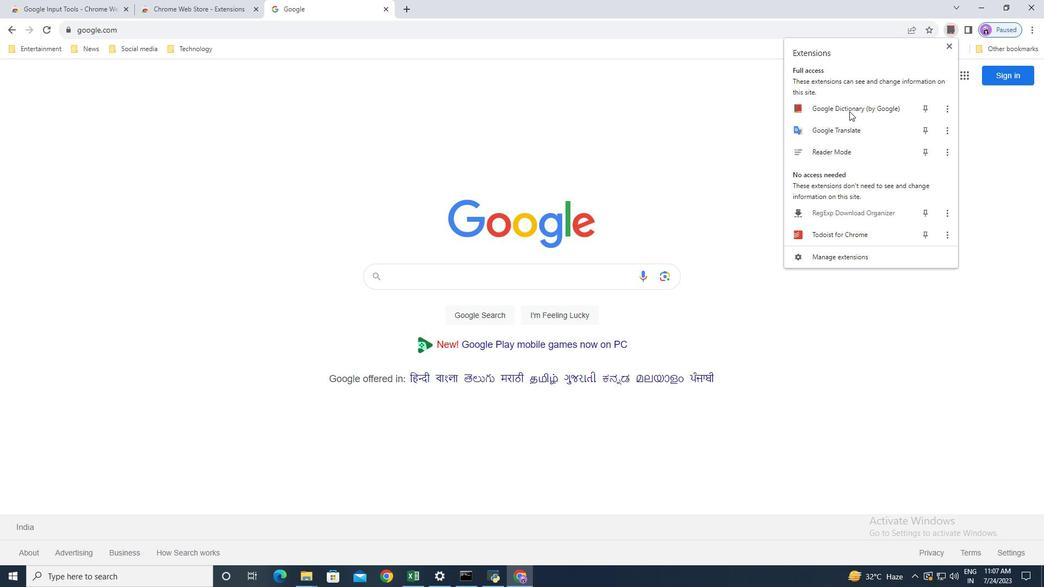 
Action: Mouse moved to (805, 50)
Screenshot: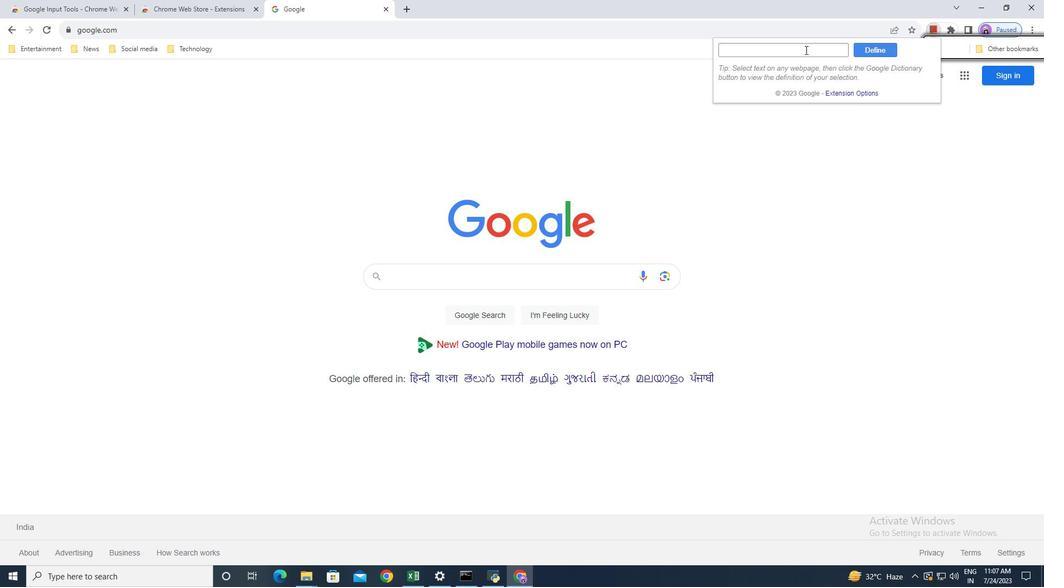 
Action: Mouse pressed left at (805, 50)
Screenshot: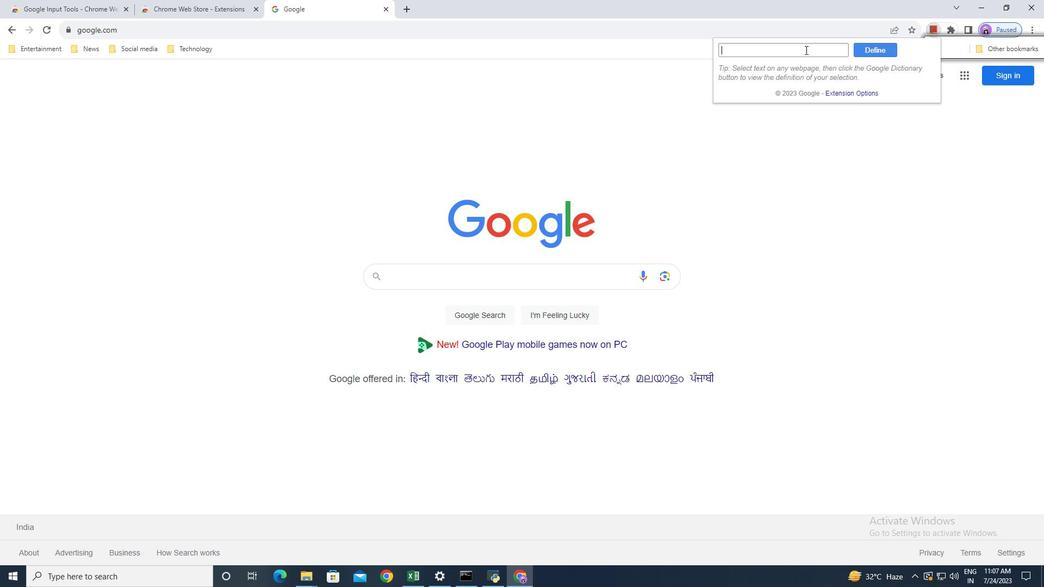 
Action: Key pressed a<Key.backspace>s<Key.backspace>s<Key.backspace>shell<Key.backspace>a<Key.enter>
Screenshot: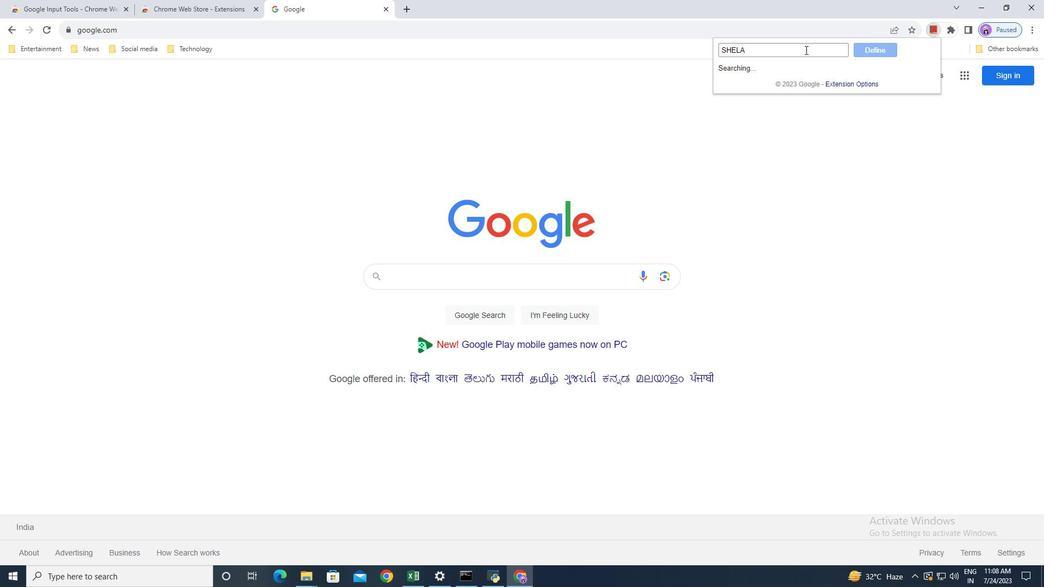 
Action: Mouse moved to (750, 71)
Screenshot: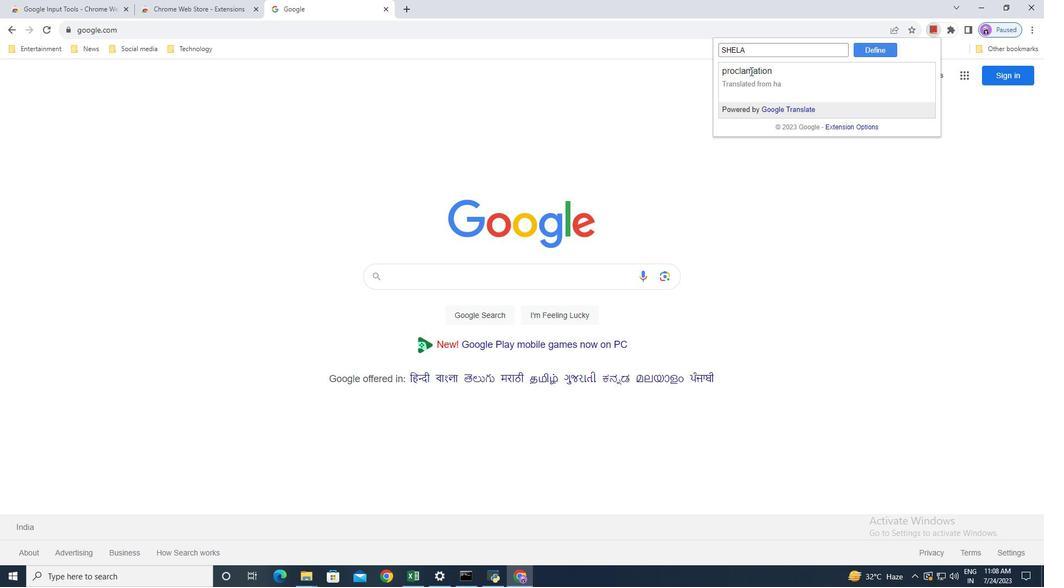 
Action: Mouse pressed left at (750, 71)
Screenshot: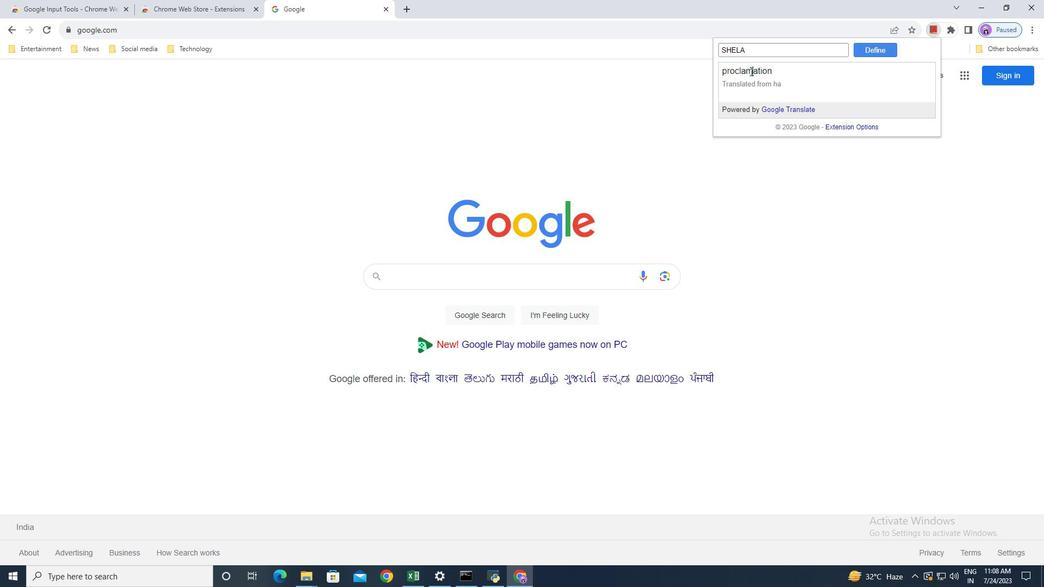 
Action: Mouse moved to (771, 86)
Screenshot: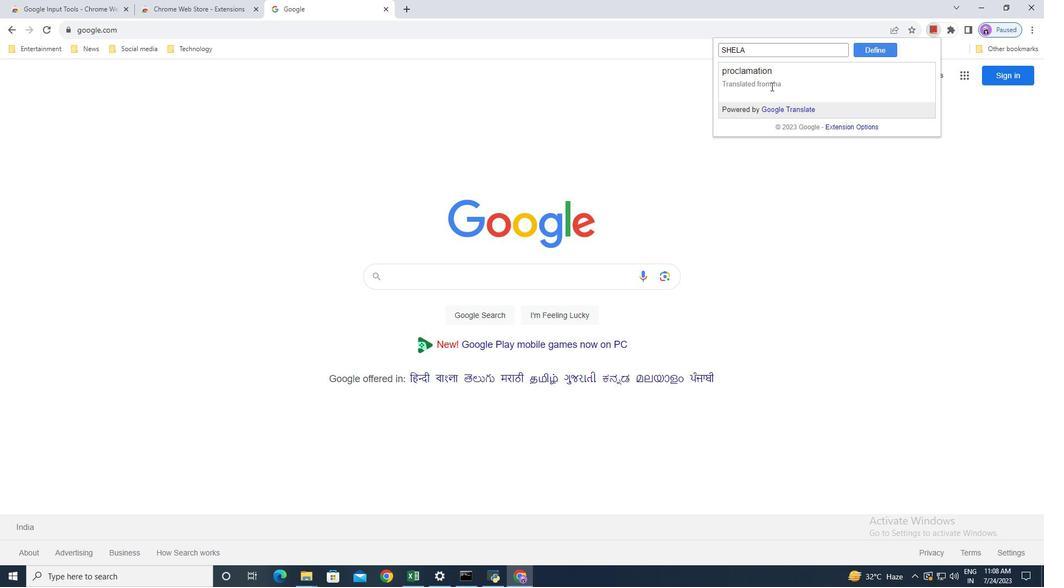 
Action: Mouse pressed left at (771, 86)
Screenshot: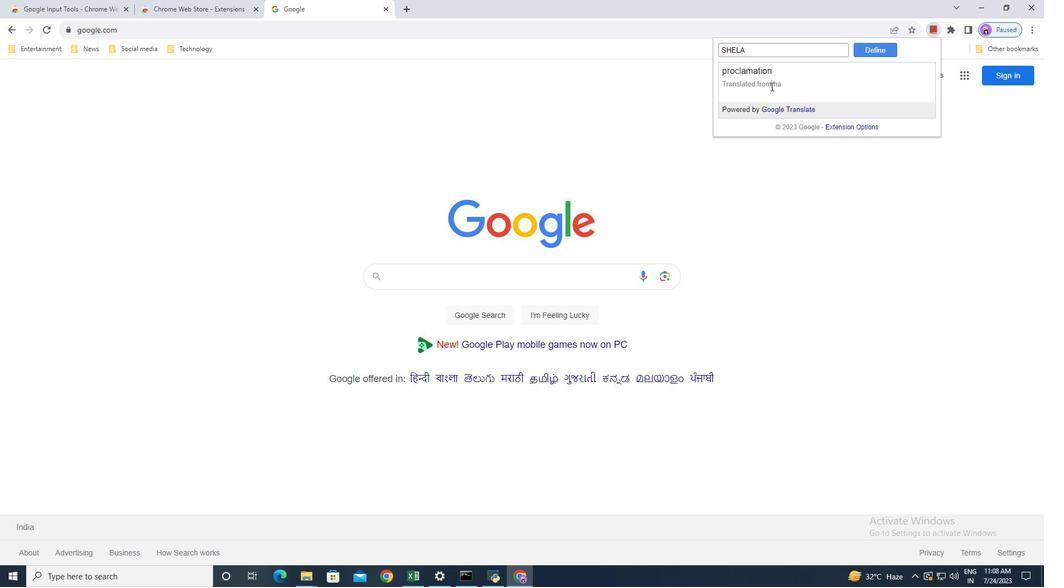 
Action: Mouse moved to (760, 50)
Screenshot: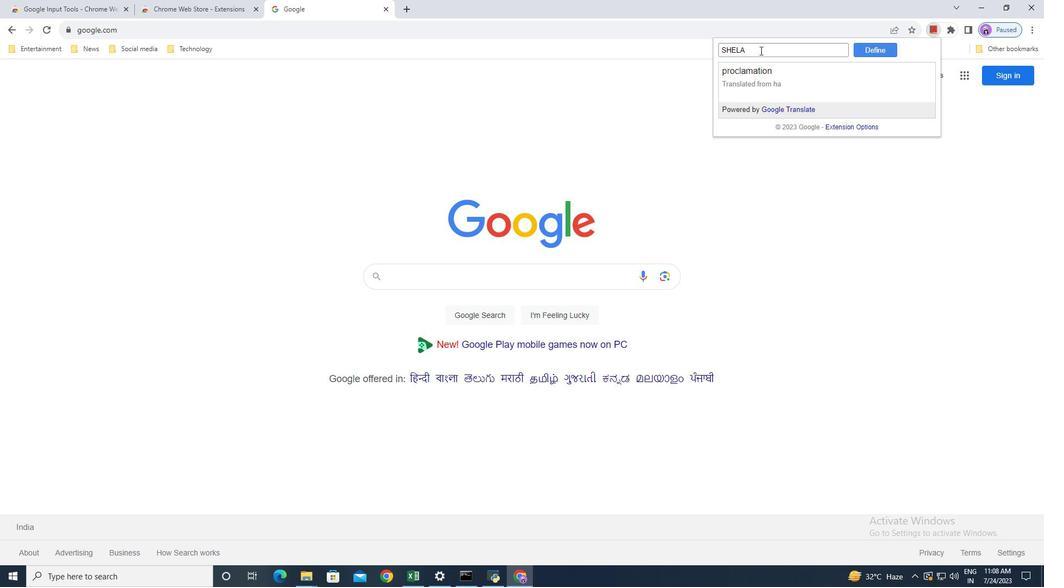 
Action: Mouse pressed left at (760, 50)
Screenshot: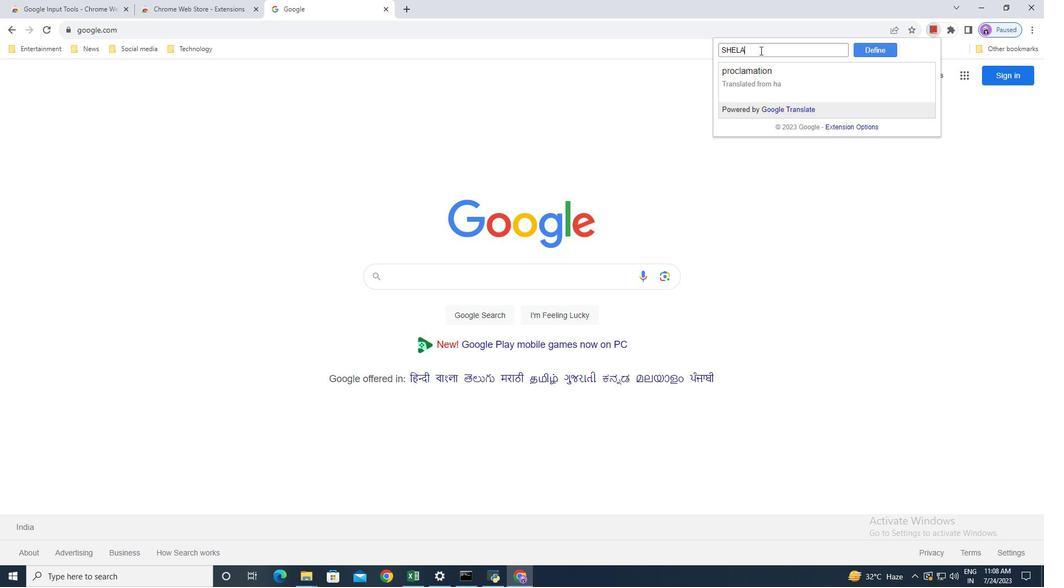 
Action: Key pressed <Key.backspace><Key.backspace><Key.backspace><Key.backspace><Key.backspace><Key.backspace><Key.backspace><Key.backspace><Key.backspace><Key.backspace><Key.backspace><Key.backspace><Key.backspace><Key.backspace><Key.backspace>fram<Key.enter>
Screenshot: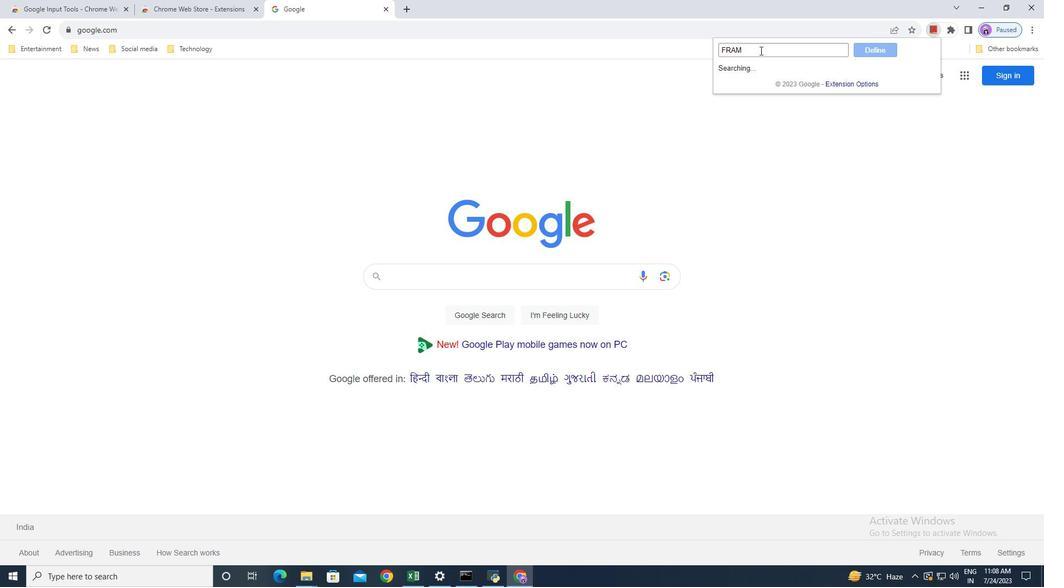 
Action: Mouse moved to (734, 69)
Screenshot: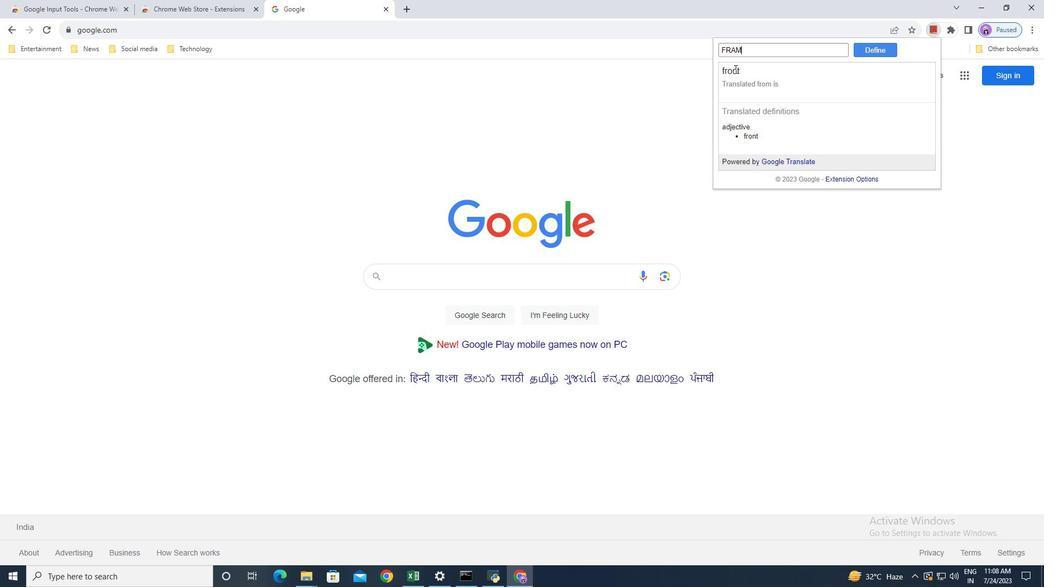 
Action: Mouse pressed left at (734, 69)
Screenshot: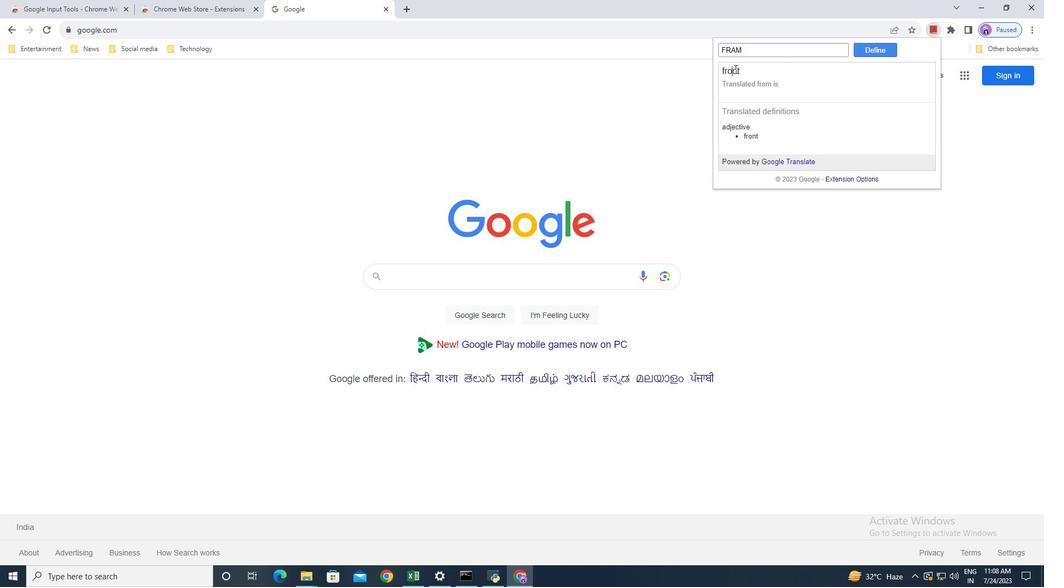 
Action: Mouse moved to (754, 133)
Screenshot: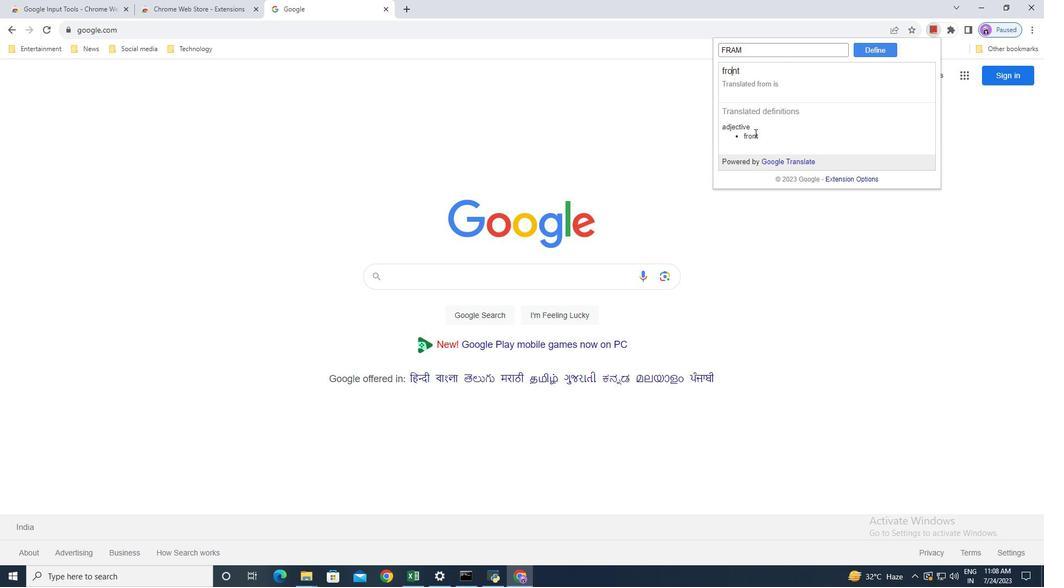
Action: Mouse pressed left at (754, 133)
Screenshot: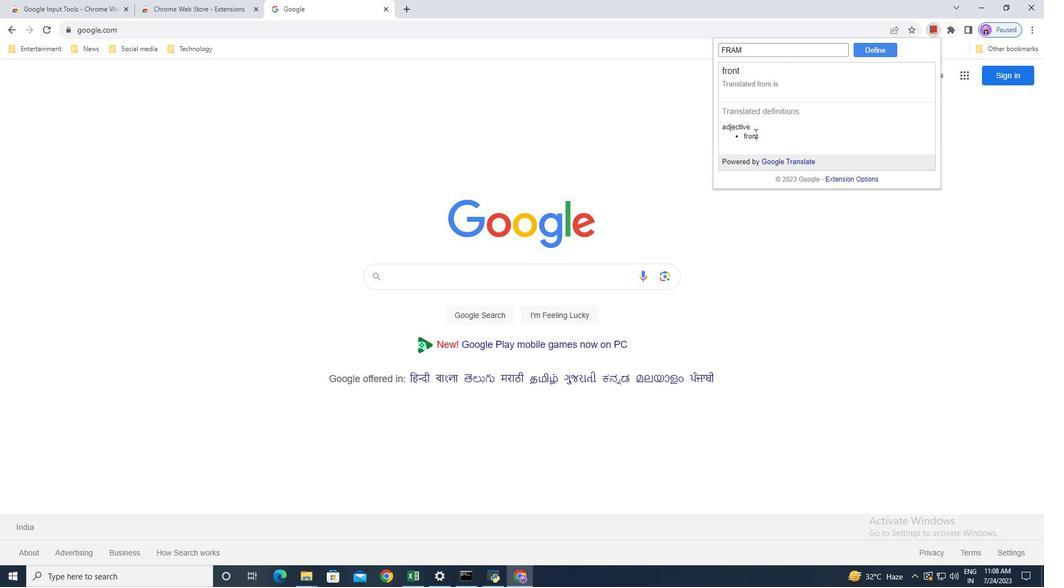 
Action: Mouse moved to (759, 137)
Screenshot: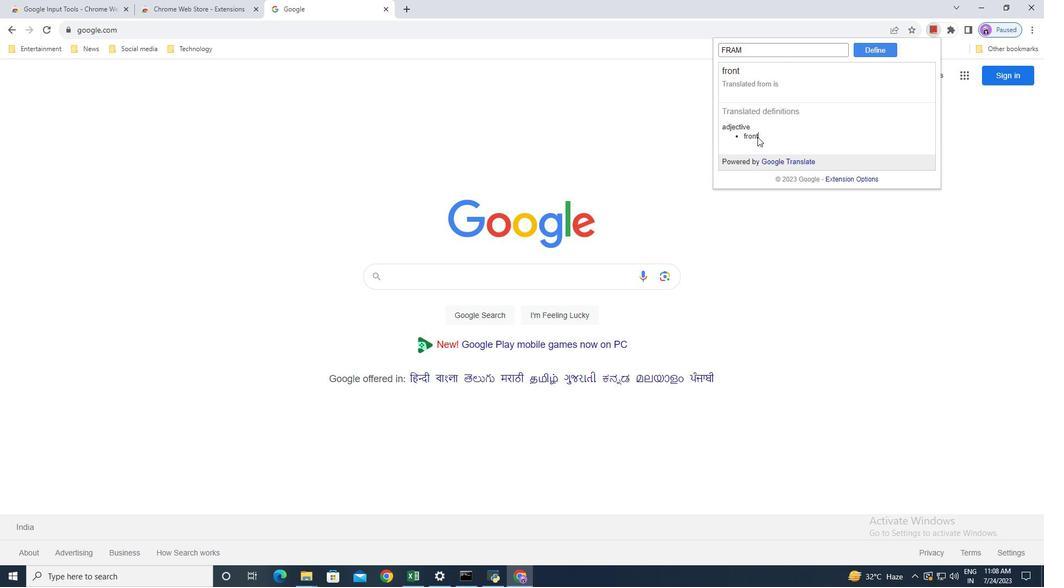 
Action: Mouse pressed left at (759, 137)
Screenshot: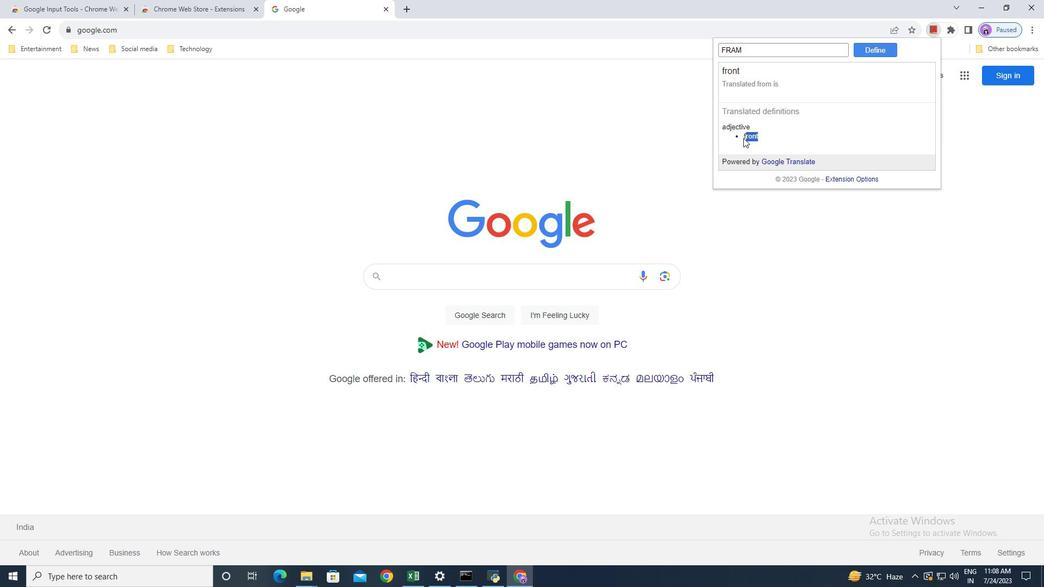 
Action: Mouse moved to (802, 126)
Screenshot: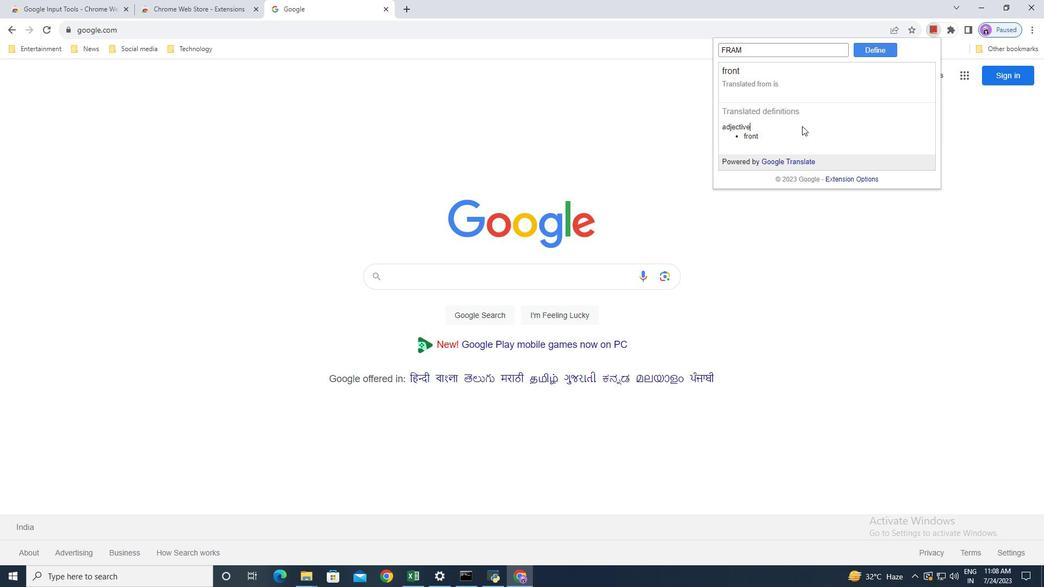 
Action: Mouse pressed left at (802, 126)
Screenshot: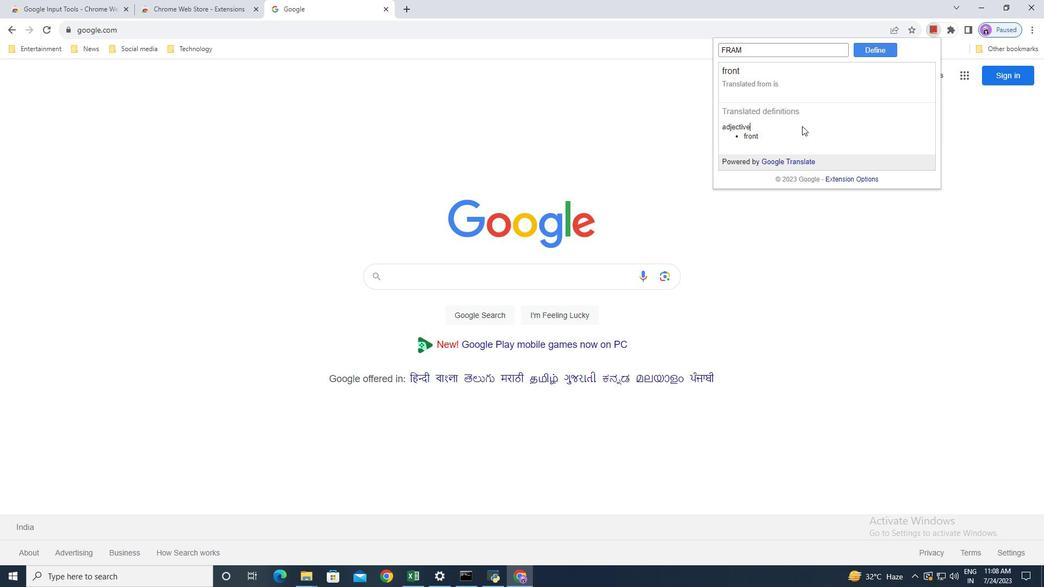 
Action: Mouse moved to (887, 47)
Screenshot: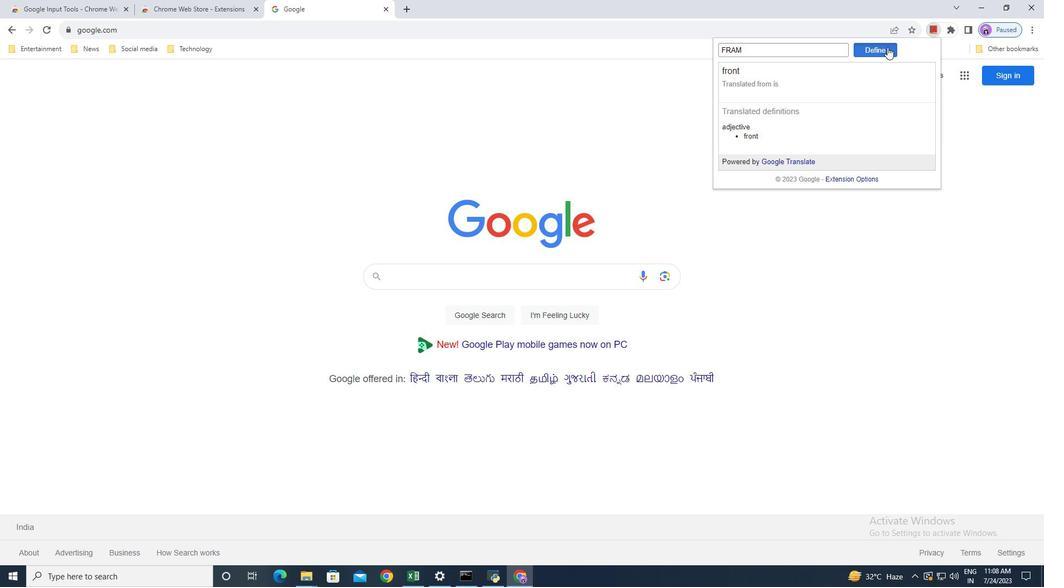 
Action: Mouse pressed left at (887, 47)
Screenshot: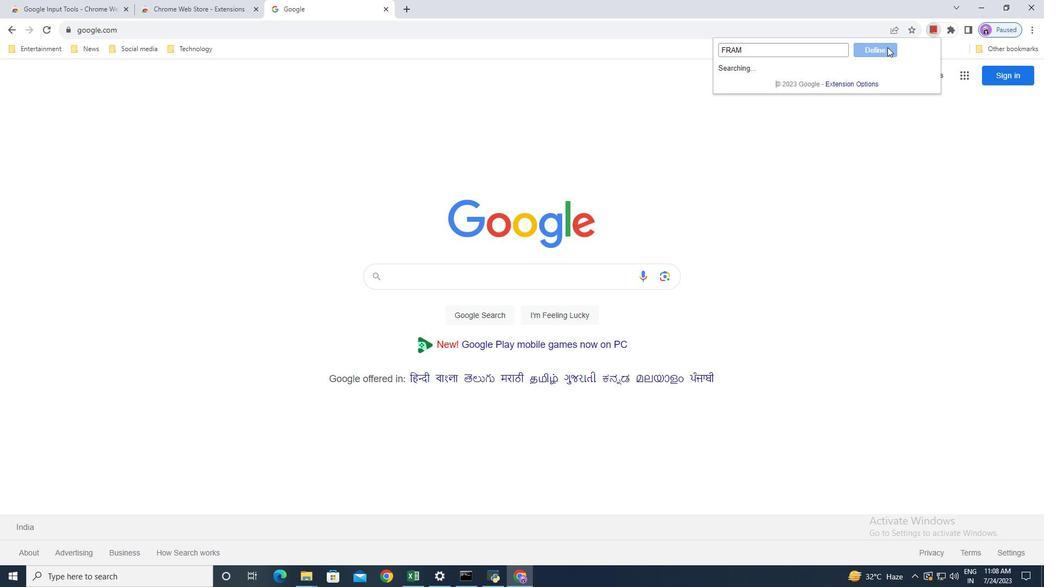 
Action: Mouse moved to (729, 67)
Screenshot: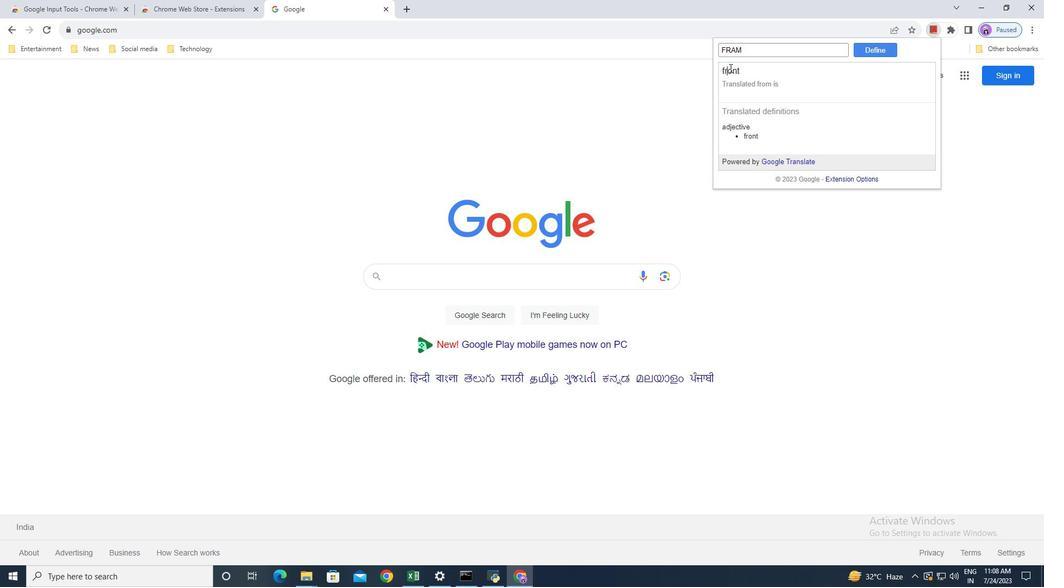 
Action: Mouse pressed left at (729, 67)
Screenshot: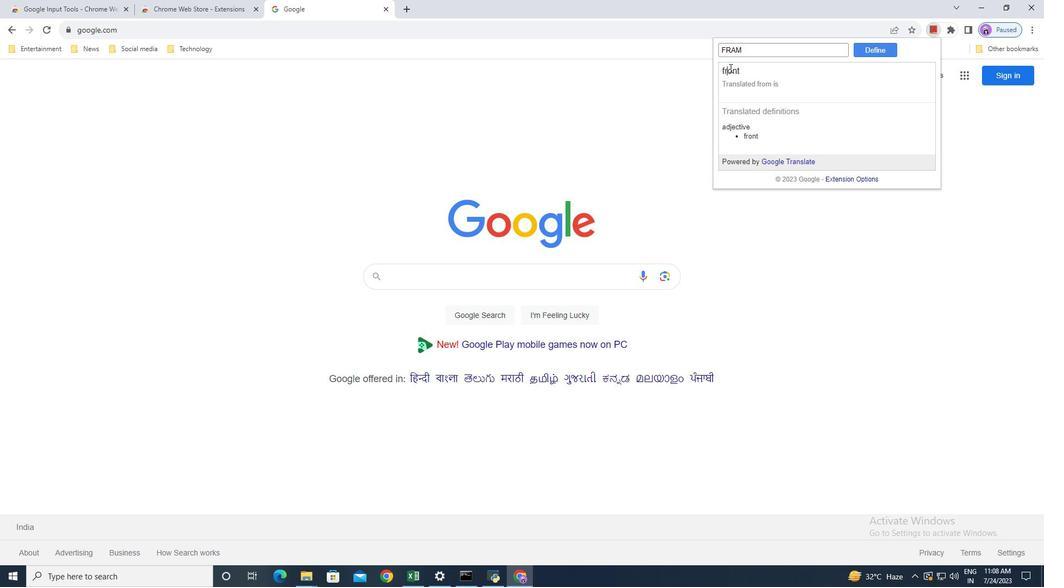 
Action: Mouse pressed left at (729, 67)
Screenshot: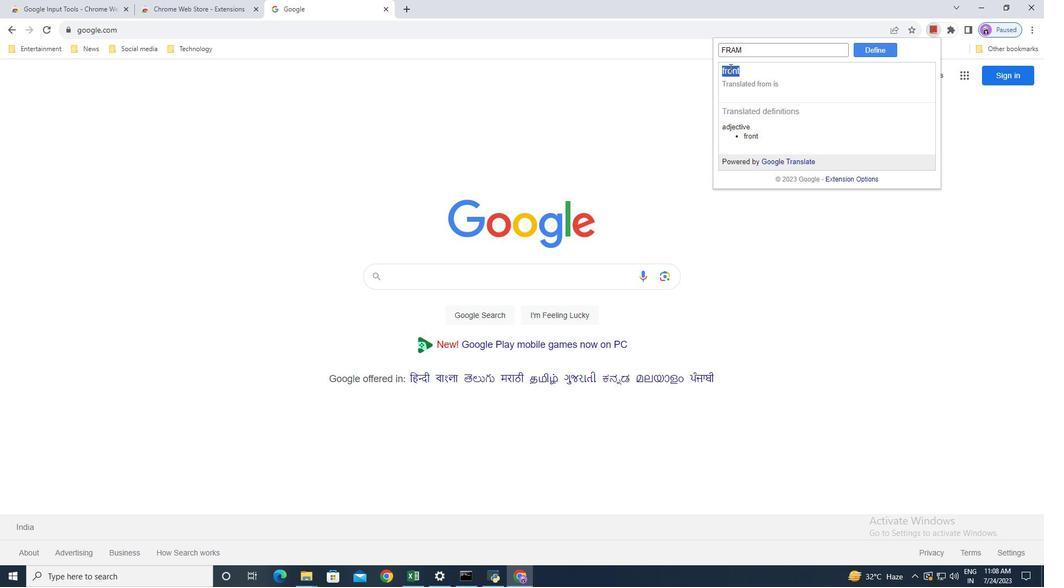 
Action: Mouse moved to (746, 70)
Screenshot: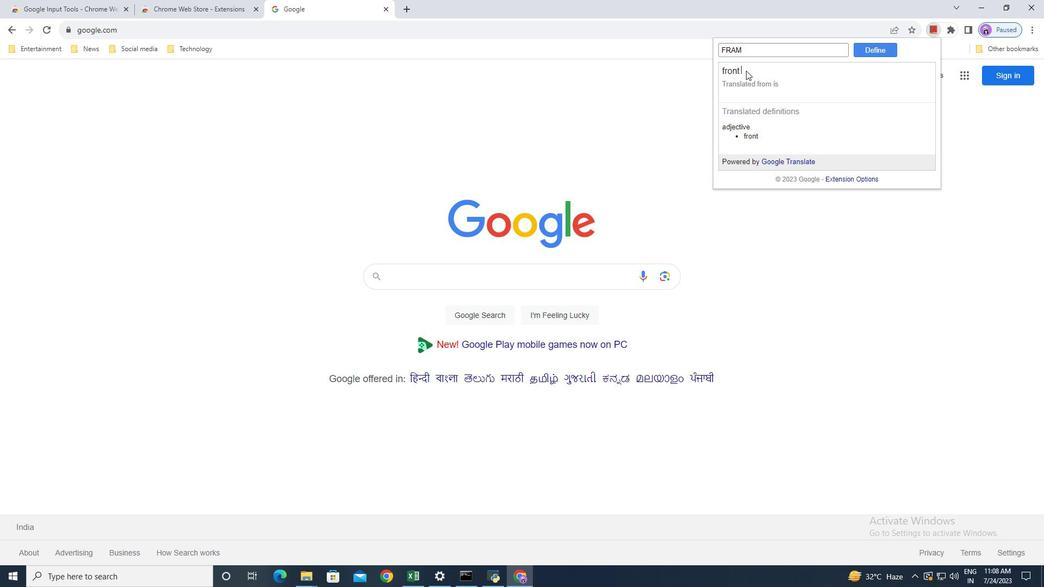 
Action: Mouse pressed left at (746, 70)
Screenshot: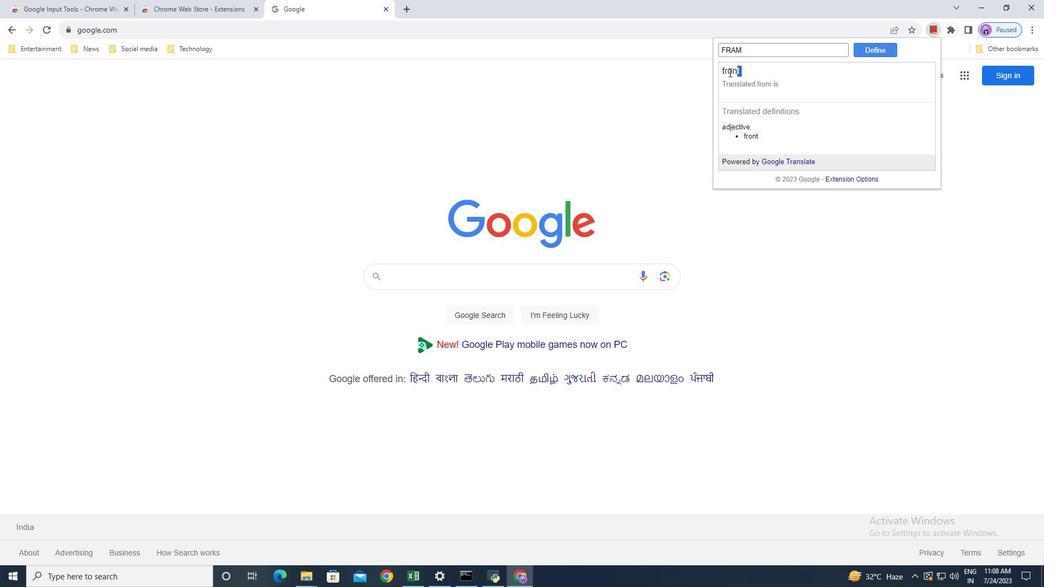
Action: Mouse moved to (724, 71)
Screenshot: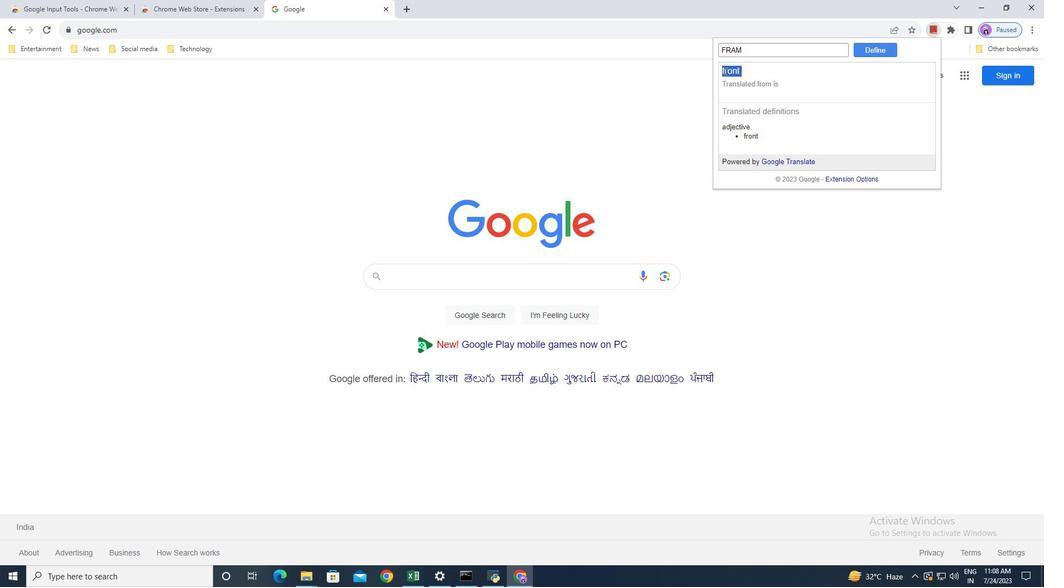 
Action: Mouse pressed right at (724, 71)
Screenshot: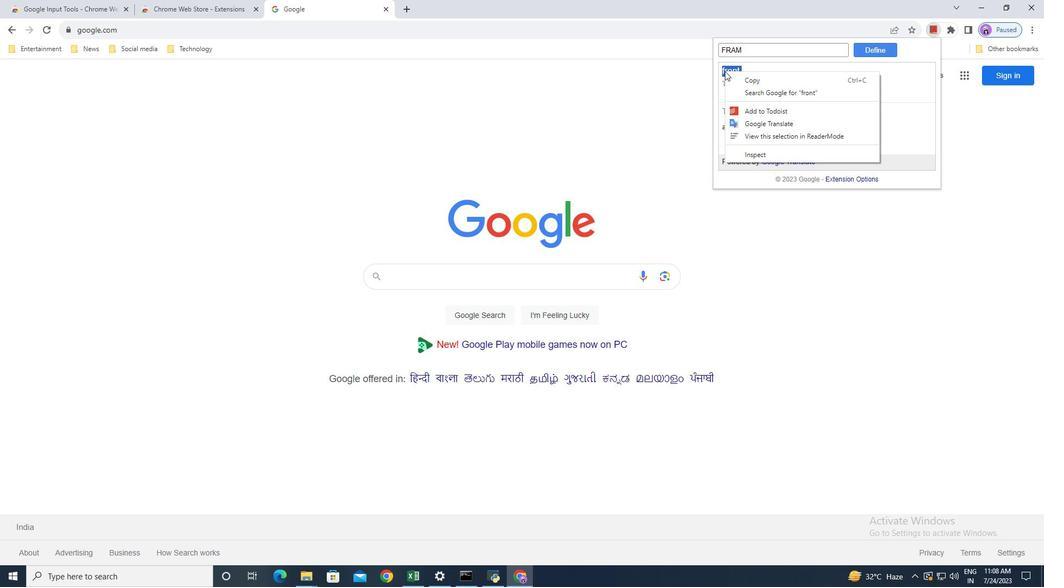 
Action: Mouse moved to (747, 84)
Screenshot: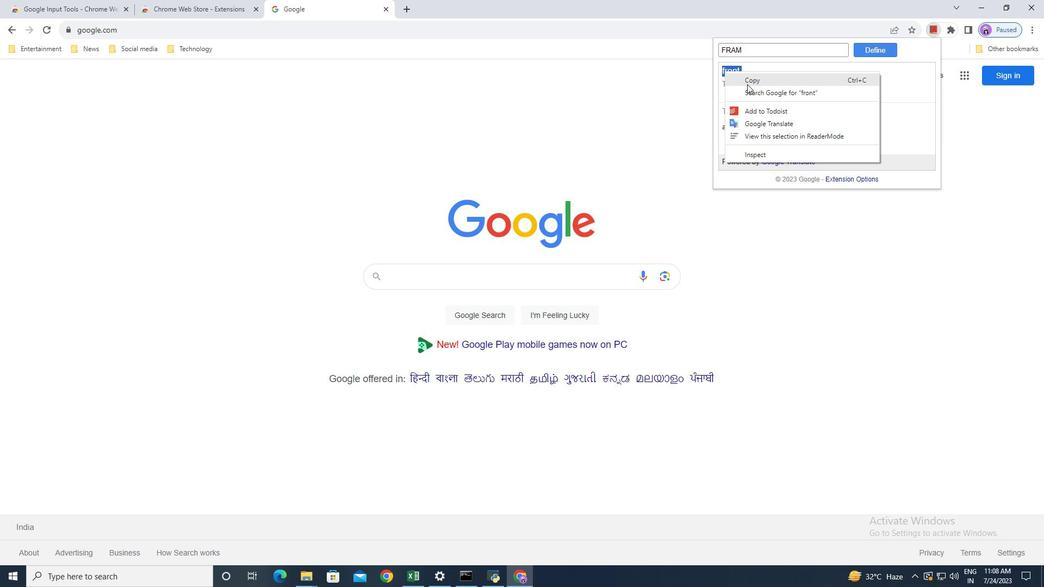 
Action: Mouse pressed left at (747, 84)
Screenshot: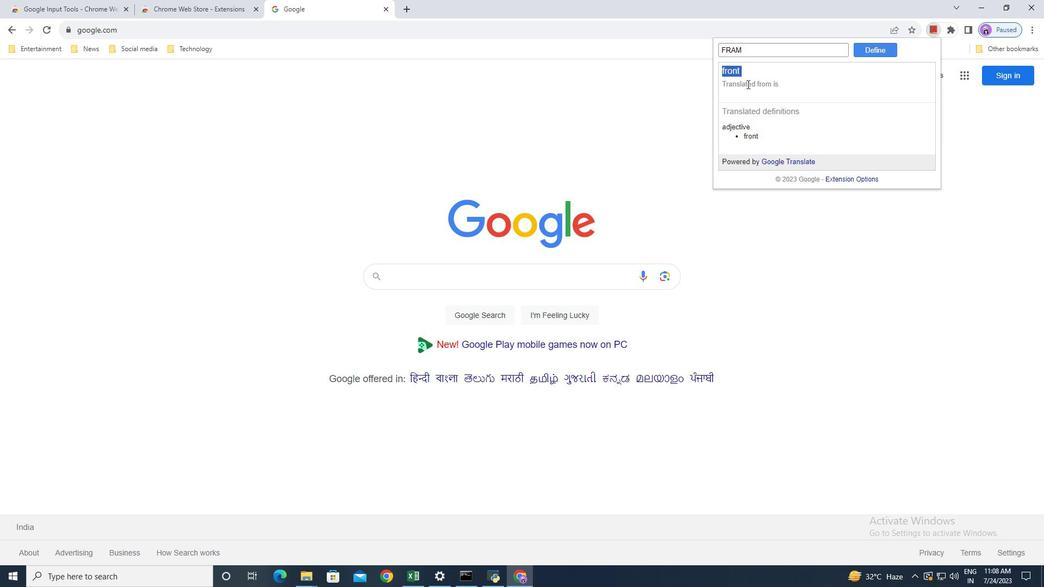 
Action: Mouse moved to (750, 51)
Screenshot: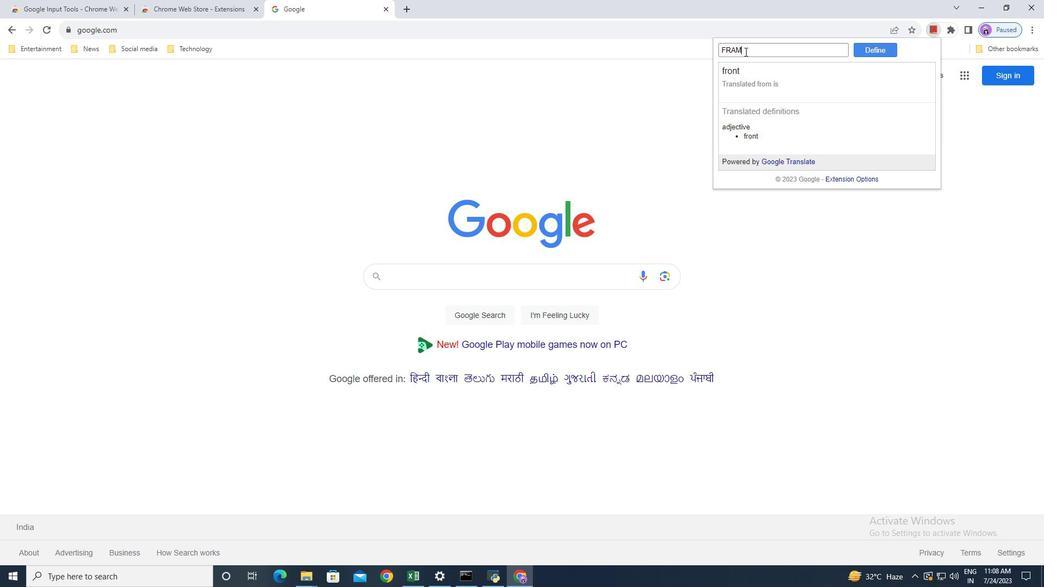 
Action: Mouse pressed left at (750, 51)
Screenshot: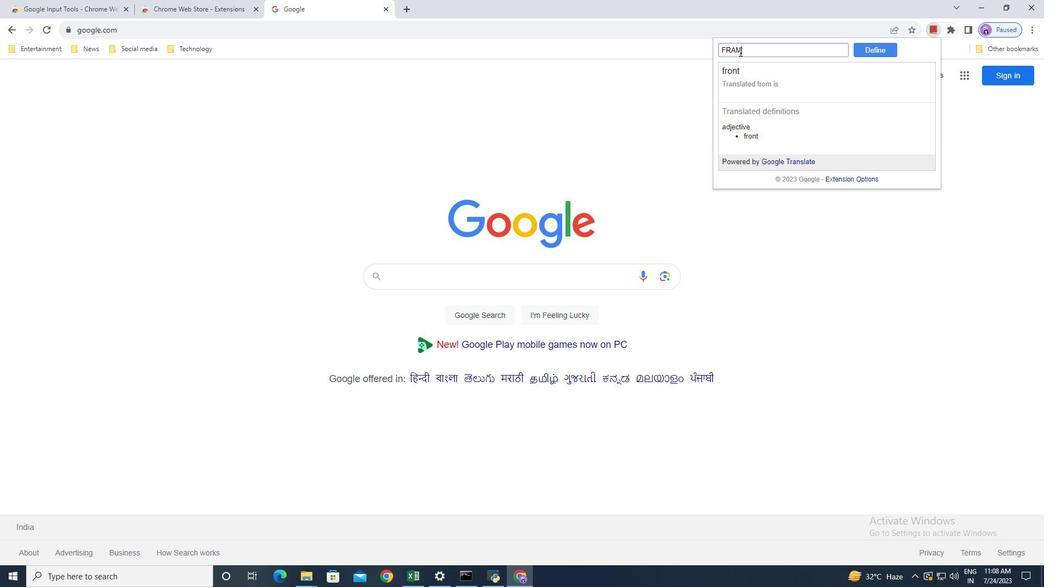 
Action: Mouse moved to (759, 45)
Screenshot: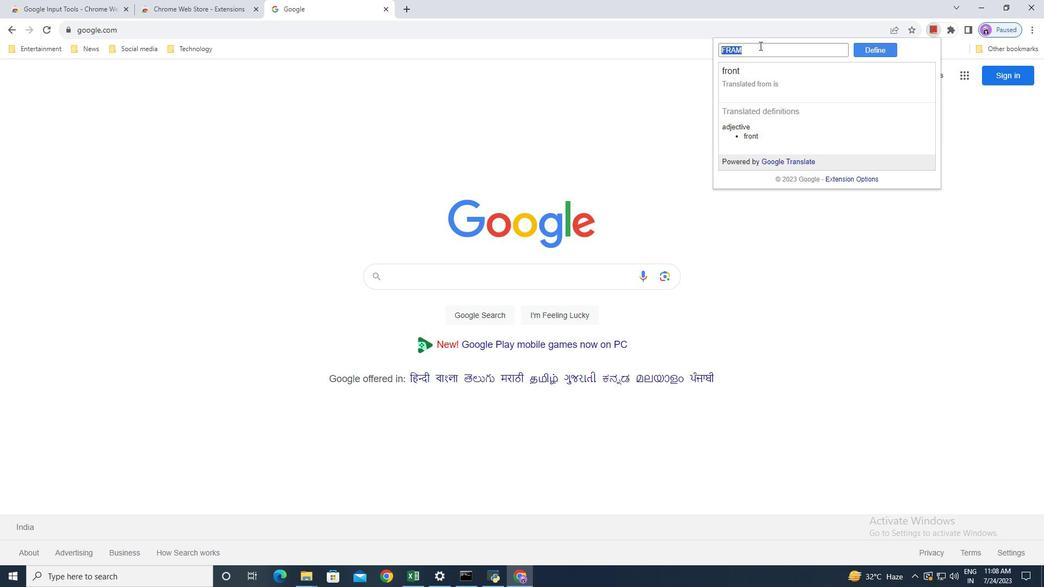 
Action: Mouse pressed right at (759, 45)
Screenshot: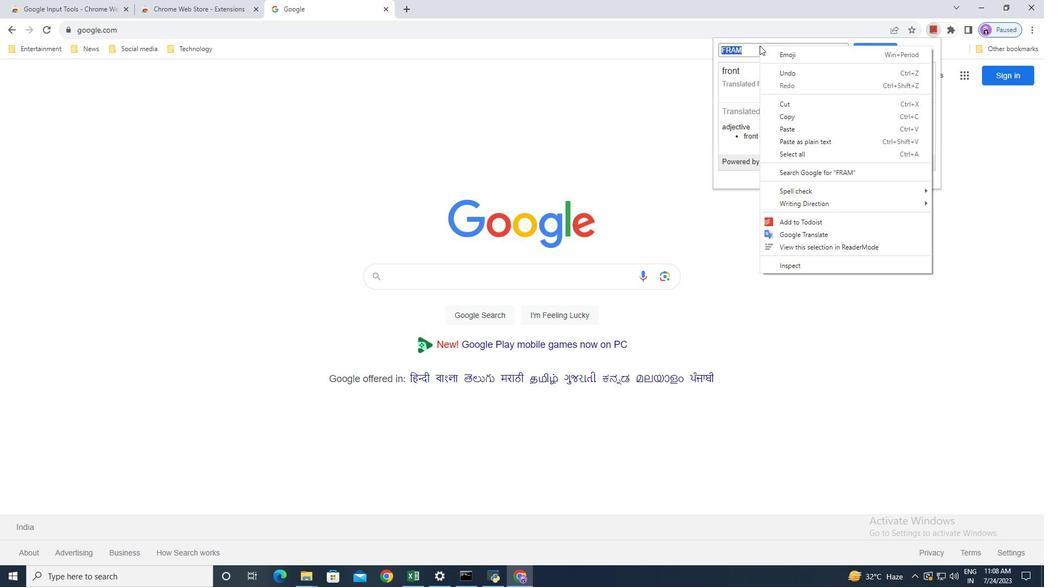 
Action: Mouse moved to (790, 132)
Screenshot: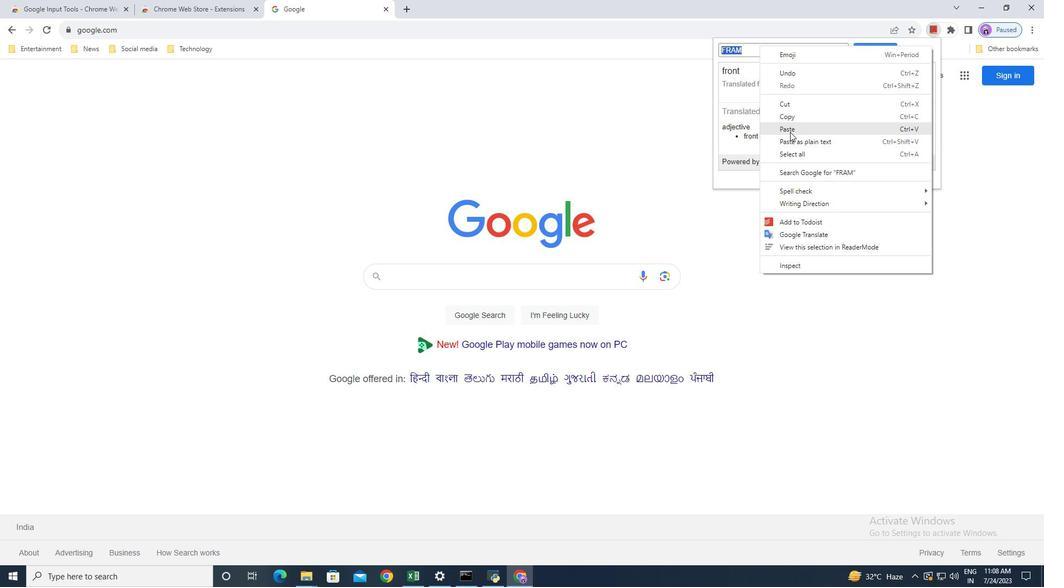 
Action: Mouse pressed left at (790, 132)
Screenshot: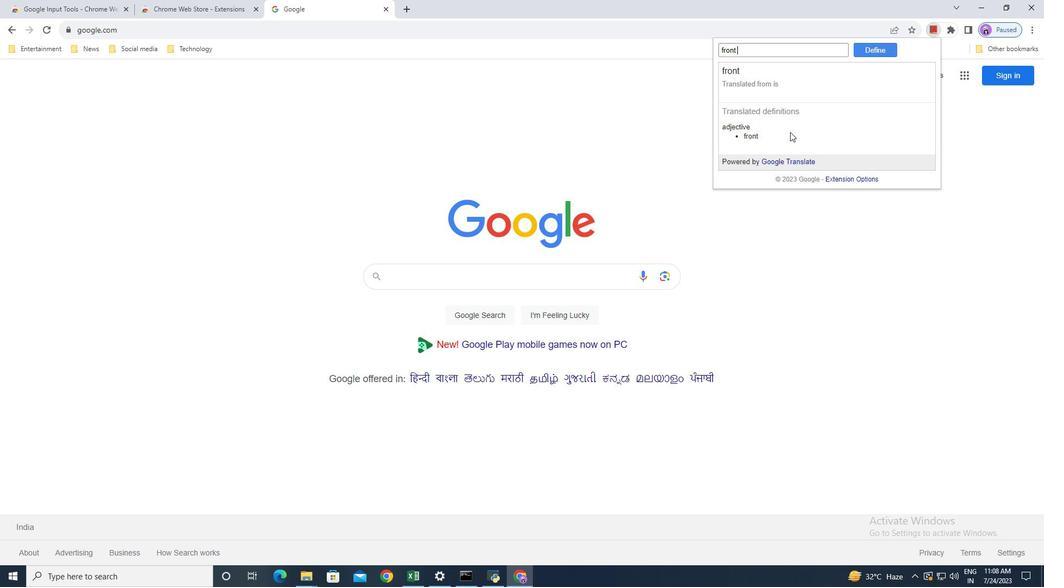 
Action: Mouse moved to (873, 51)
Screenshot: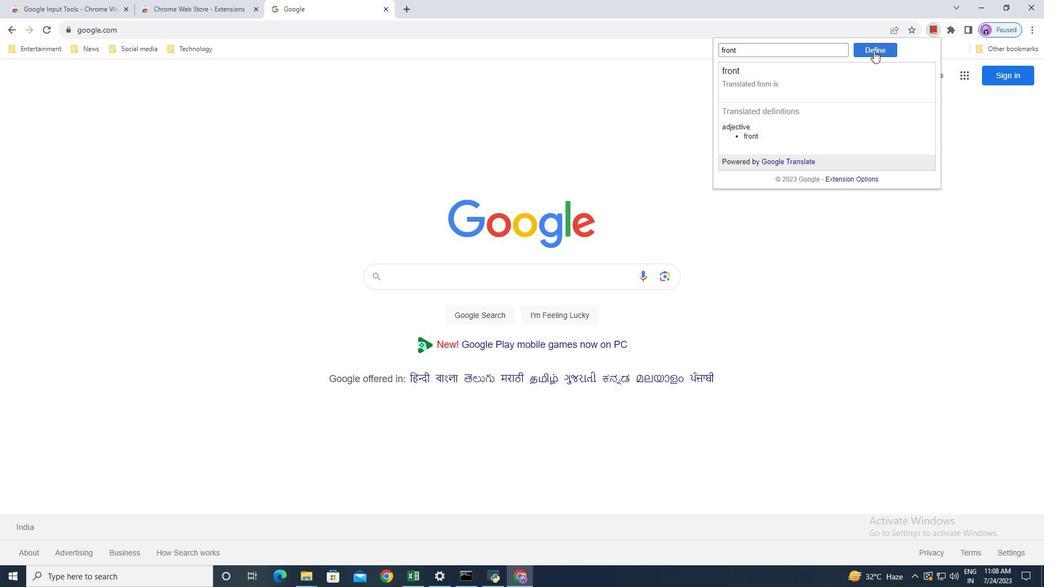
Action: Mouse pressed left at (873, 51)
Screenshot: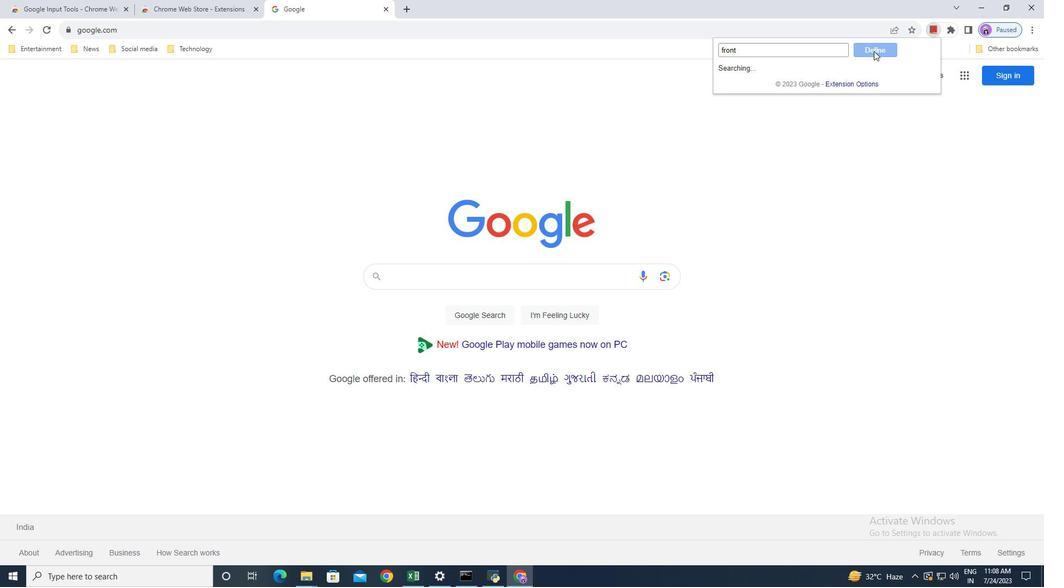 
Action: Mouse moved to (696, 119)
Screenshot: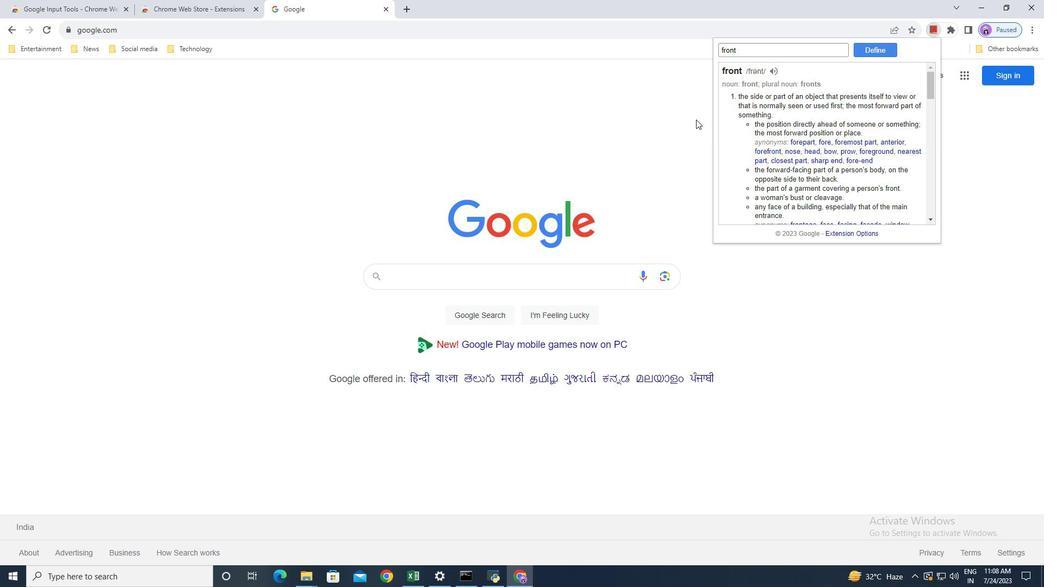 
Action: Mouse pressed left at (696, 119)
Screenshot: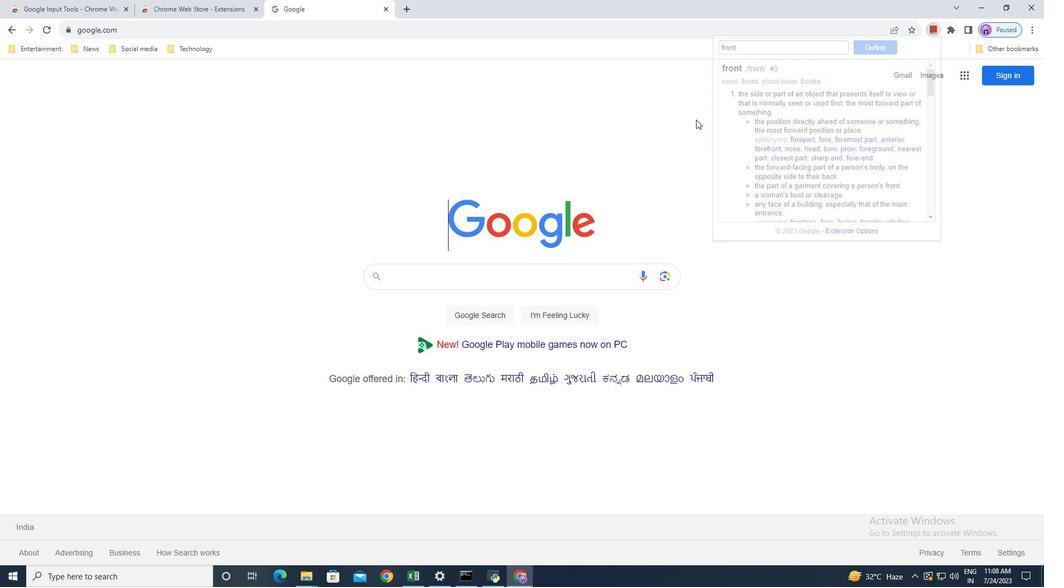 
Action: Mouse moved to (949, 27)
Screenshot: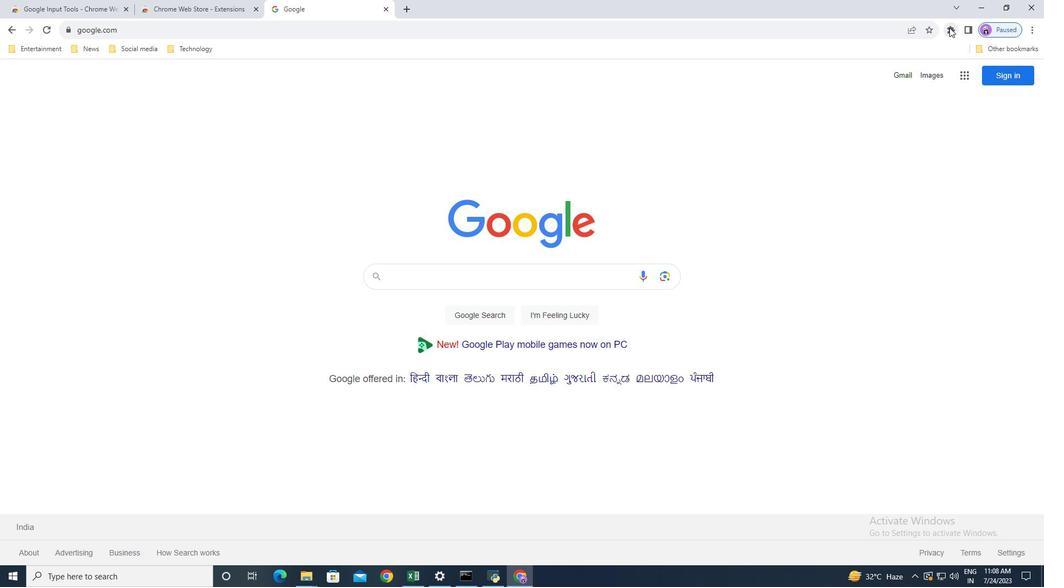 
Action: Mouse pressed left at (949, 27)
Screenshot: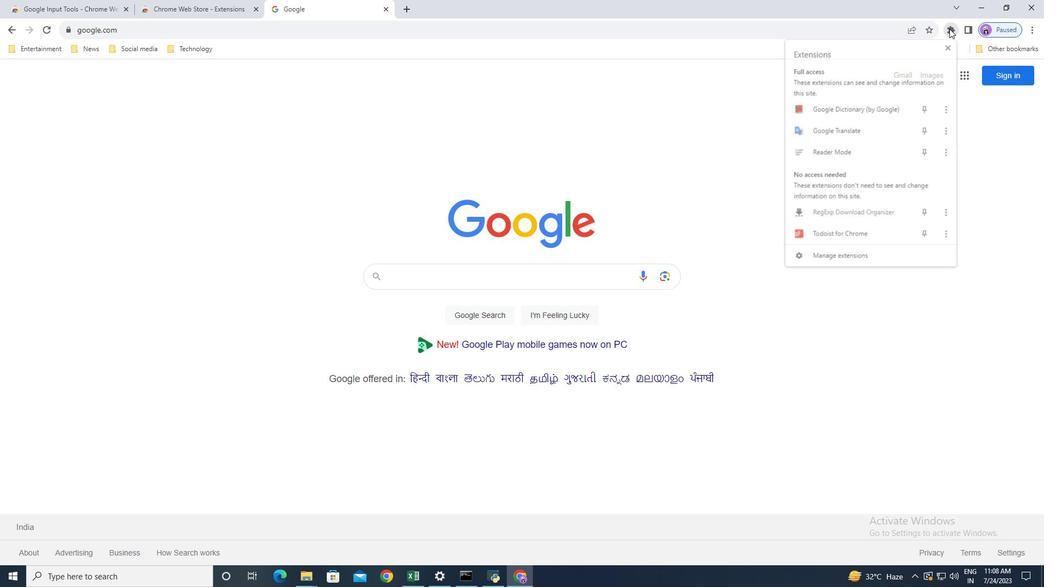 
Action: Mouse moved to (866, 131)
Screenshot: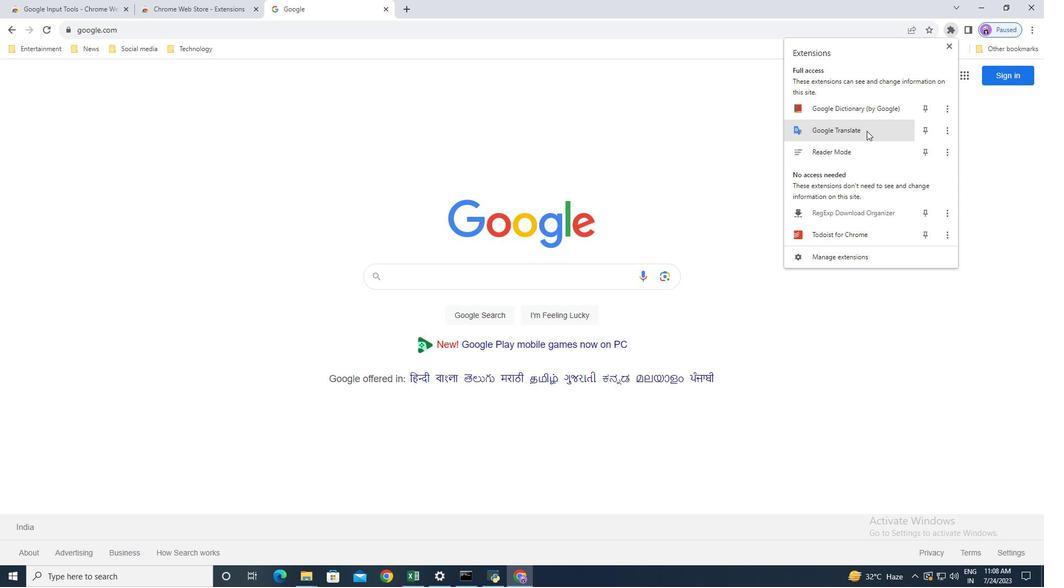 
Action: Mouse pressed left at (866, 131)
Screenshot: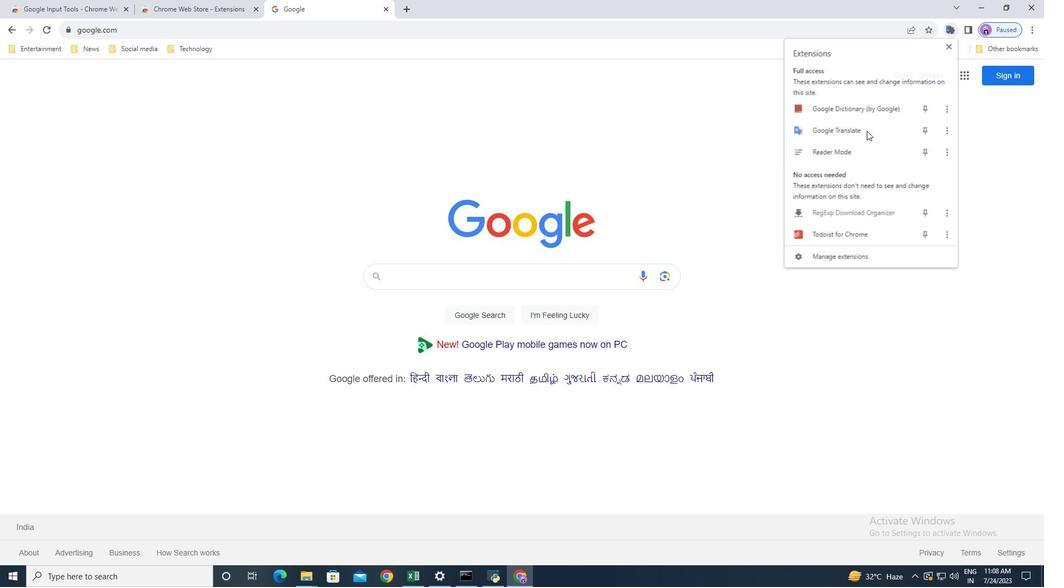 
Action: Mouse moved to (820, 56)
Screenshot: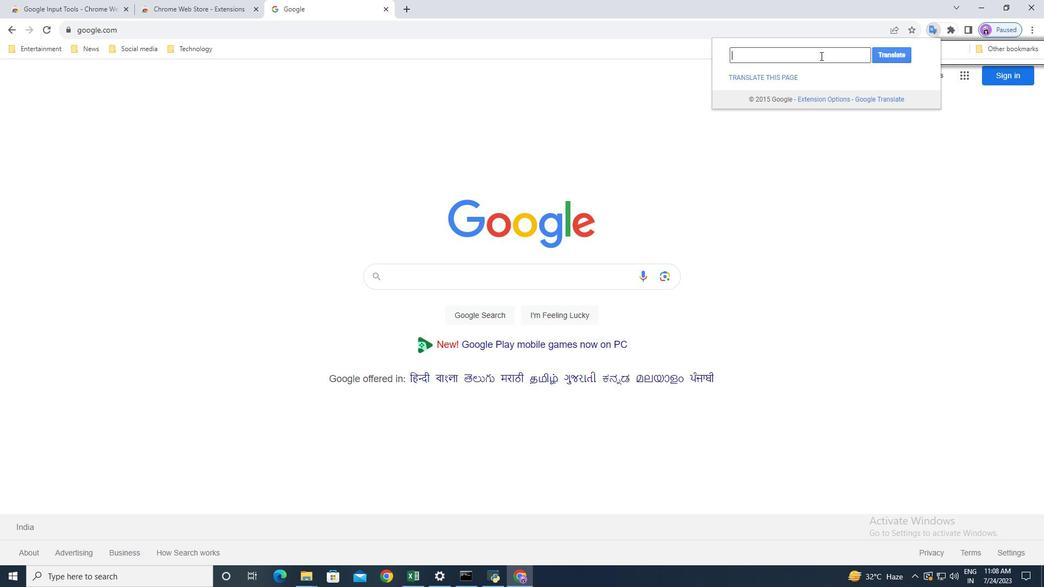 
Action: Mouse pressed left at (820, 56)
Screenshot: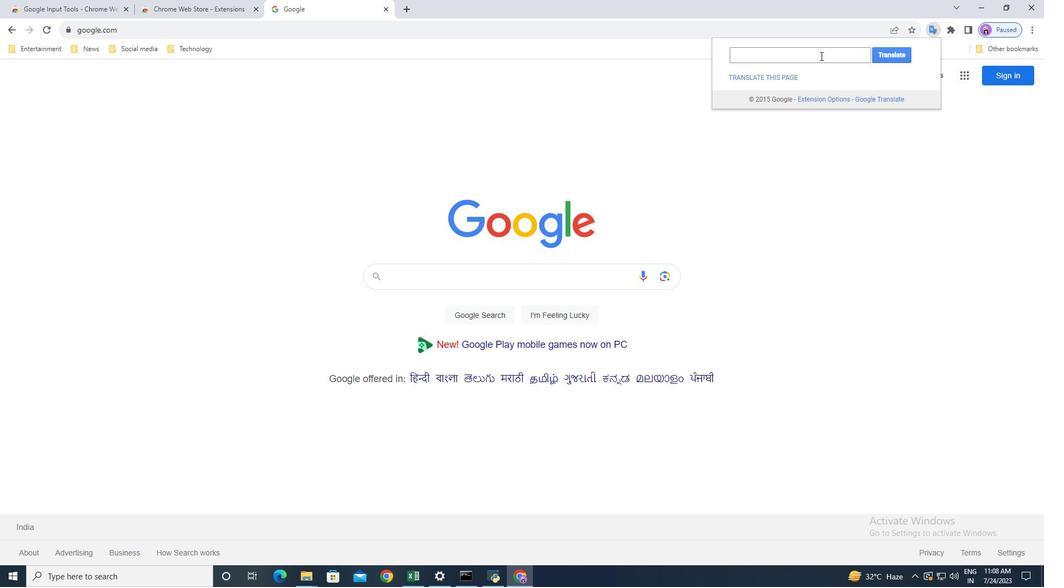 
Action: Mouse moved to (772, 75)
Screenshot: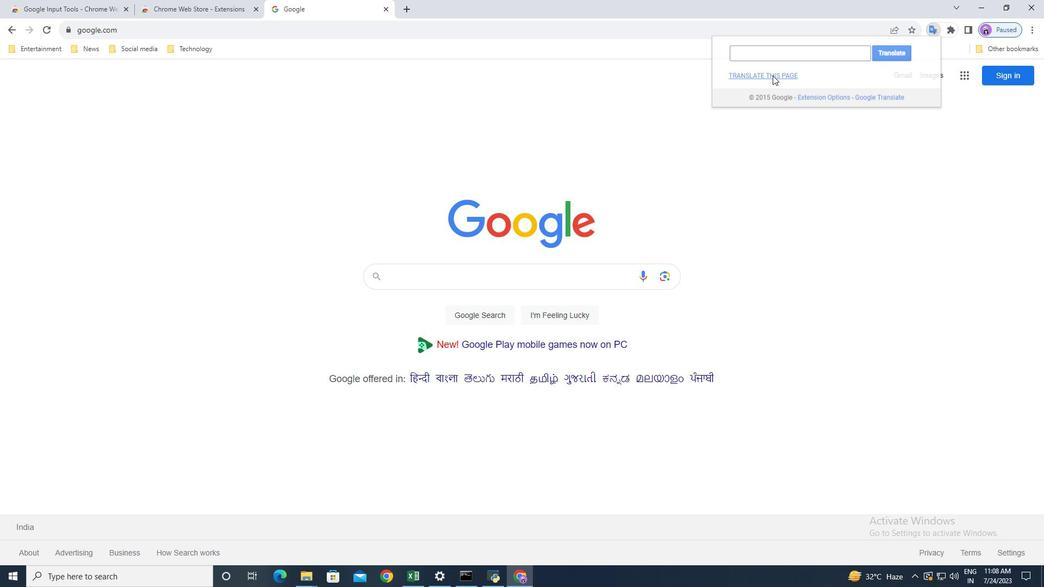
Action: Mouse pressed left at (772, 75)
Screenshot: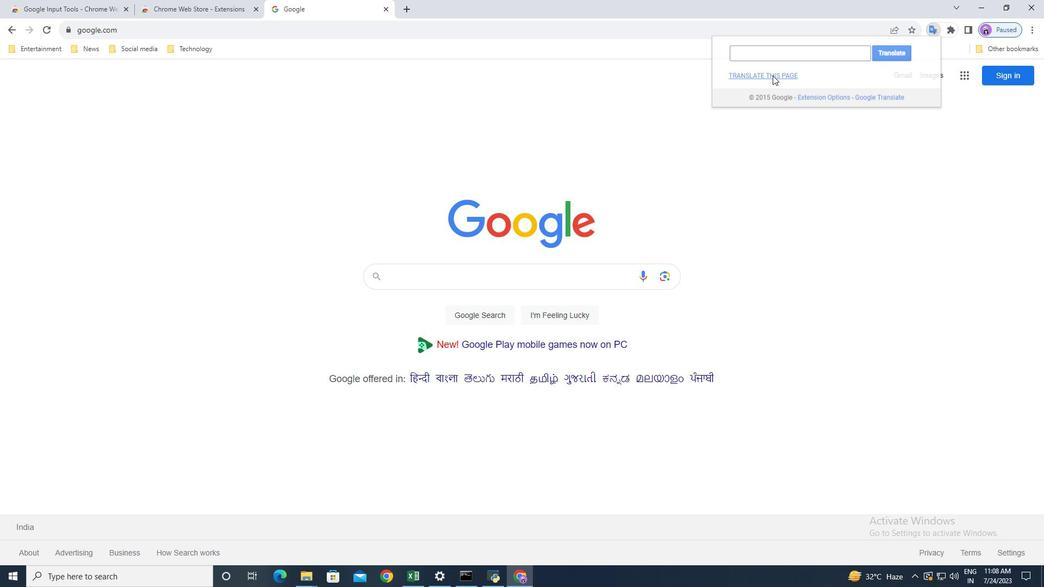 
Action: Mouse moved to (140, 69)
Screenshot: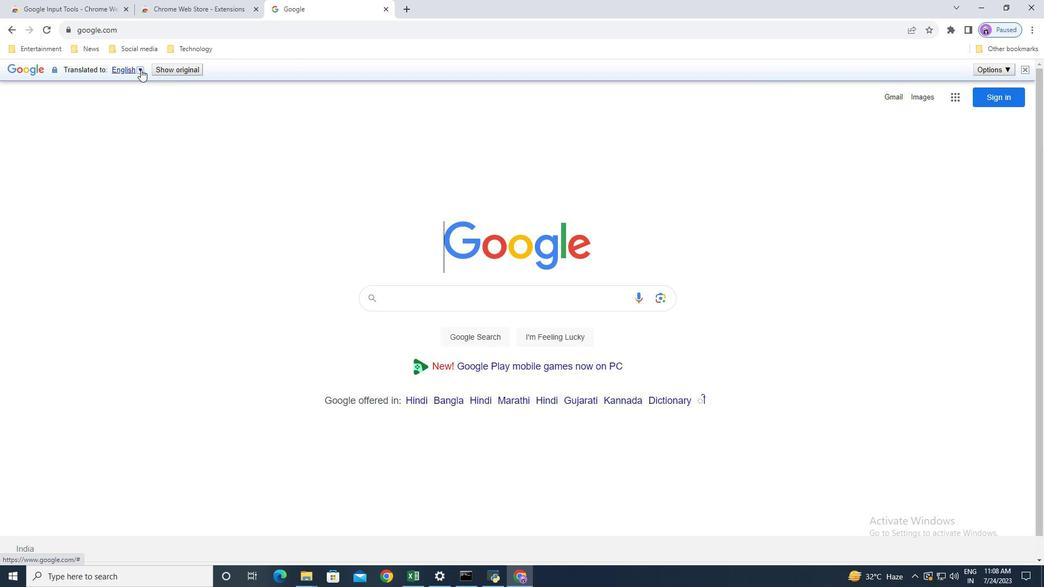 
Action: Mouse pressed left at (140, 69)
Screenshot: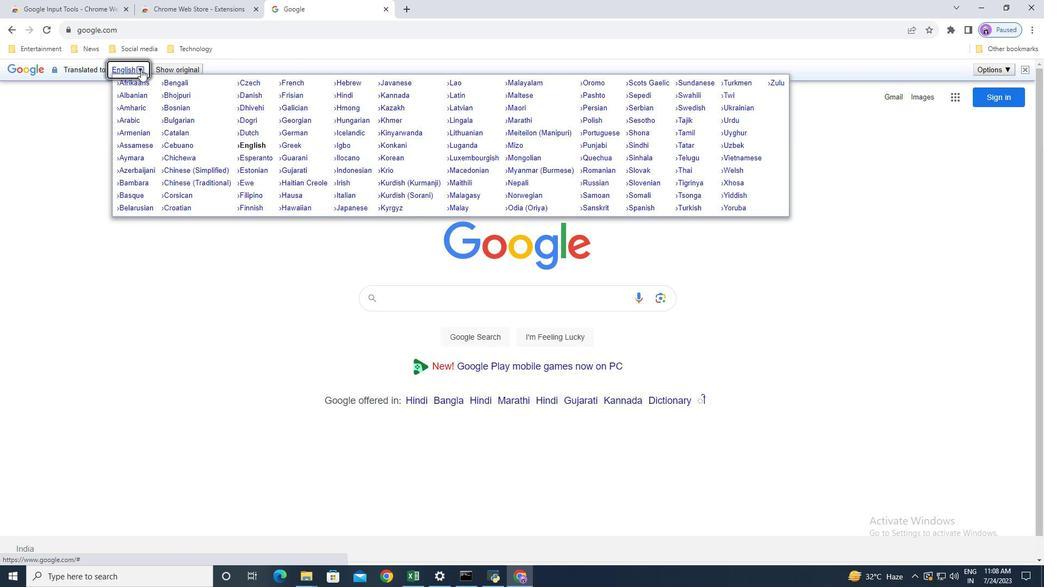 
Action: Mouse moved to (377, 171)
Screenshot: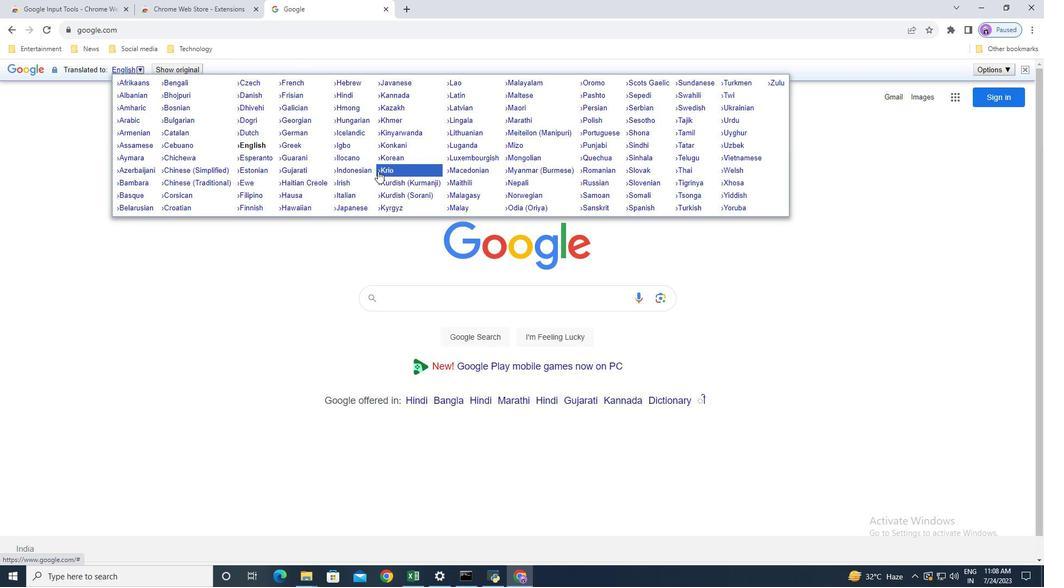 
Action: Mouse scrolled (377, 170) with delta (0, 0)
Screenshot: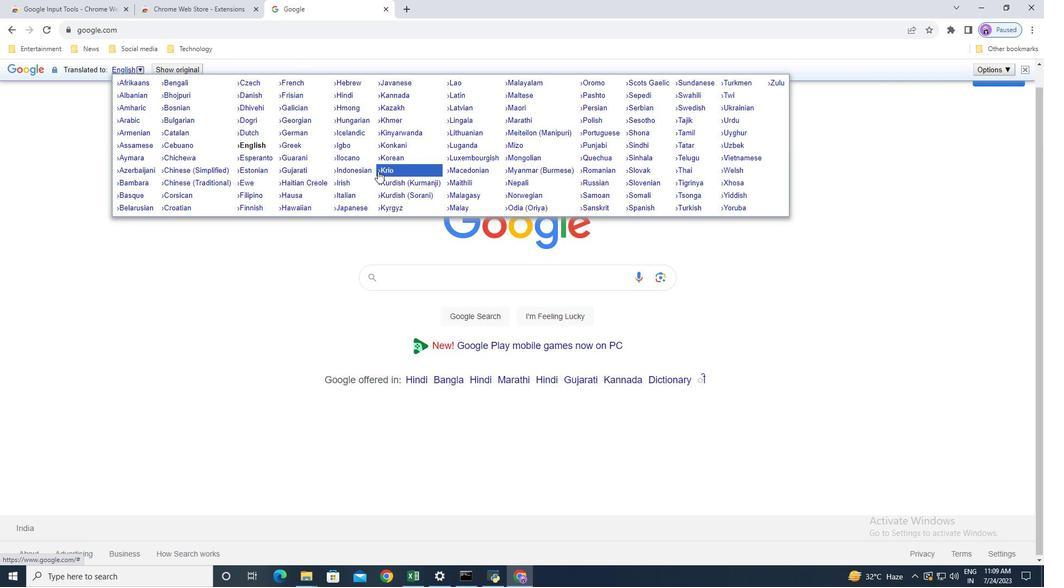 
Action: Mouse moved to (538, 183)
Screenshot: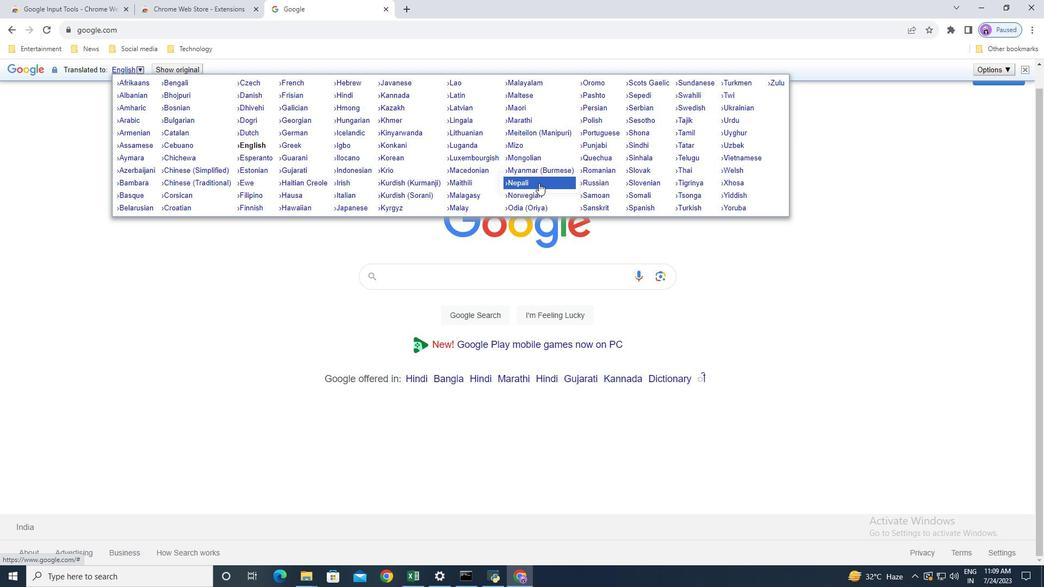 
Action: Mouse pressed left at (538, 183)
Screenshot: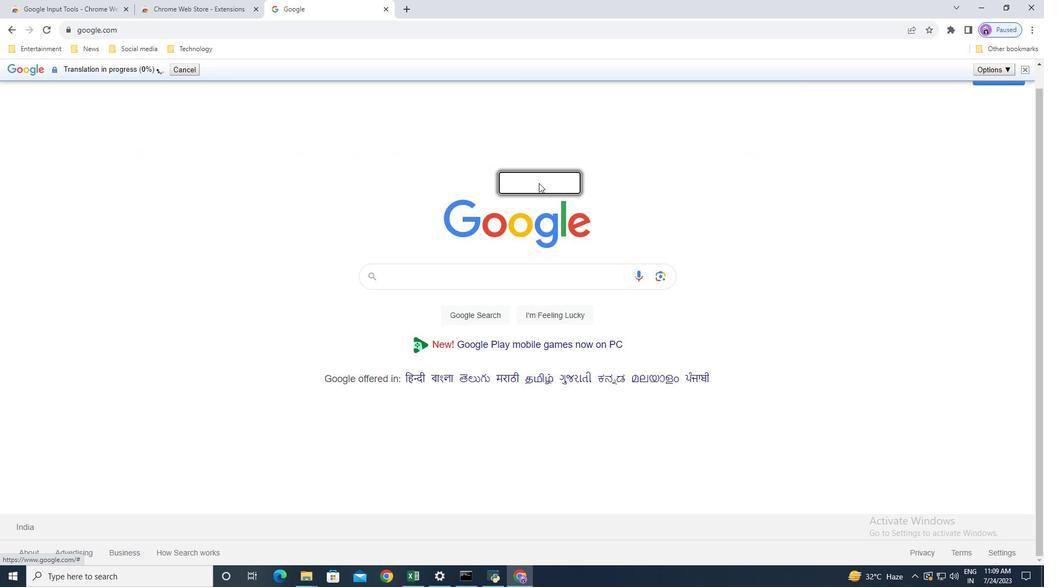 
Action: Mouse moved to (169, 69)
Screenshot: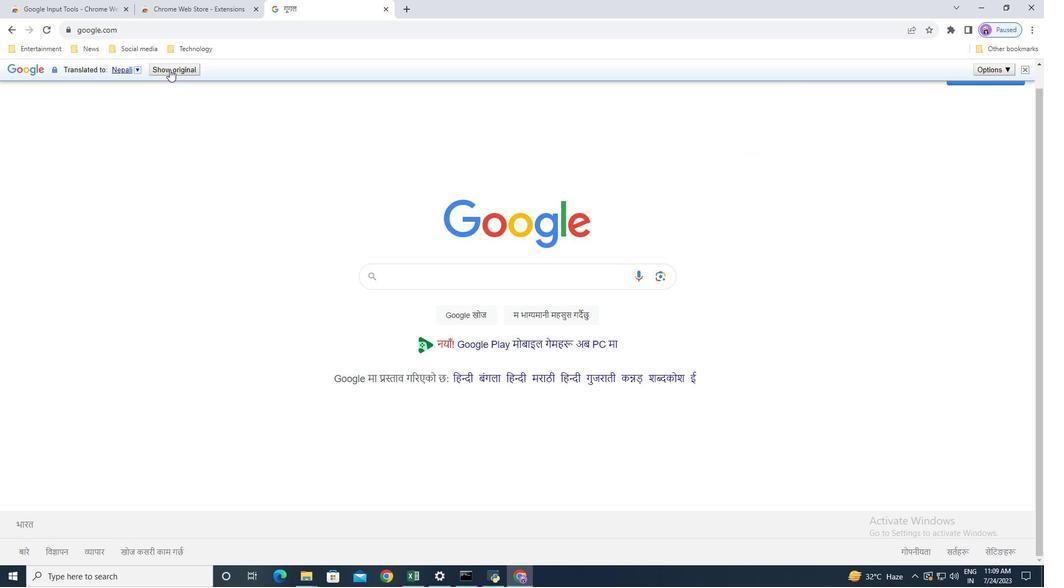 
Action: Mouse pressed left at (169, 69)
Screenshot: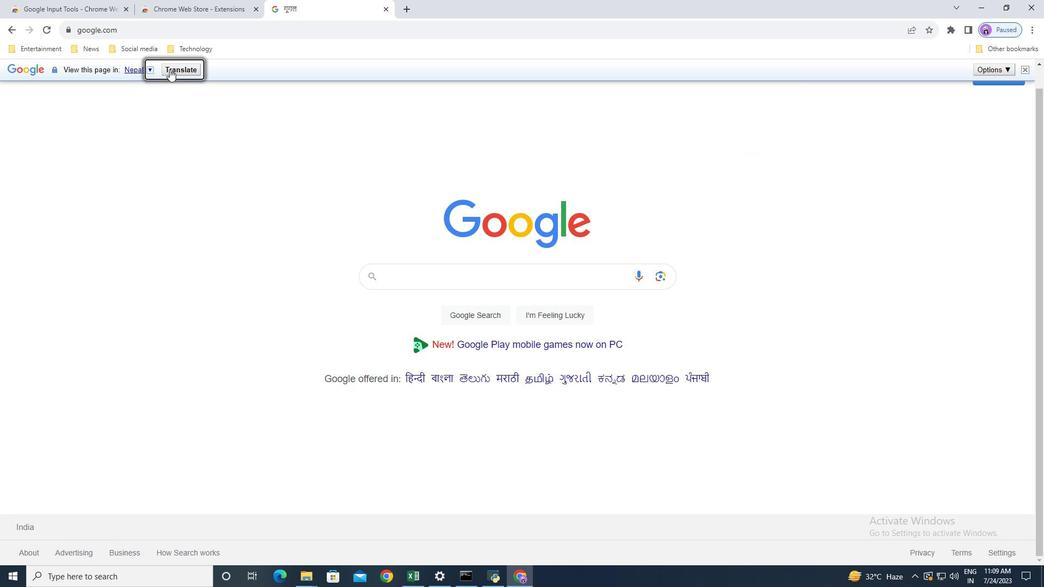 
Action: Mouse moved to (1026, 69)
Screenshot: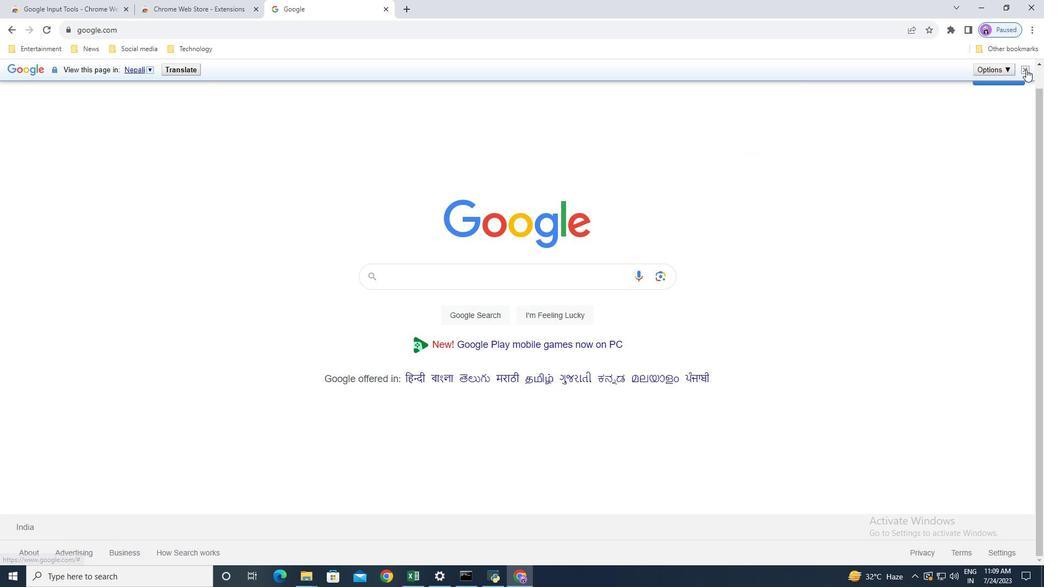 
Action: Mouse pressed left at (1026, 69)
Screenshot: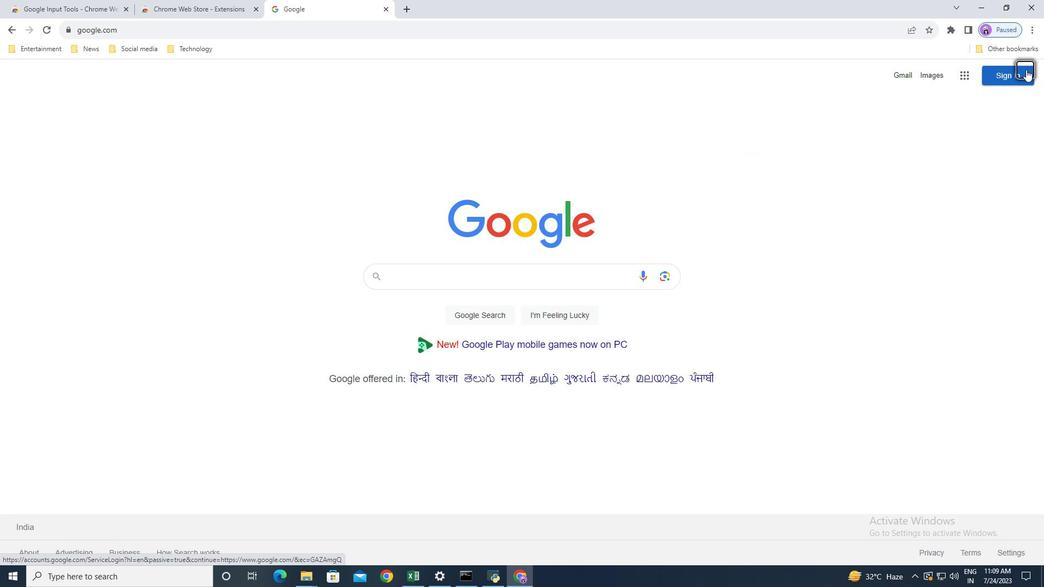 
Action: Mouse moved to (953, 29)
Screenshot: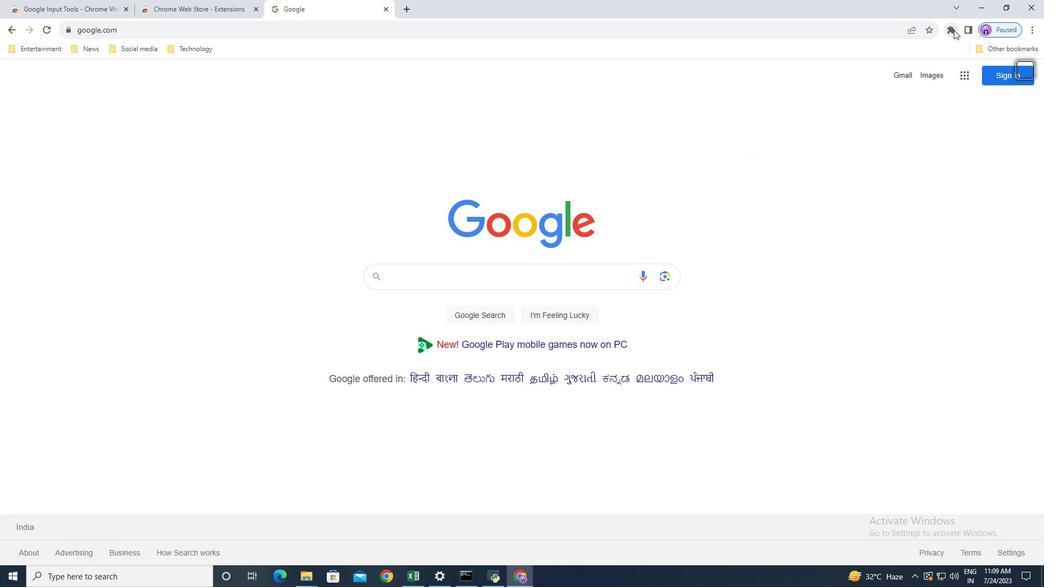 
Action: Mouse pressed left at (953, 29)
Screenshot: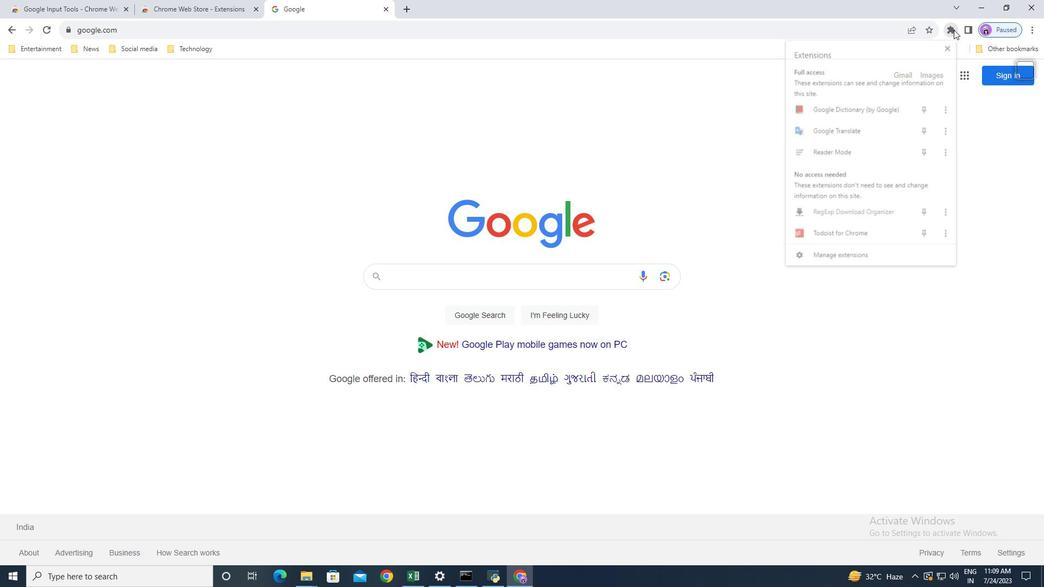 
Action: Mouse moved to (868, 157)
Screenshot: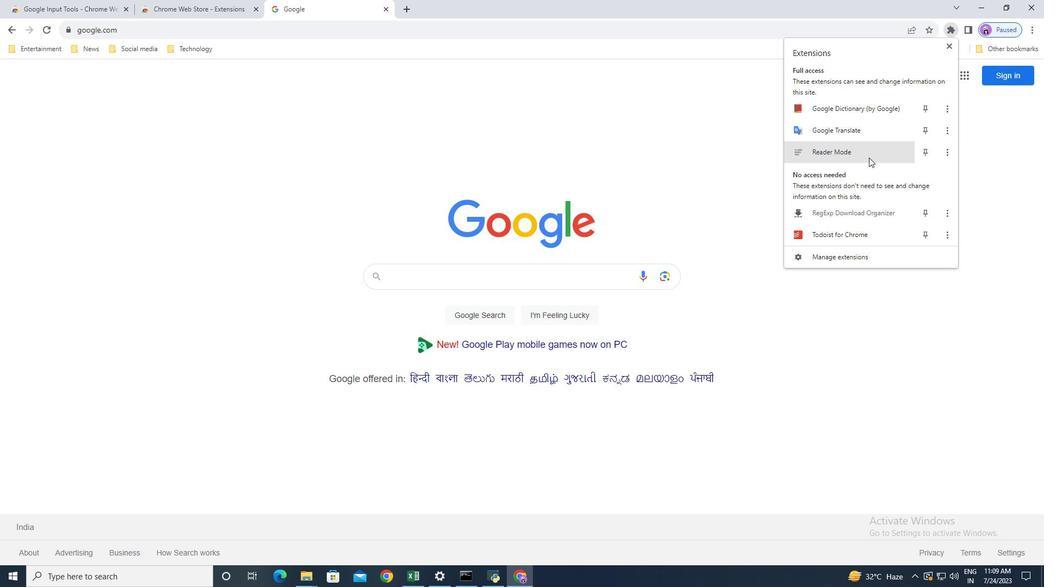 
Action: Mouse pressed left at (868, 157)
Screenshot: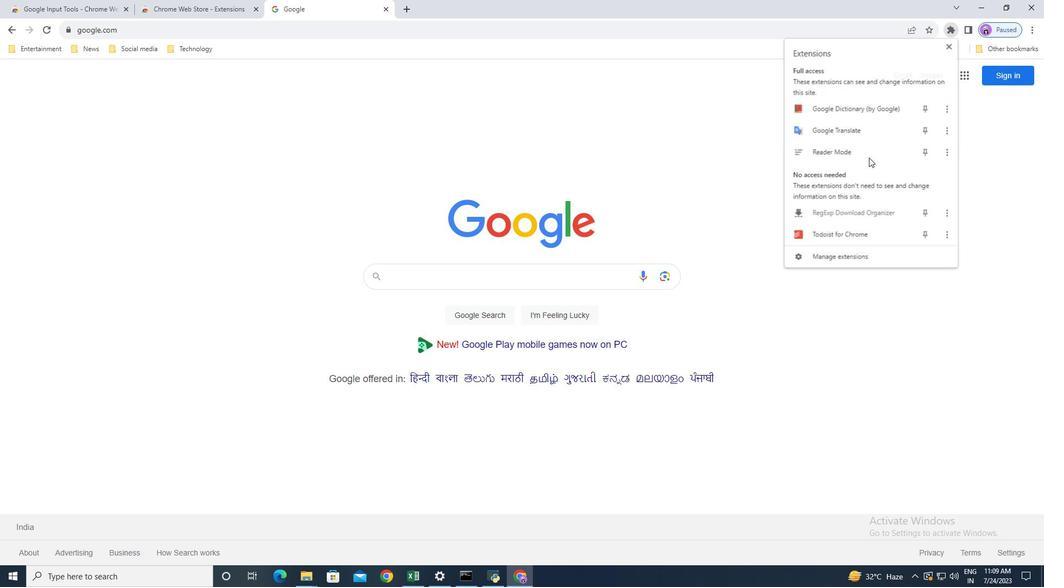 
Action: Mouse moved to (637, 170)
Screenshot: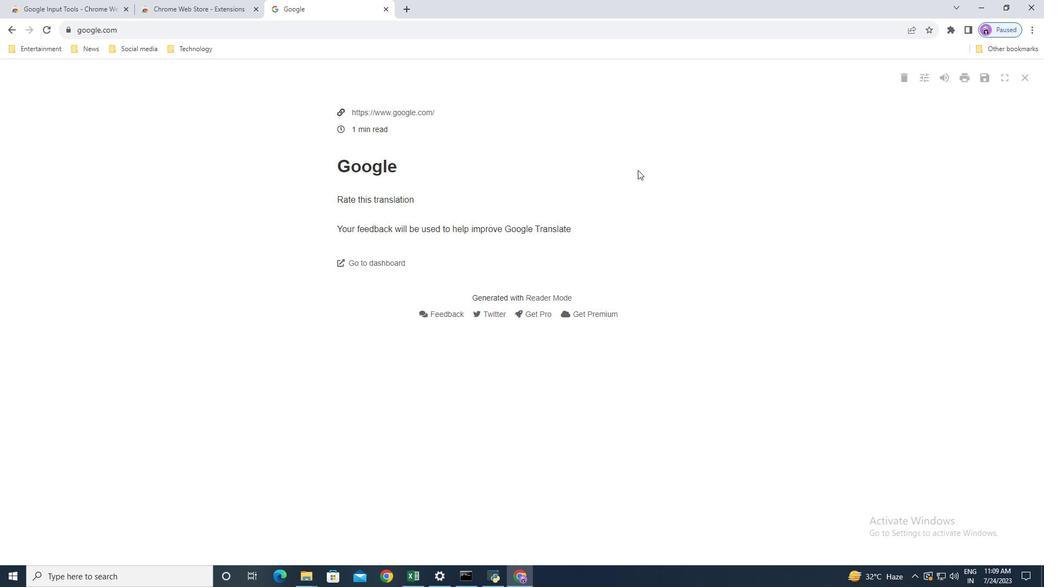
Action: Mouse scrolled (637, 169) with delta (0, 0)
Screenshot: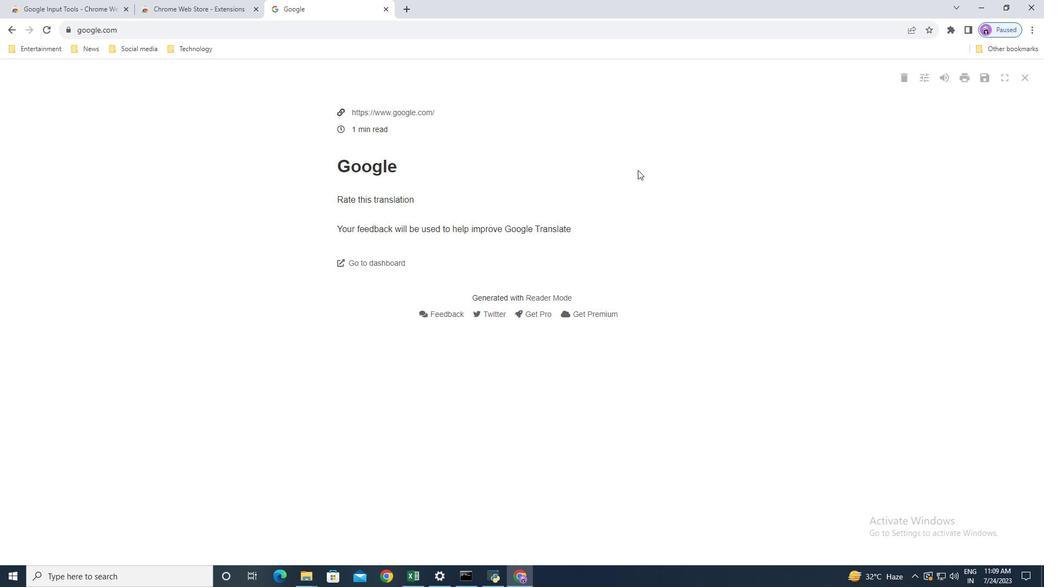 
Action: Mouse scrolled (637, 169) with delta (0, 0)
Screenshot: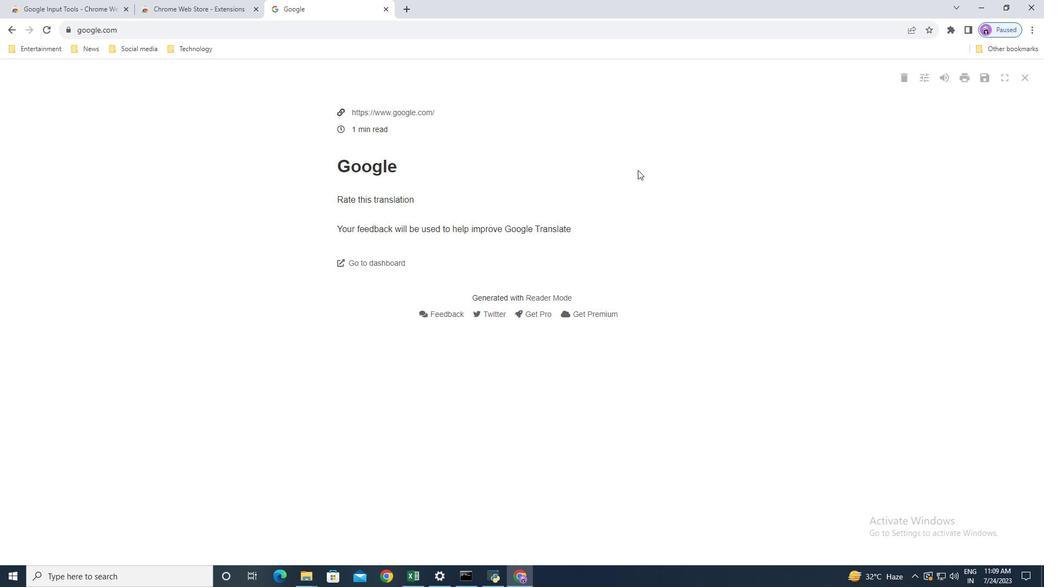 
Action: Mouse scrolled (637, 170) with delta (0, 0)
Screenshot: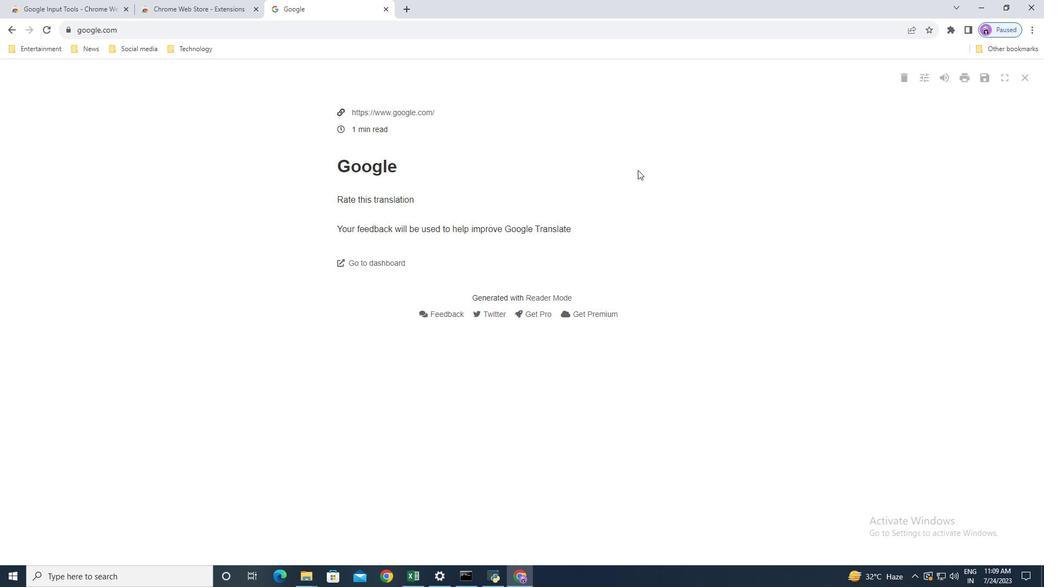 
Action: Mouse scrolled (637, 170) with delta (0, 0)
Screenshot: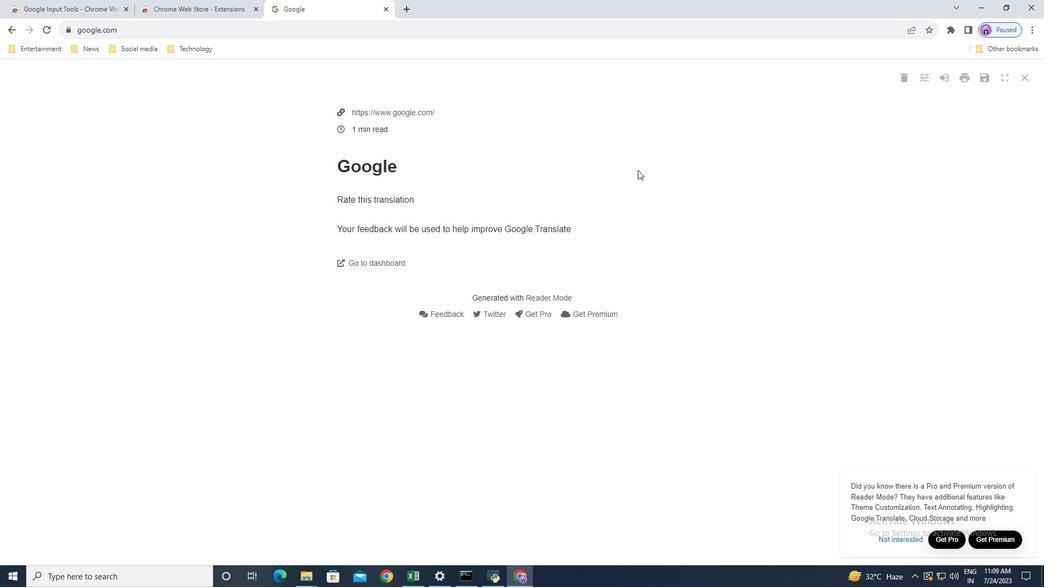 
Action: Mouse scrolled (637, 170) with delta (0, 0)
Screenshot: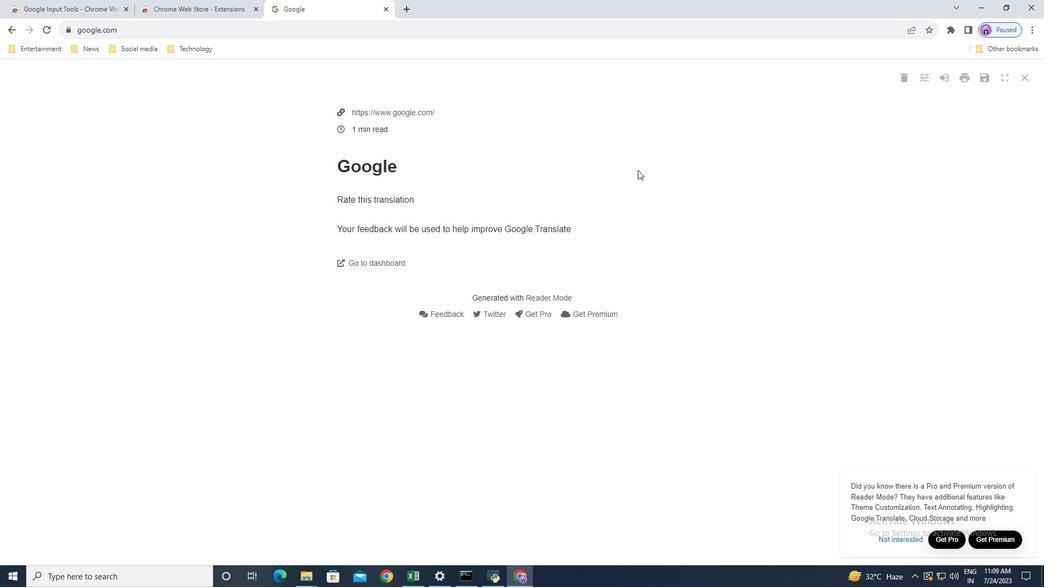 
Action: Mouse moved to (374, 264)
Screenshot: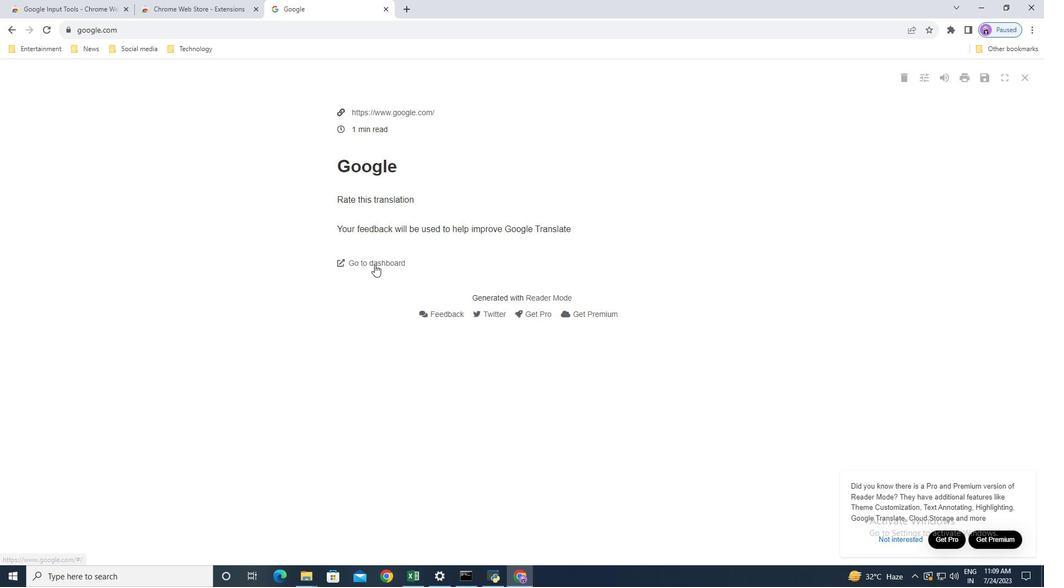 
Action: Mouse pressed left at (374, 264)
Screenshot: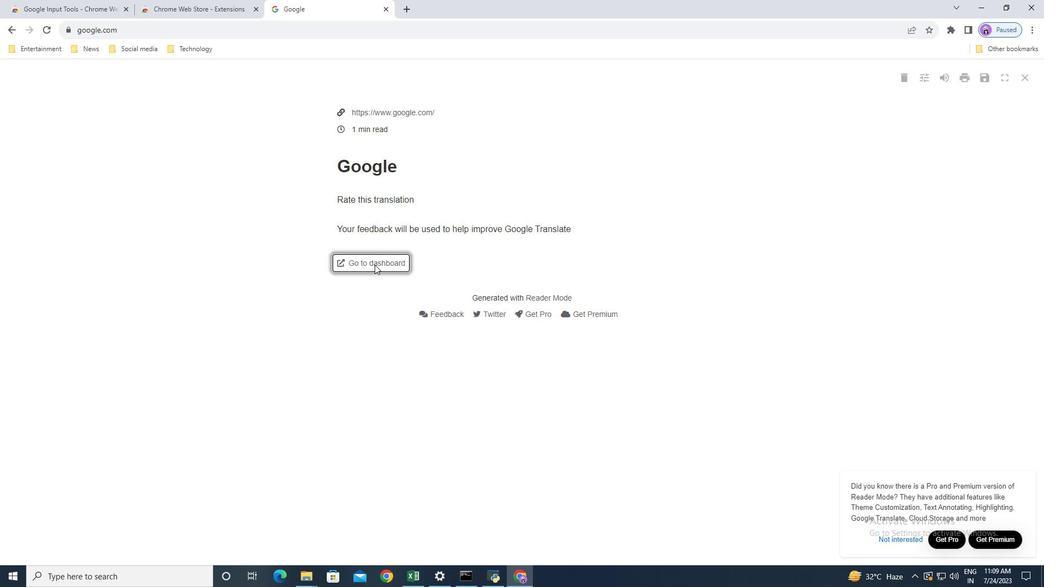 
Action: Mouse moved to (736, 236)
Screenshot: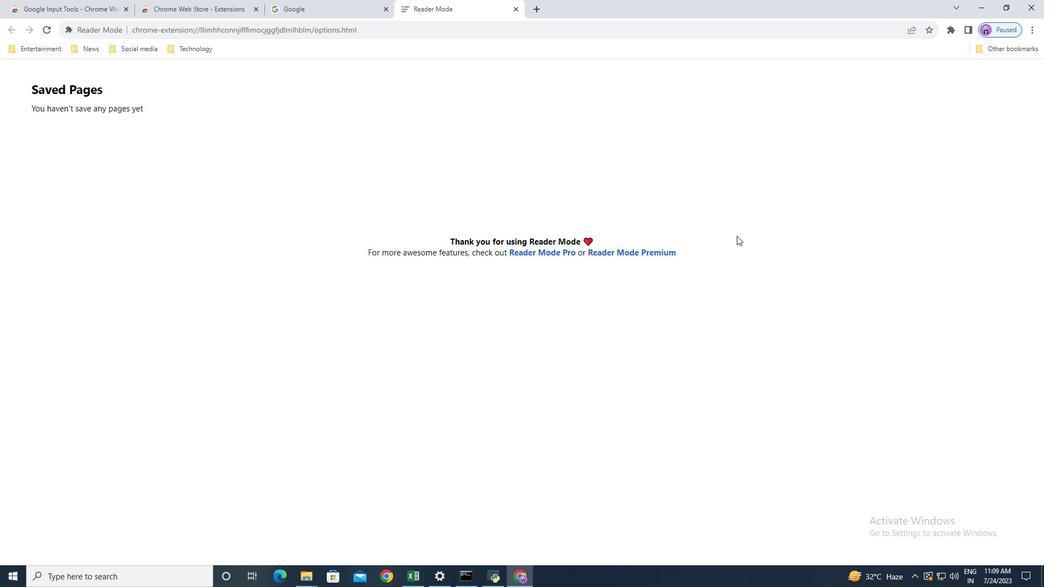 
